 Task: Research Airbnb accommodation in Can Gio, Vietnam from 16th December, 2023 to 17th December, 2023 for 4 adults. Place can be private room with 4 bedrooms having 4 beds and 4 bathrooms. Property type can be flat. Amenities needed are: wifi, TV, free parking on premises, gym, breakfast.
Action: Mouse moved to (477, 94)
Screenshot: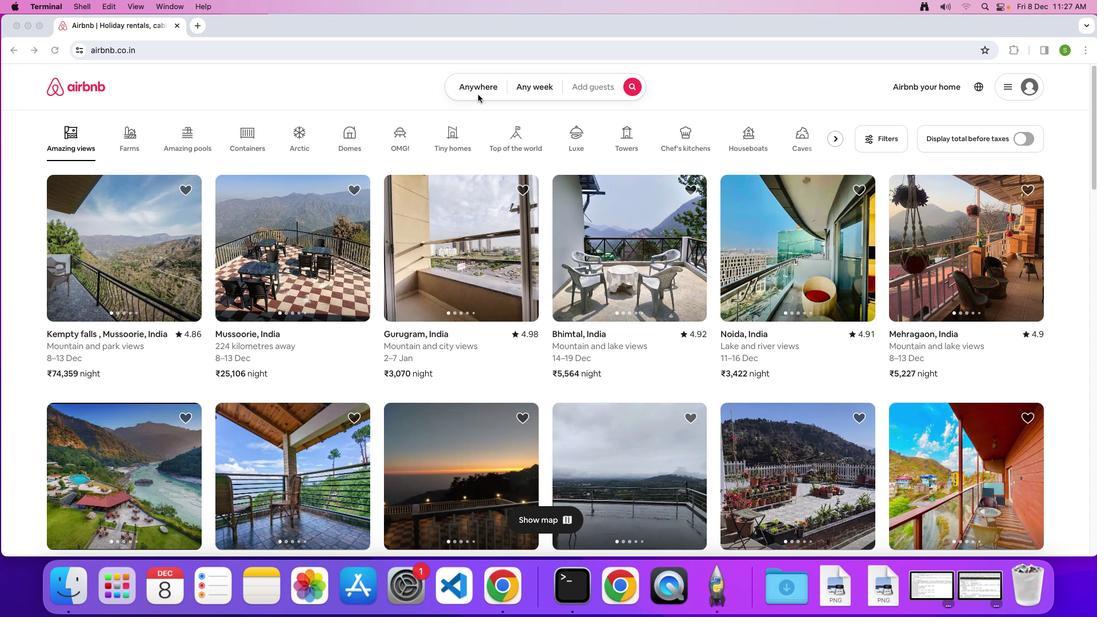 
Action: Mouse pressed left at (477, 94)
Screenshot: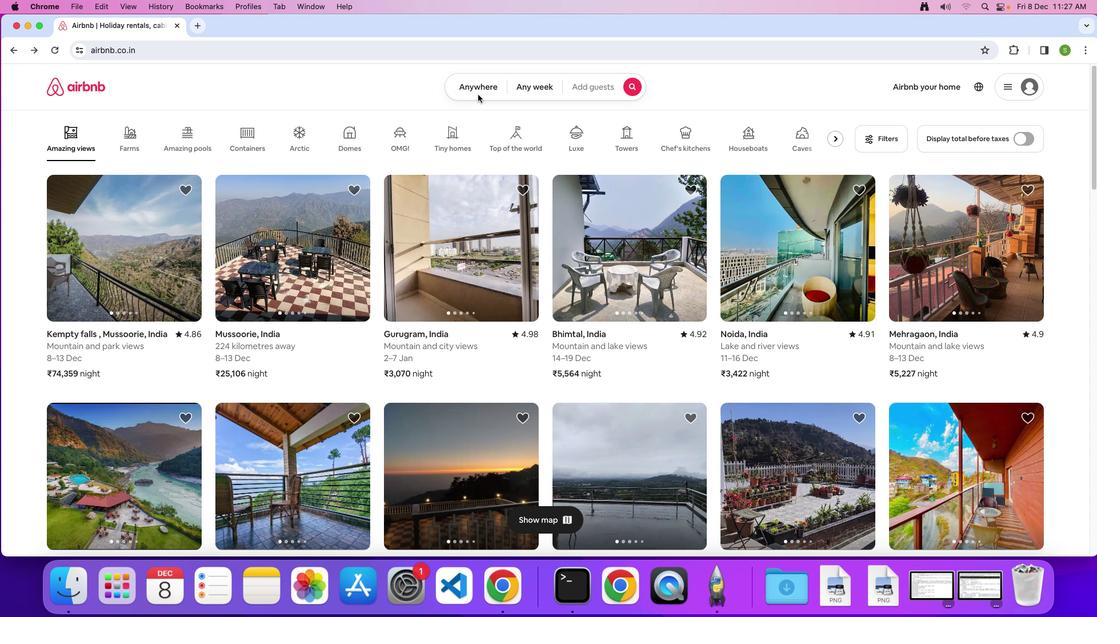 
Action: Mouse moved to (481, 90)
Screenshot: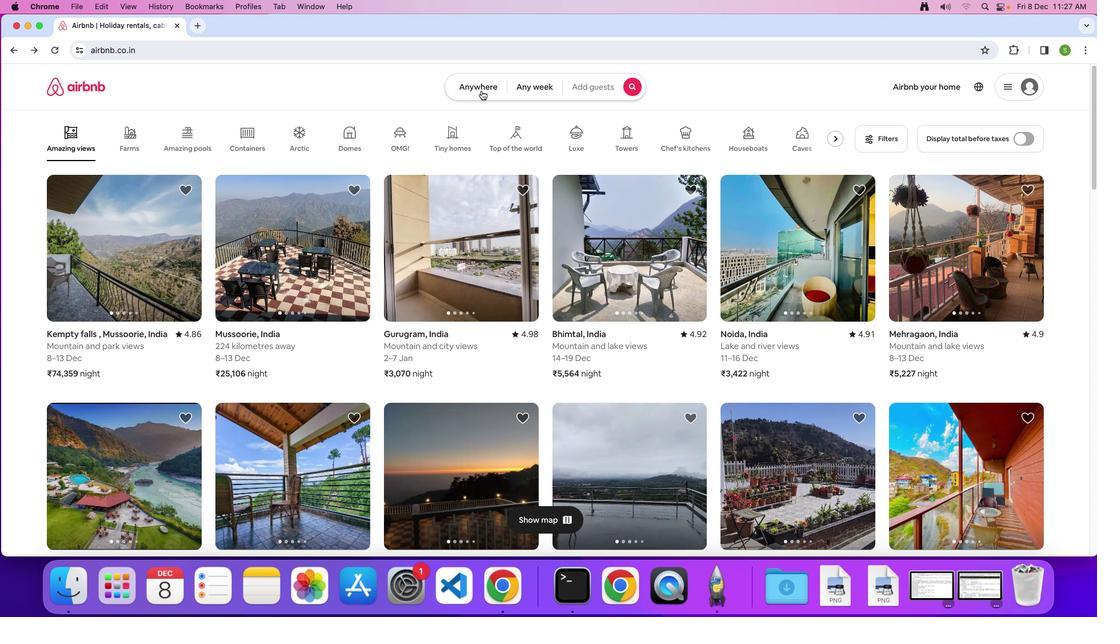 
Action: Mouse pressed left at (481, 90)
Screenshot: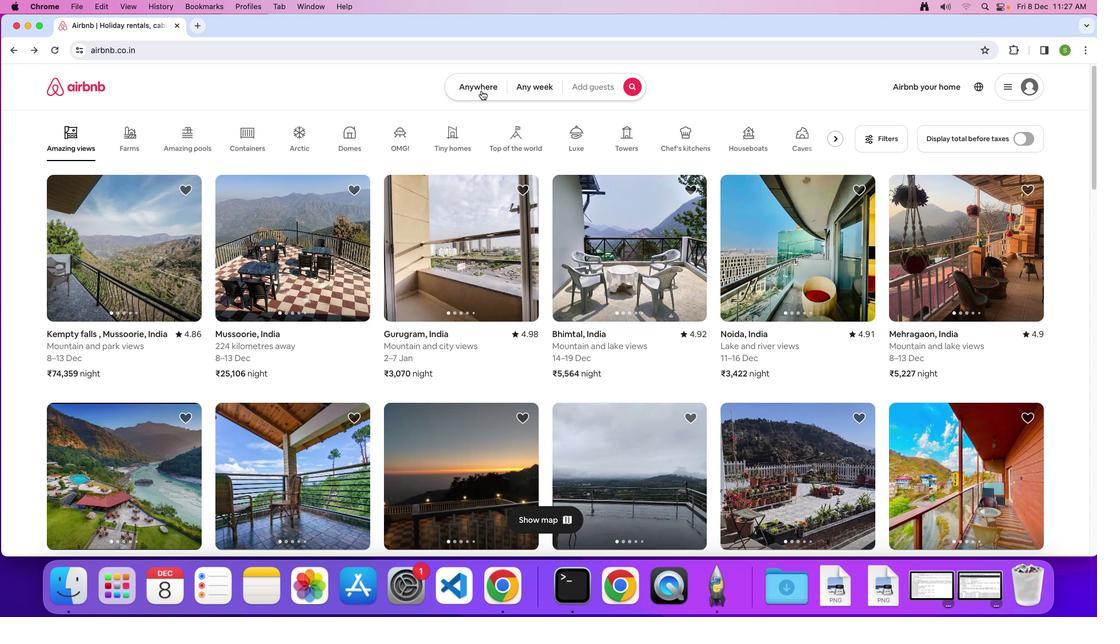 
Action: Mouse moved to (430, 124)
Screenshot: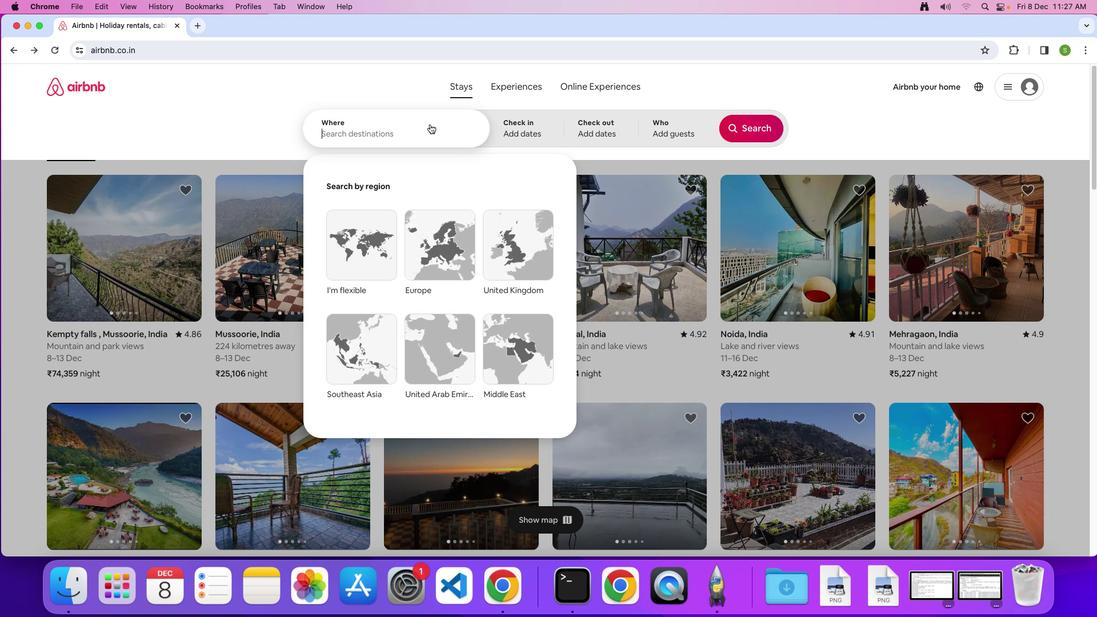 
Action: Mouse pressed left at (430, 124)
Screenshot: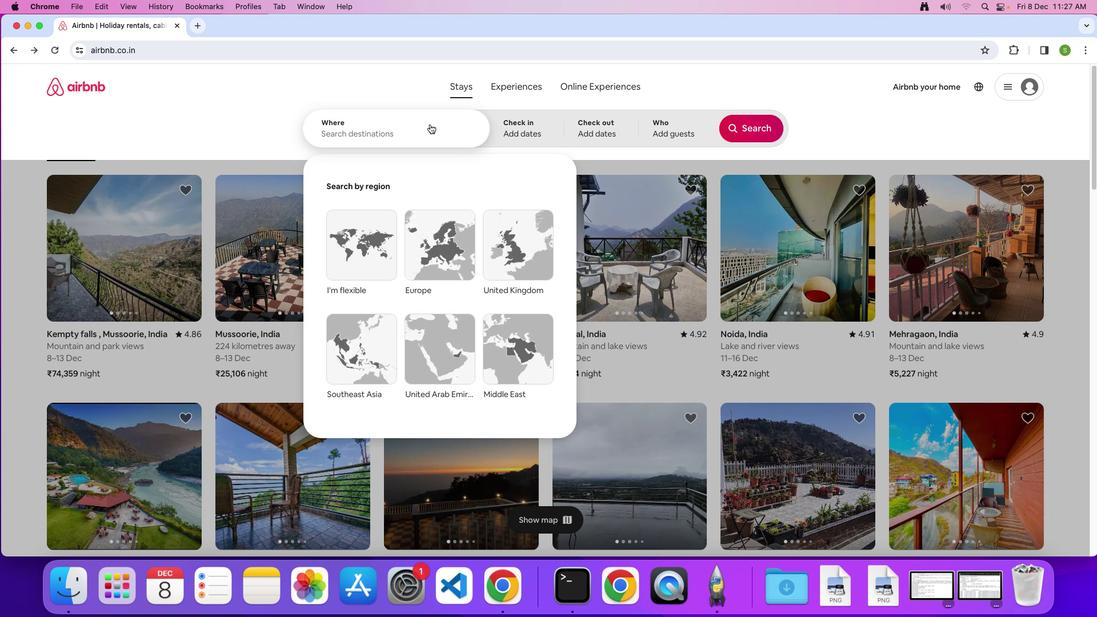 
Action: Key pressed 'C''A''N'Key.backspaceKey.backspaceKey.caps_lock'a''n'Key.spaceKey.shift'G''i''o'','Key.spaceKey.shift'V''i''e''t''n''m''a'Key.enter
Screenshot: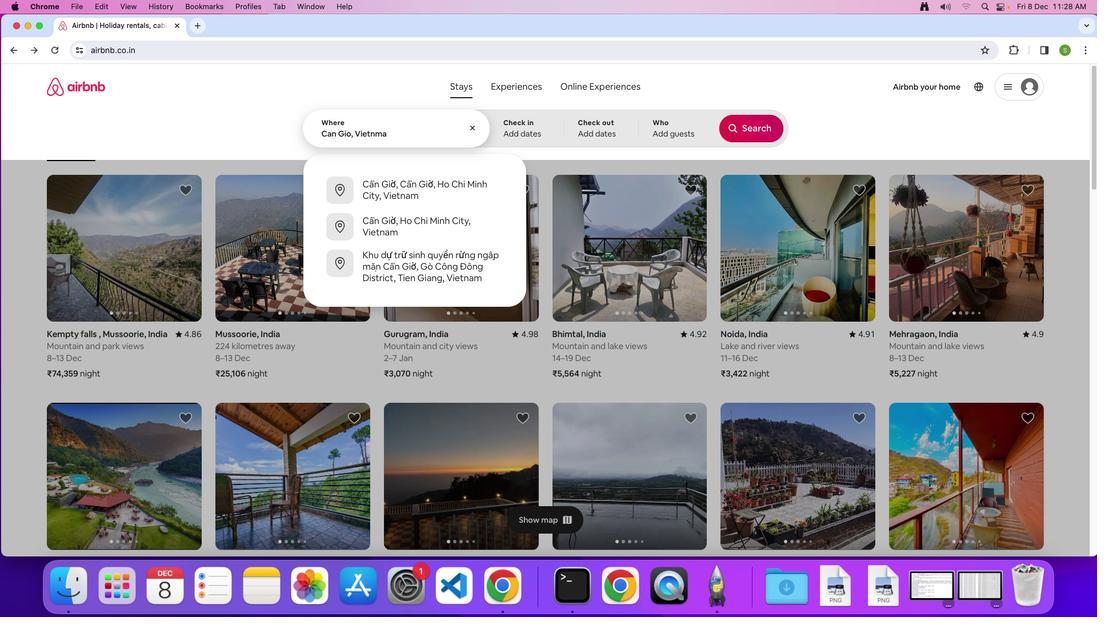 
Action: Mouse moved to (511, 328)
Screenshot: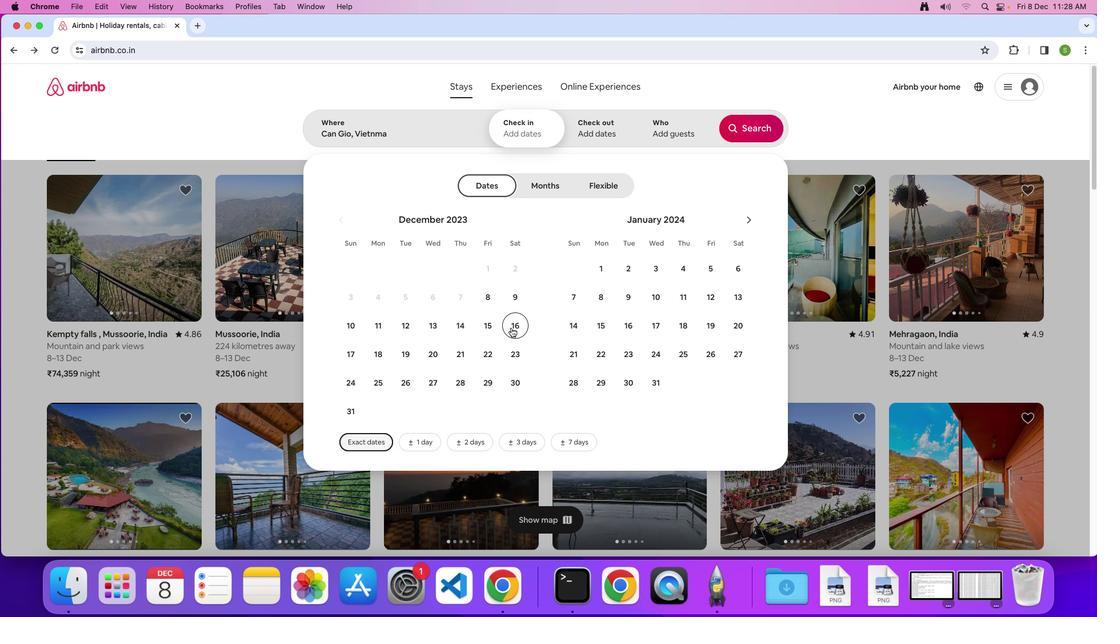 
Action: Mouse pressed left at (511, 328)
Screenshot: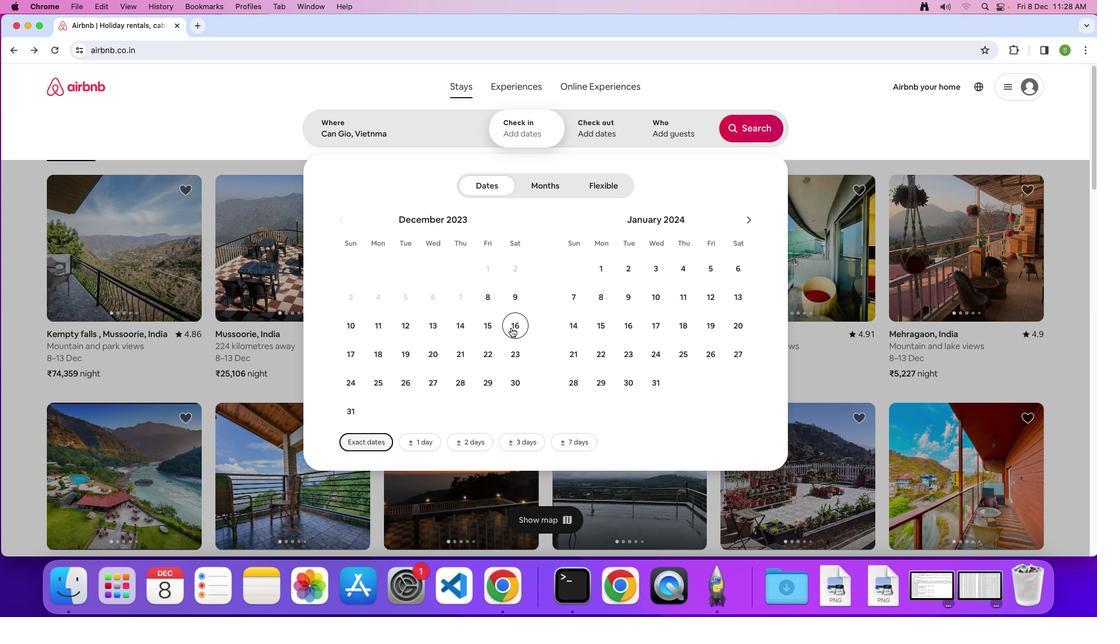 
Action: Mouse moved to (344, 354)
Screenshot: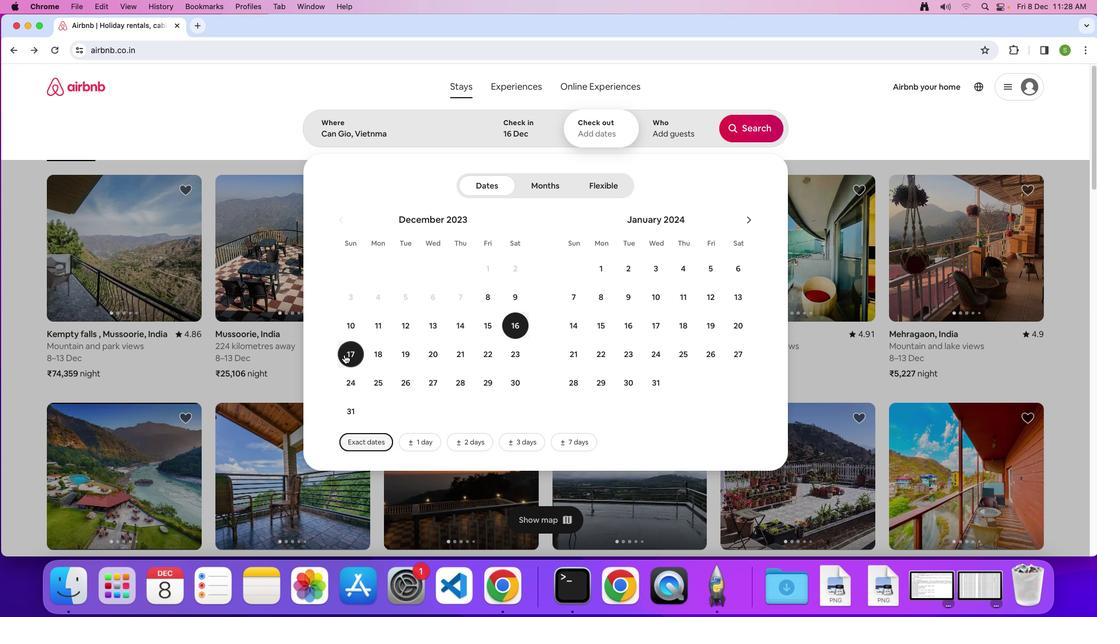 
Action: Mouse pressed left at (344, 354)
Screenshot: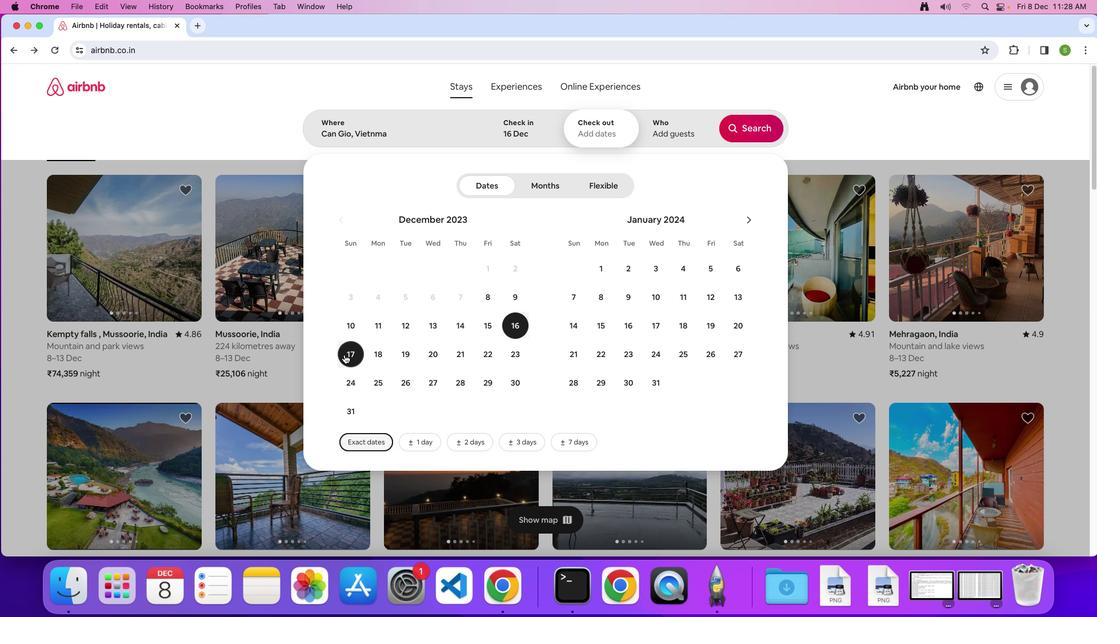 
Action: Mouse moved to (673, 124)
Screenshot: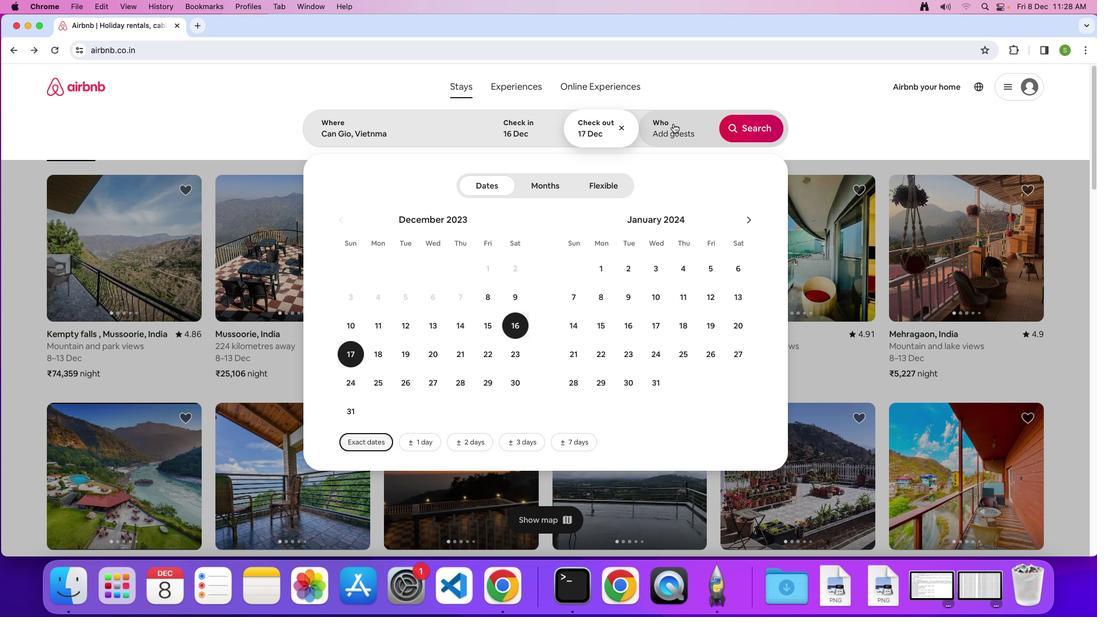 
Action: Mouse pressed left at (673, 124)
Screenshot: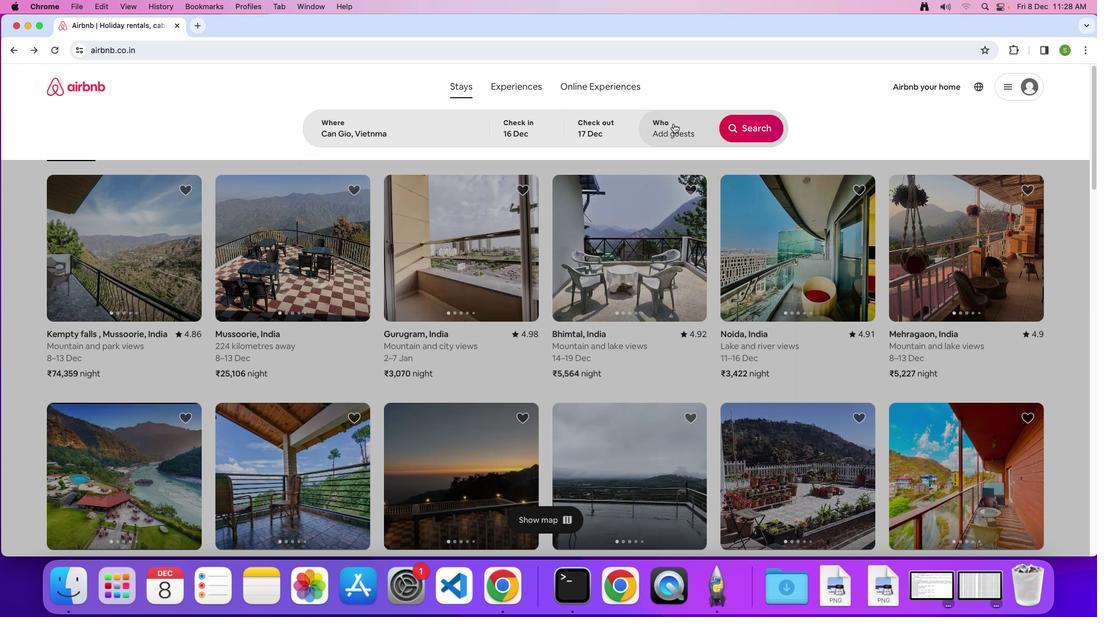 
Action: Mouse moved to (750, 188)
Screenshot: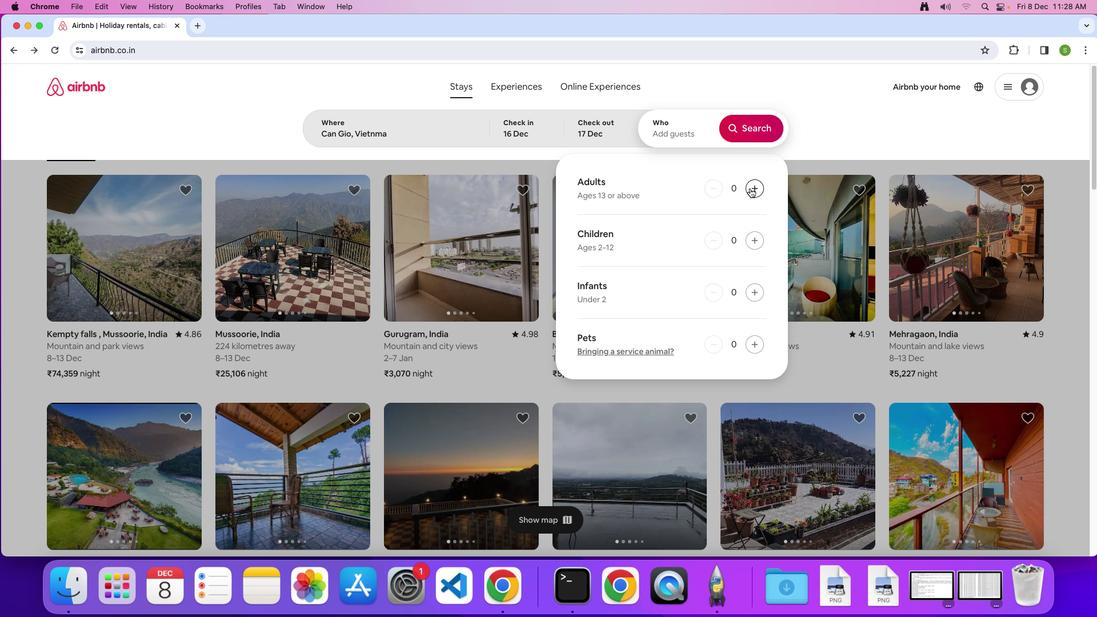 
Action: Mouse pressed left at (750, 188)
Screenshot: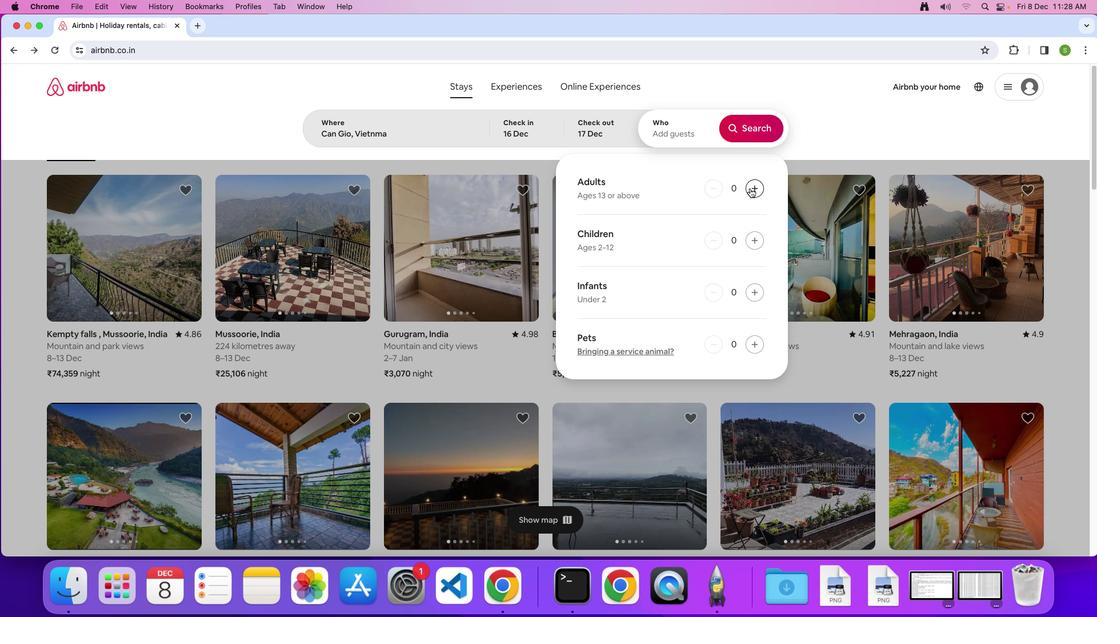 
Action: Mouse pressed left at (750, 188)
Screenshot: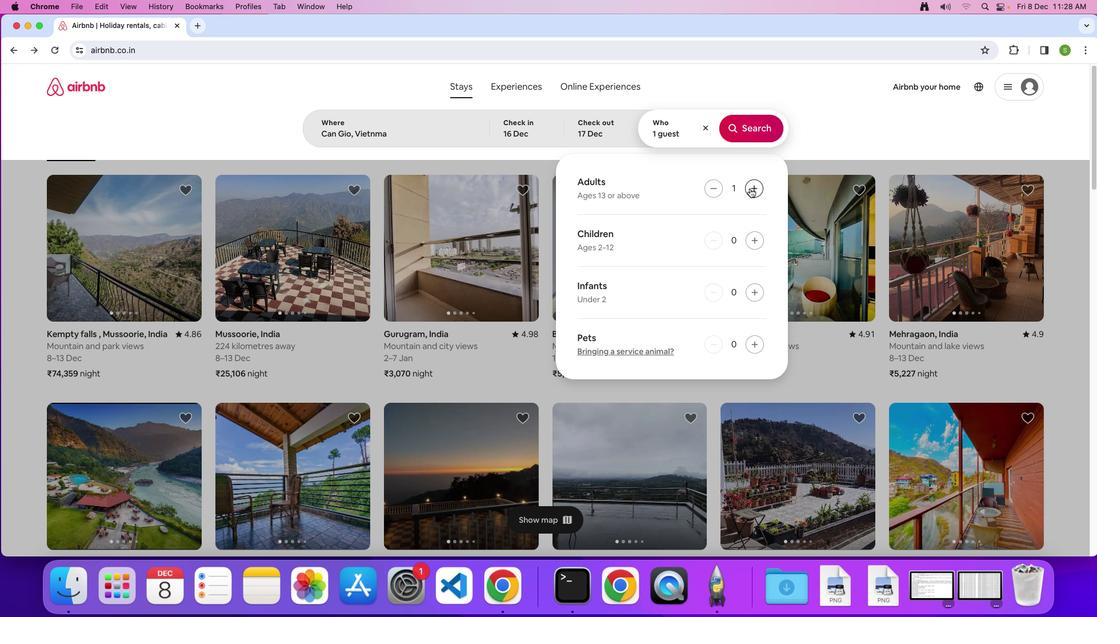 
Action: Mouse pressed left at (750, 188)
Screenshot: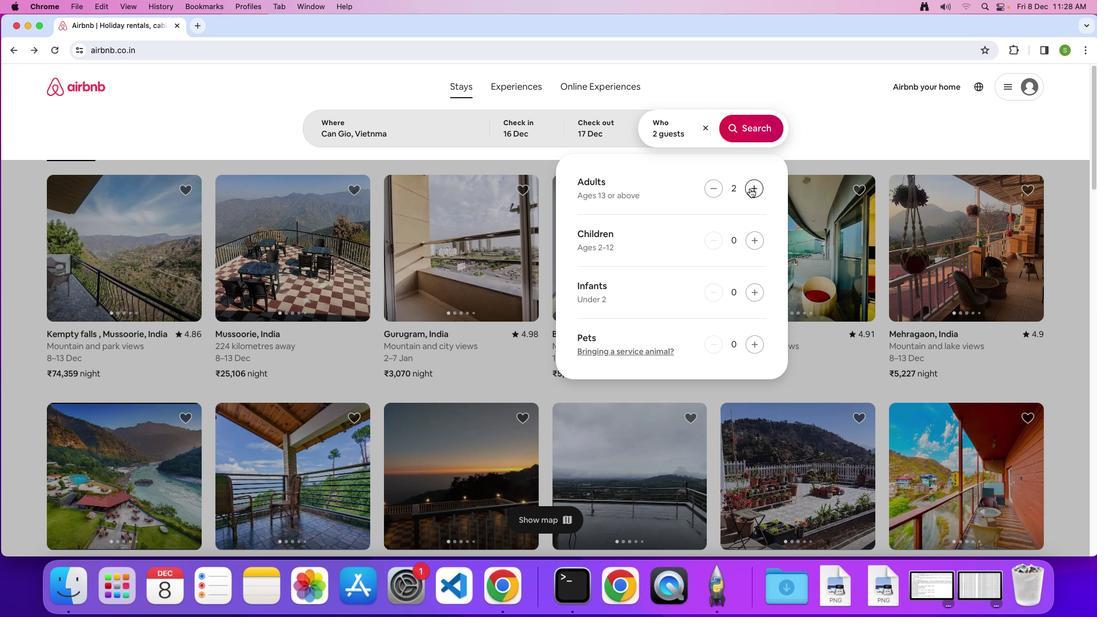 
Action: Mouse pressed left at (750, 188)
Screenshot: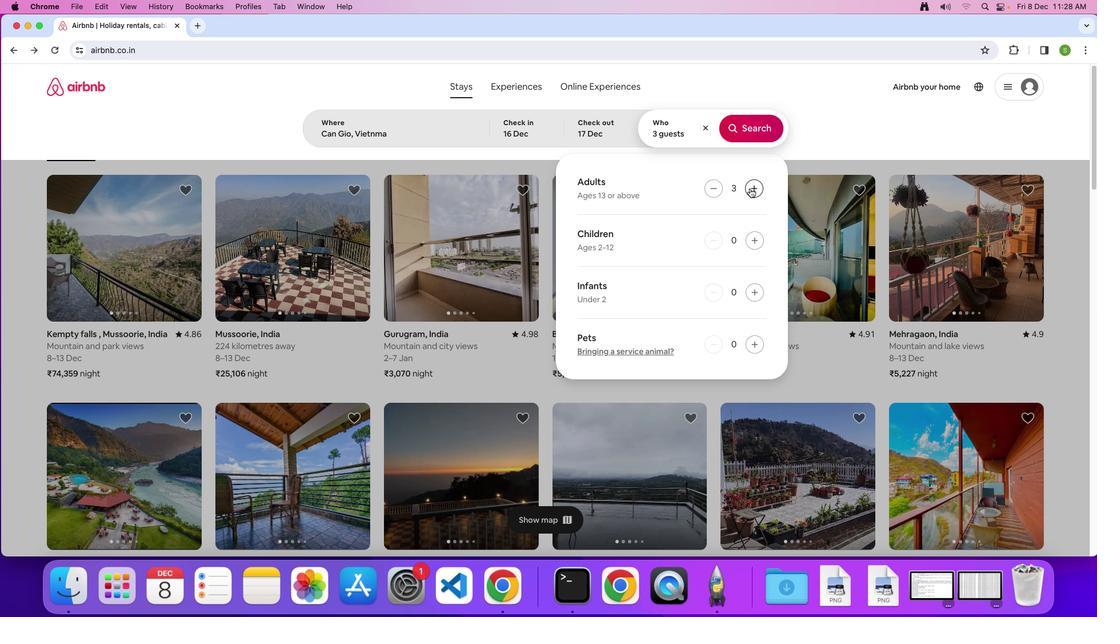 
Action: Mouse moved to (757, 133)
Screenshot: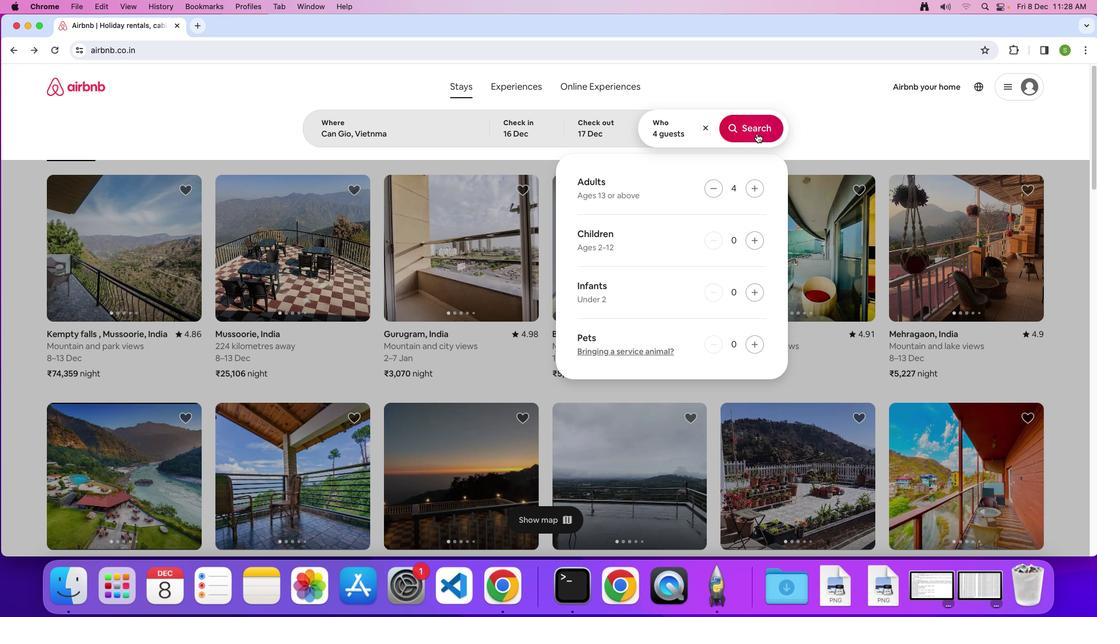 
Action: Mouse pressed left at (757, 133)
Screenshot: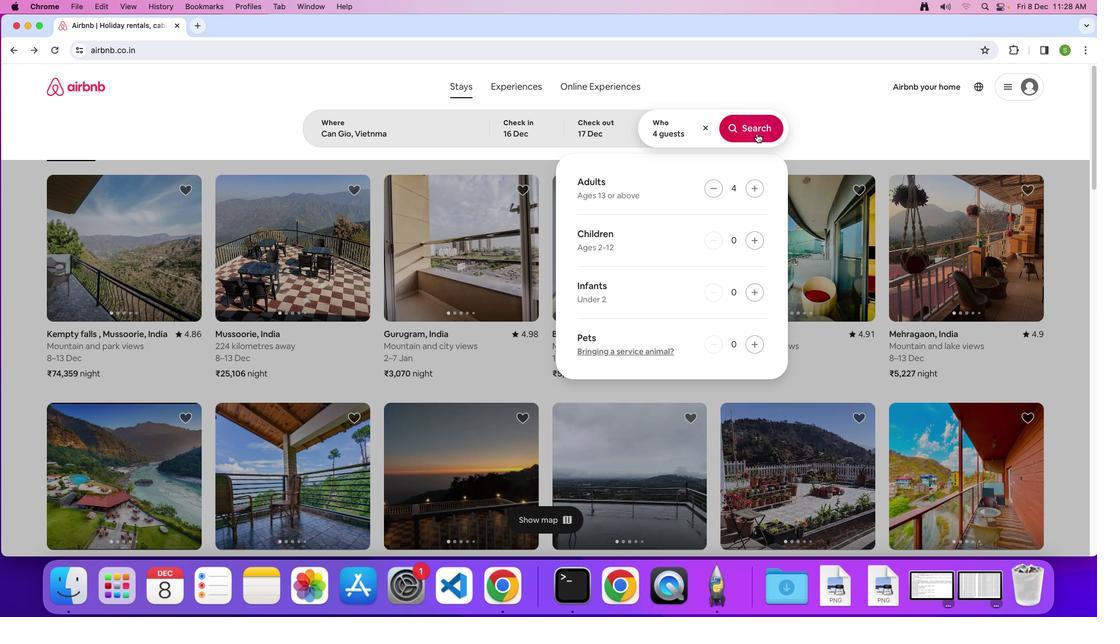 
Action: Mouse moved to (922, 129)
Screenshot: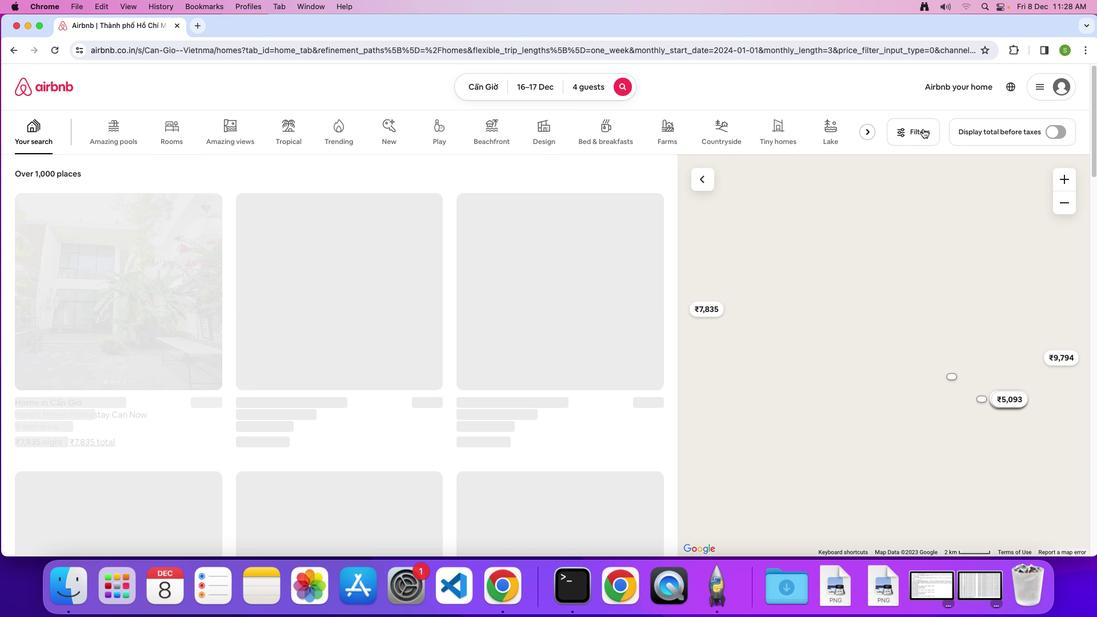 
Action: Mouse pressed left at (922, 129)
Screenshot: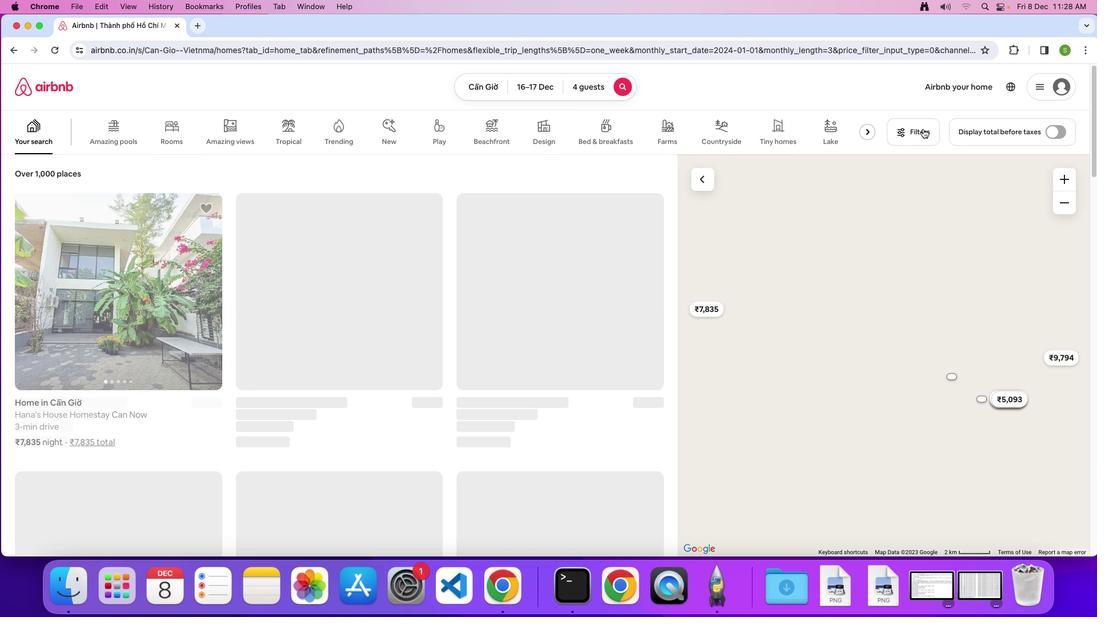 
Action: Mouse moved to (572, 203)
Screenshot: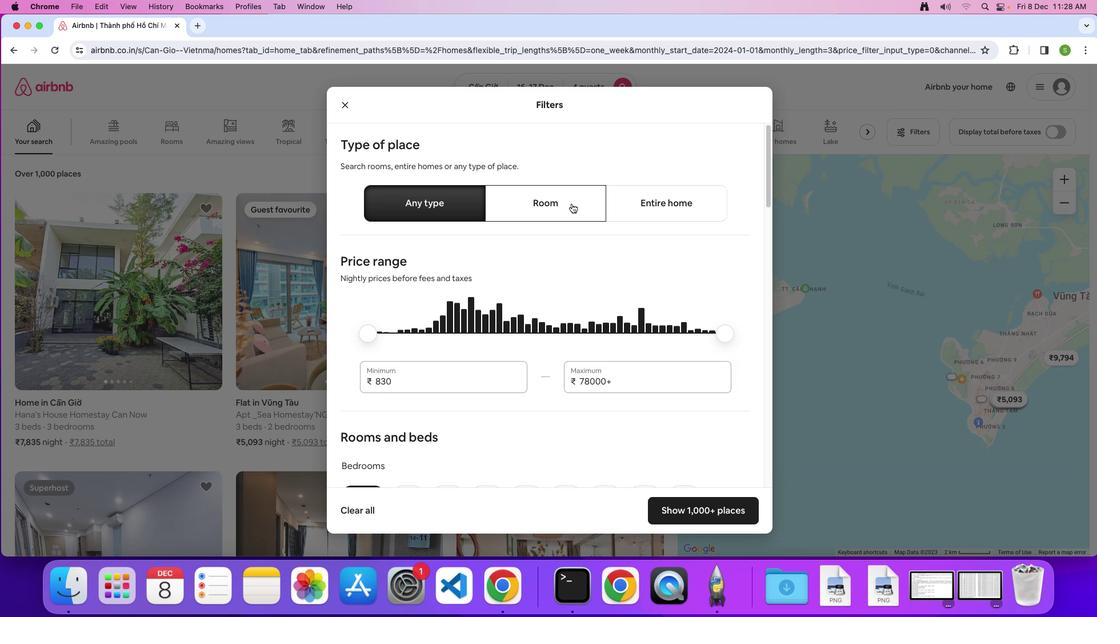 
Action: Mouse pressed left at (572, 203)
Screenshot: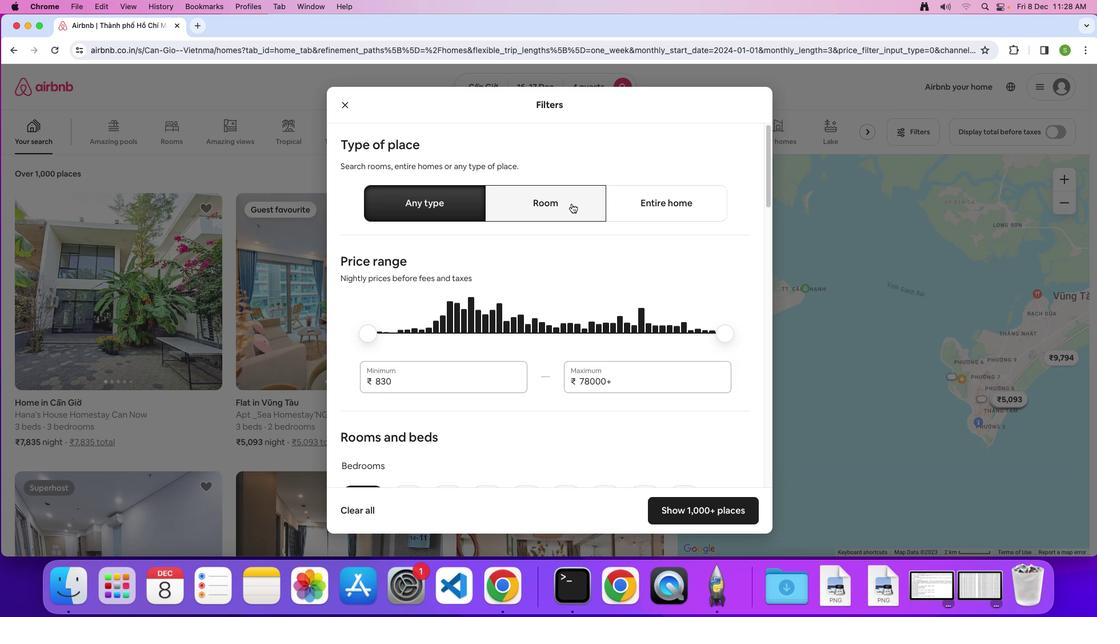 
Action: Mouse moved to (559, 326)
Screenshot: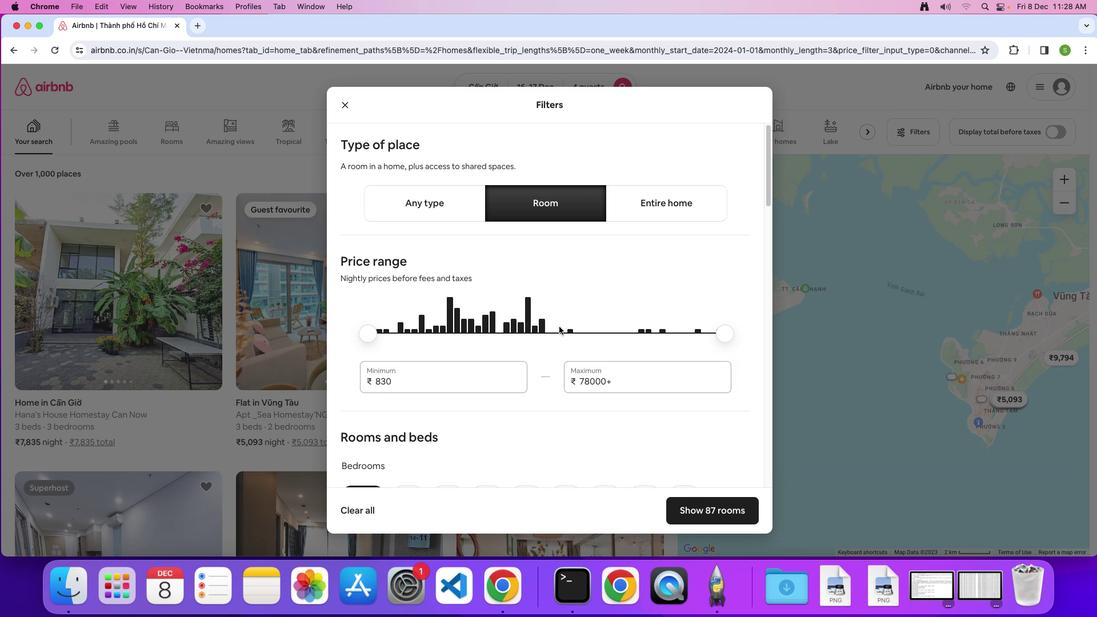 
Action: Mouse scrolled (559, 326) with delta (0, 0)
Screenshot: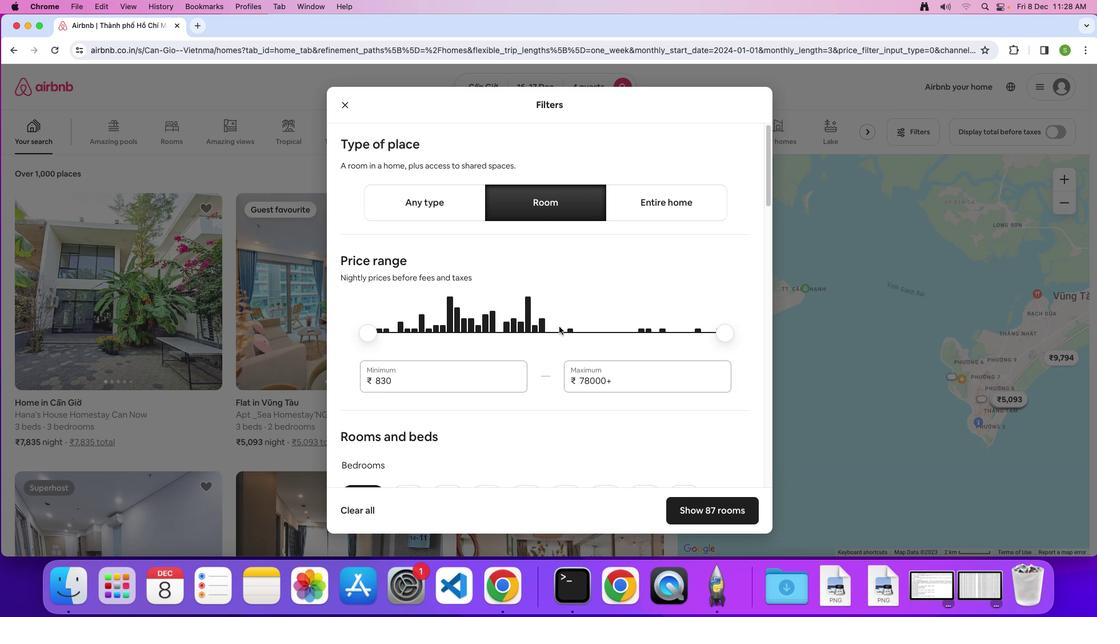 
Action: Mouse scrolled (559, 326) with delta (0, 0)
Screenshot: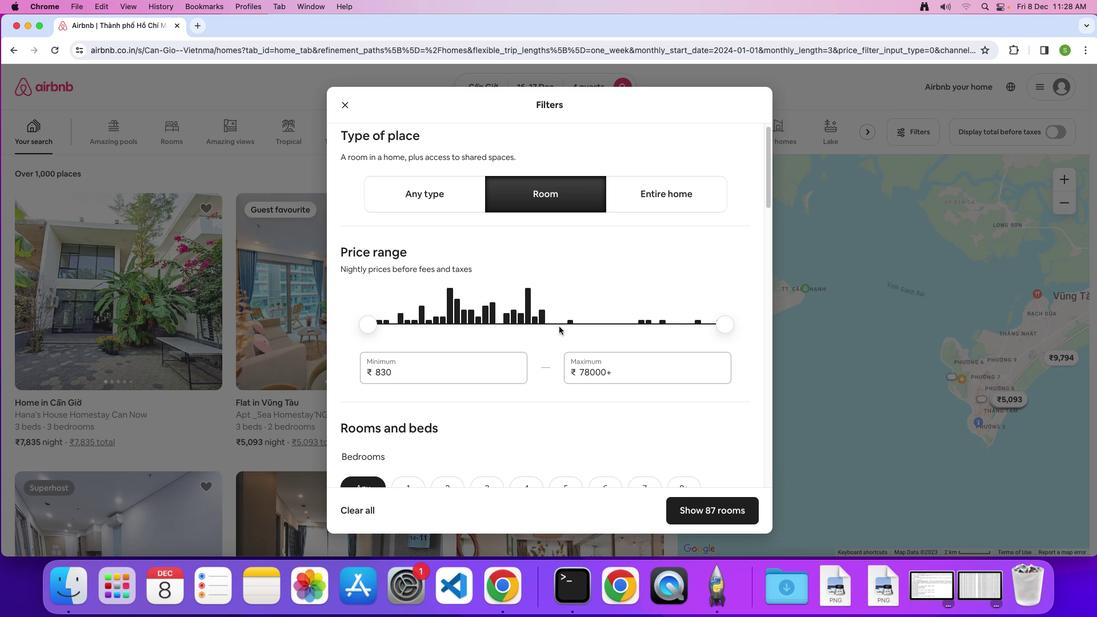 
Action: Mouse scrolled (559, 326) with delta (0, -1)
Screenshot: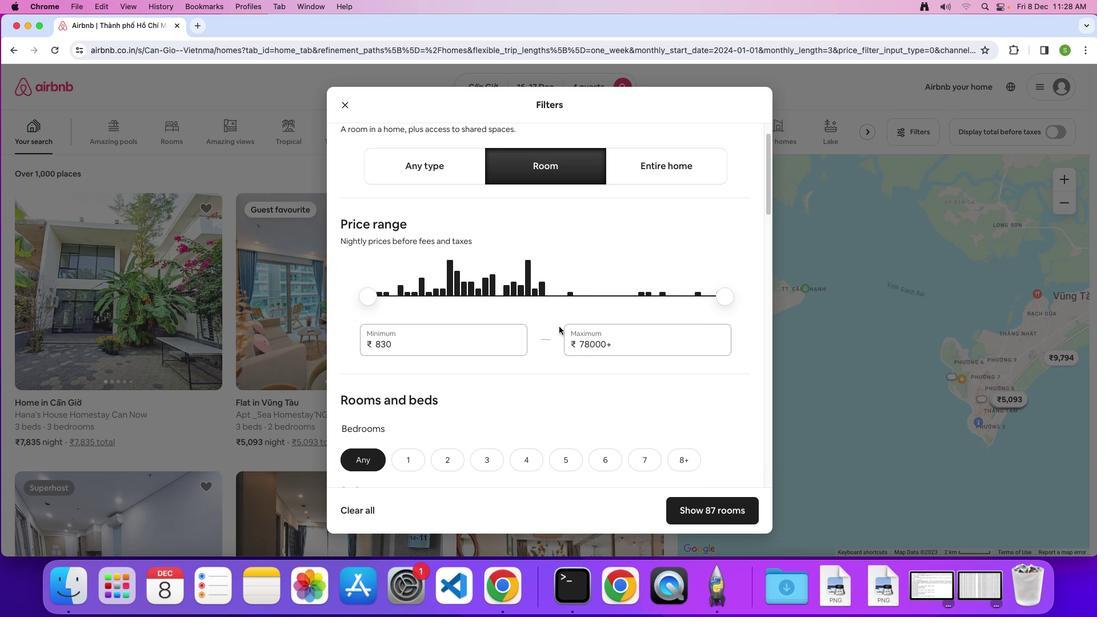 
Action: Mouse scrolled (559, 326) with delta (0, 0)
Screenshot: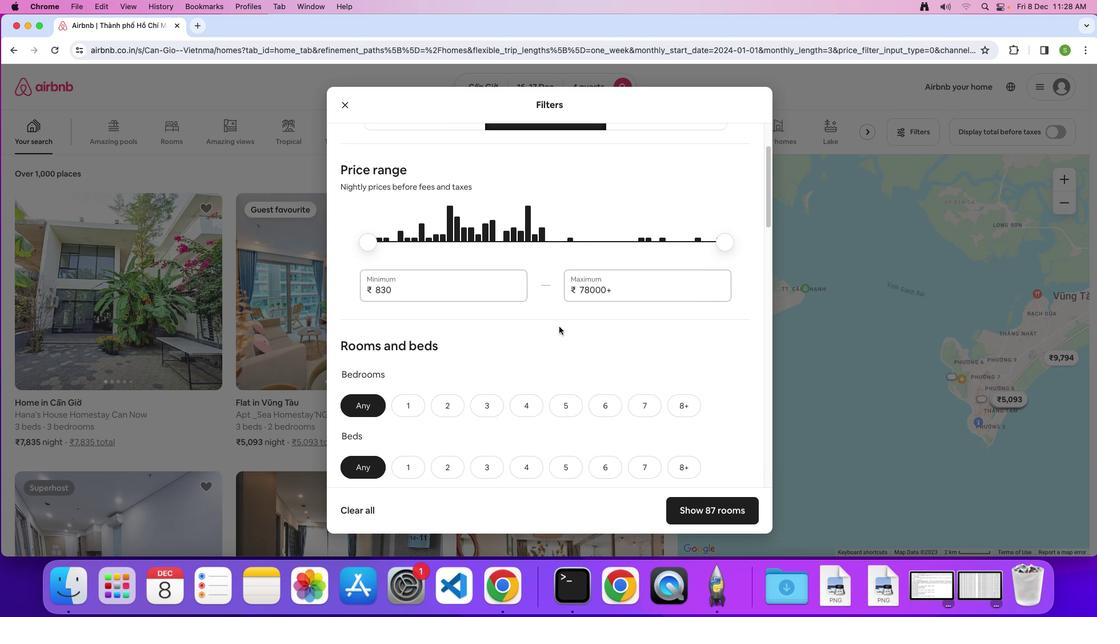 
Action: Mouse scrolled (559, 326) with delta (0, 0)
Screenshot: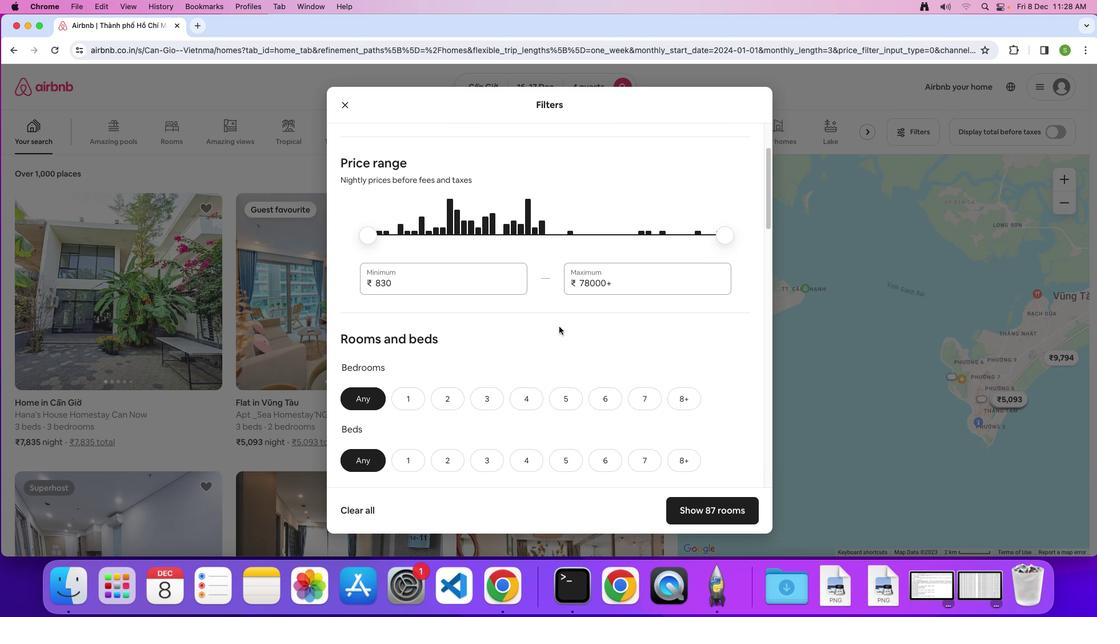 
Action: Mouse scrolled (559, 326) with delta (0, -1)
Screenshot: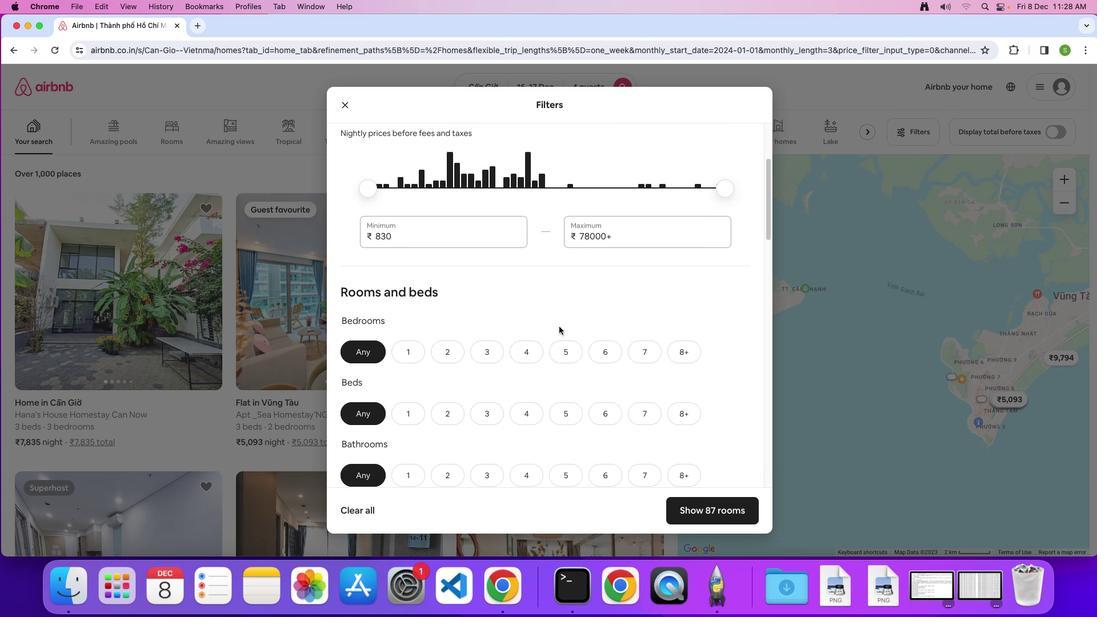 
Action: Mouse scrolled (559, 326) with delta (0, 0)
Screenshot: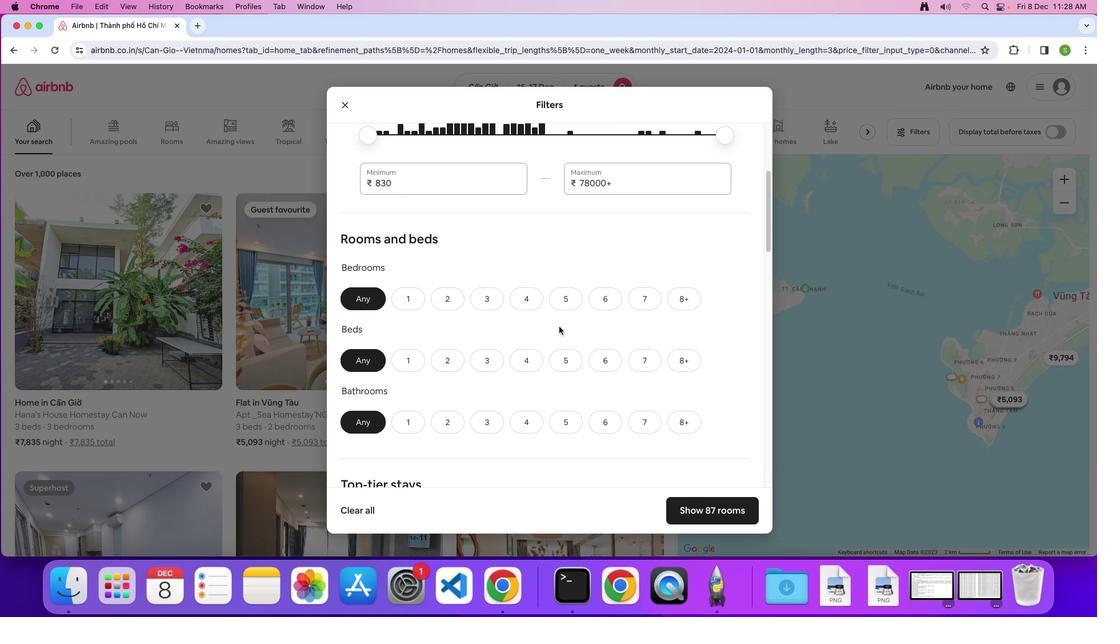 
Action: Mouse scrolled (559, 326) with delta (0, 0)
Screenshot: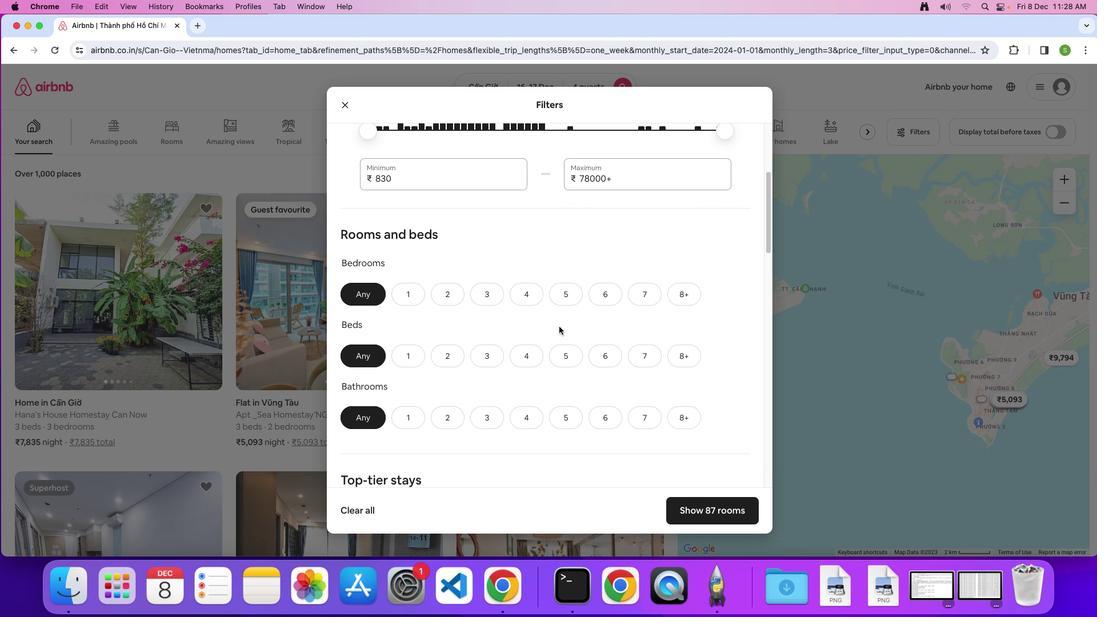 
Action: Mouse moved to (524, 281)
Screenshot: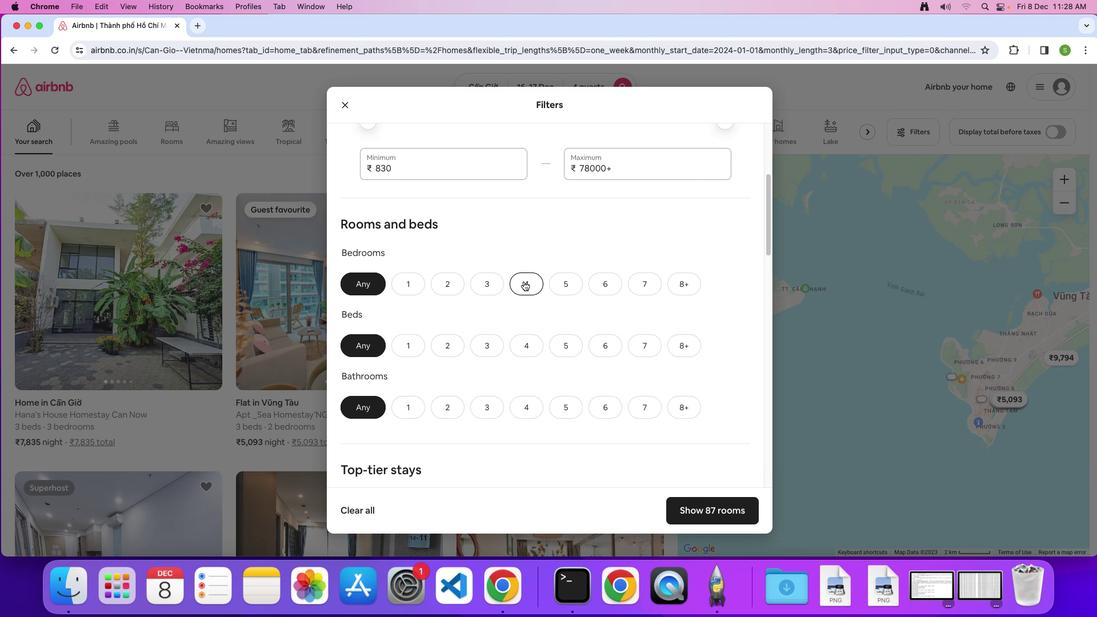 
Action: Mouse pressed left at (524, 281)
Screenshot: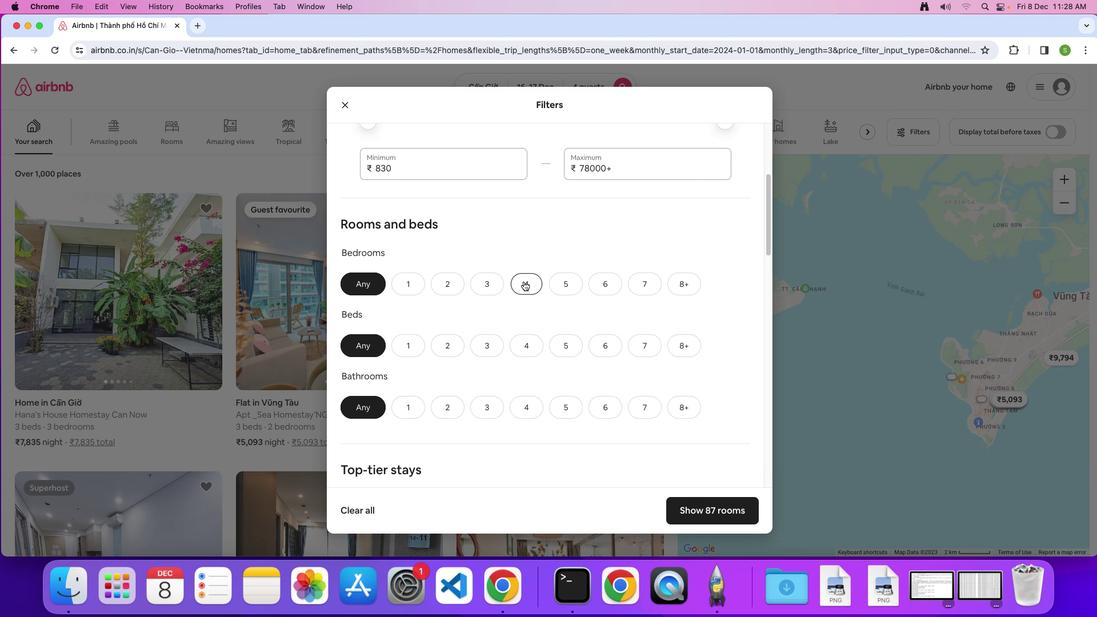 
Action: Mouse moved to (540, 331)
Screenshot: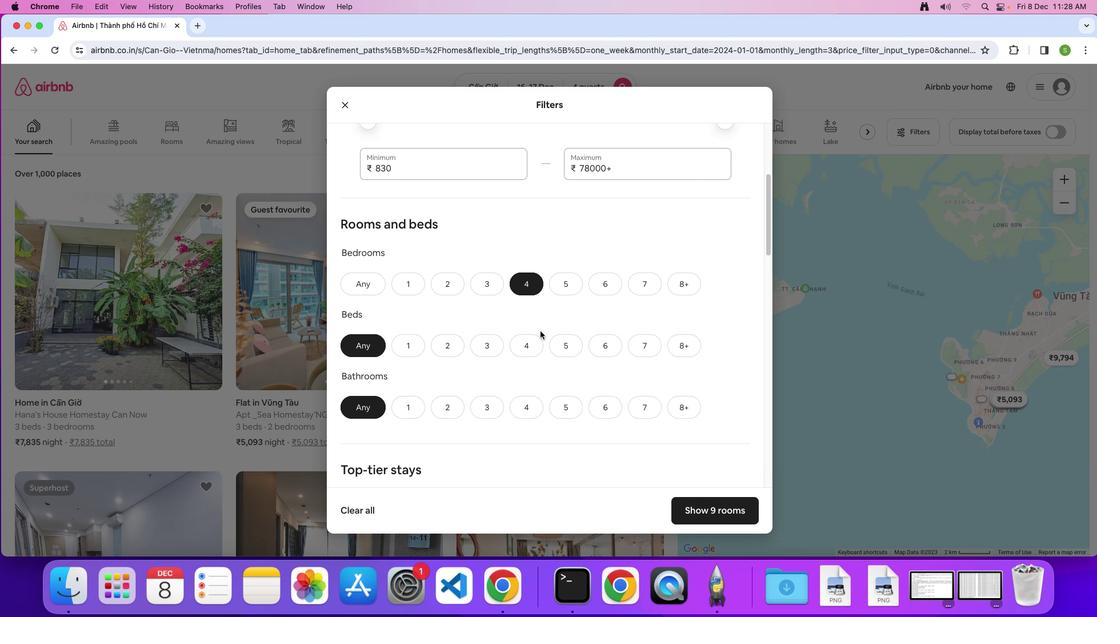 
Action: Mouse scrolled (540, 331) with delta (0, 0)
Screenshot: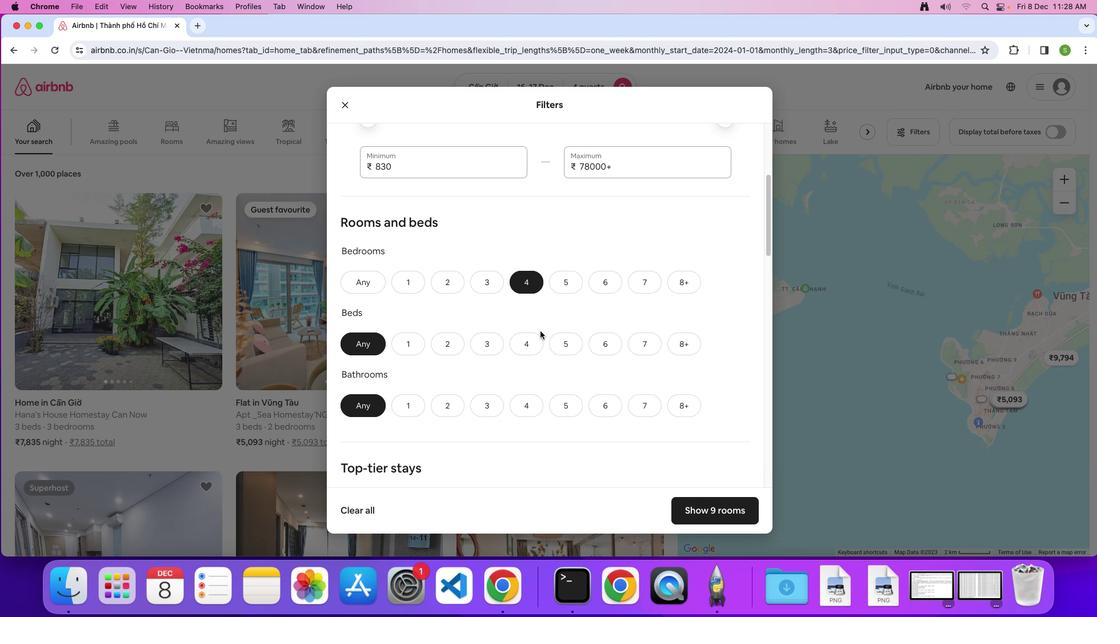 
Action: Mouse scrolled (540, 331) with delta (0, 0)
Screenshot: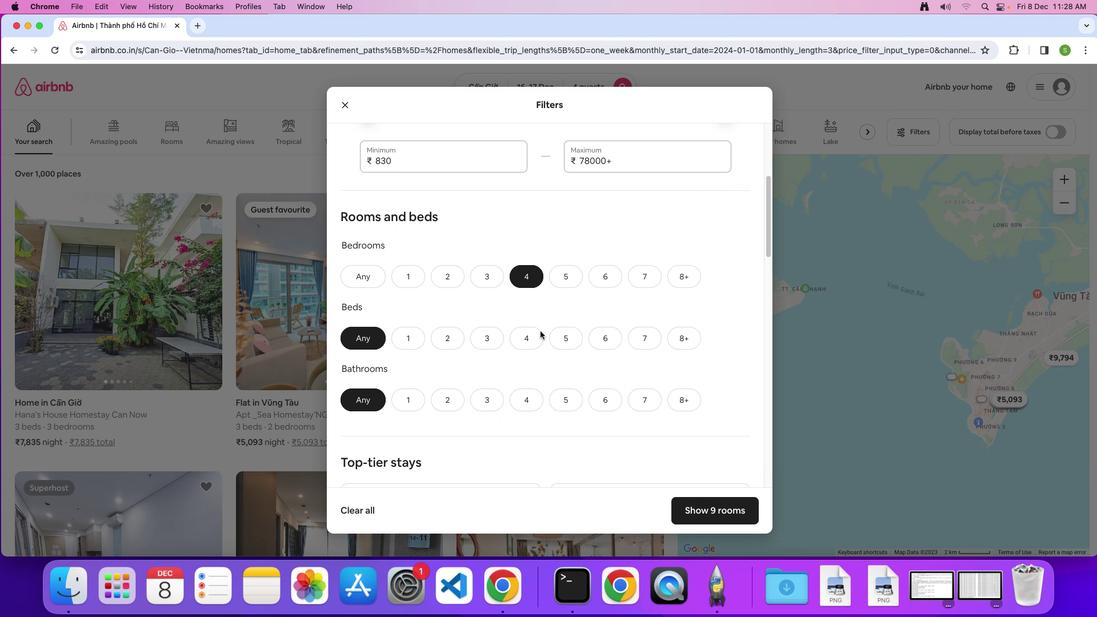 
Action: Mouse scrolled (540, 331) with delta (0, 0)
Screenshot: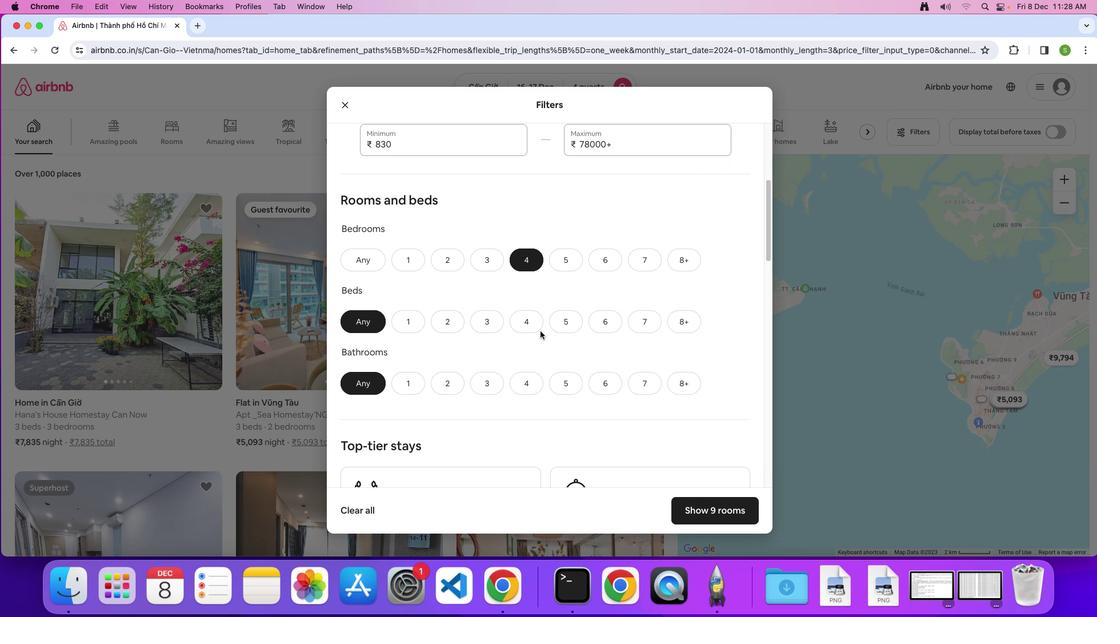 
Action: Mouse scrolled (540, 331) with delta (0, -1)
Screenshot: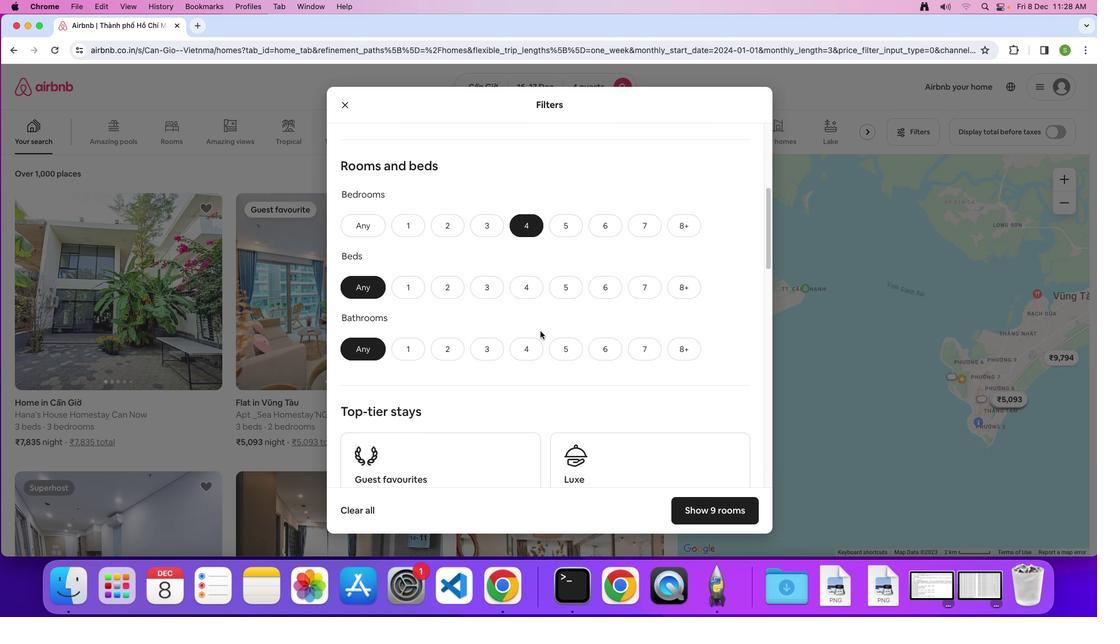 
Action: Mouse moved to (532, 249)
Screenshot: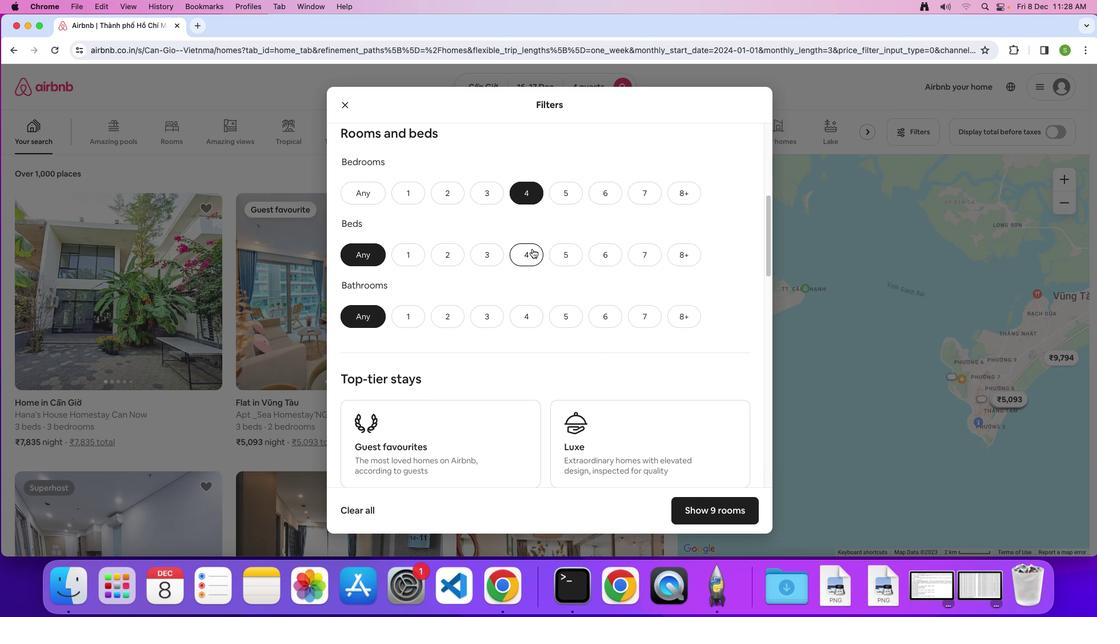 
Action: Mouse pressed left at (532, 249)
Screenshot: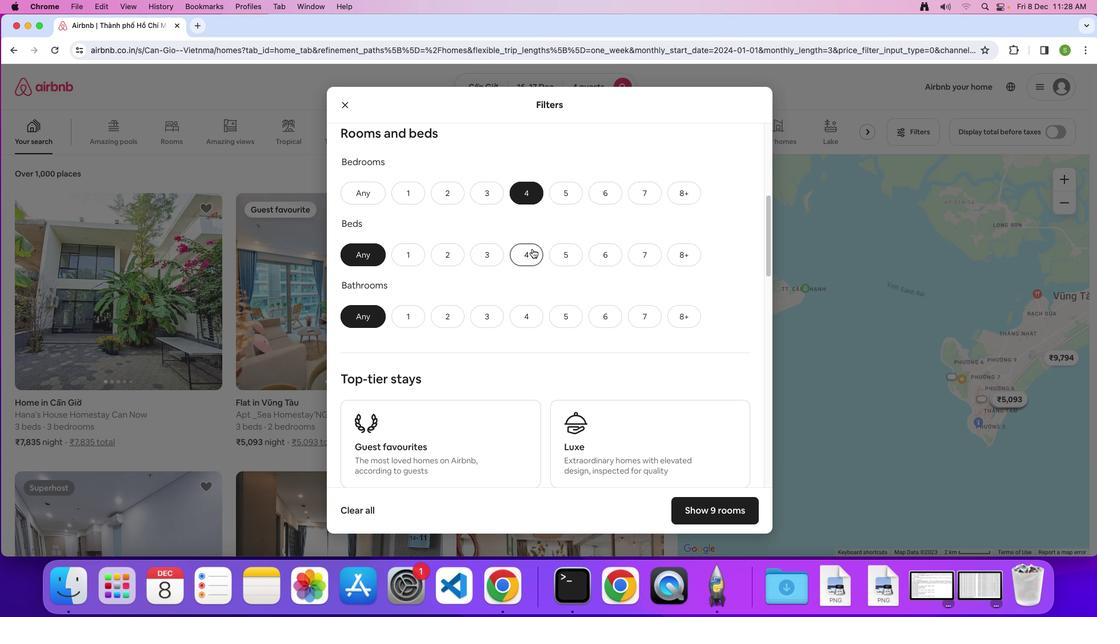 
Action: Mouse moved to (525, 317)
Screenshot: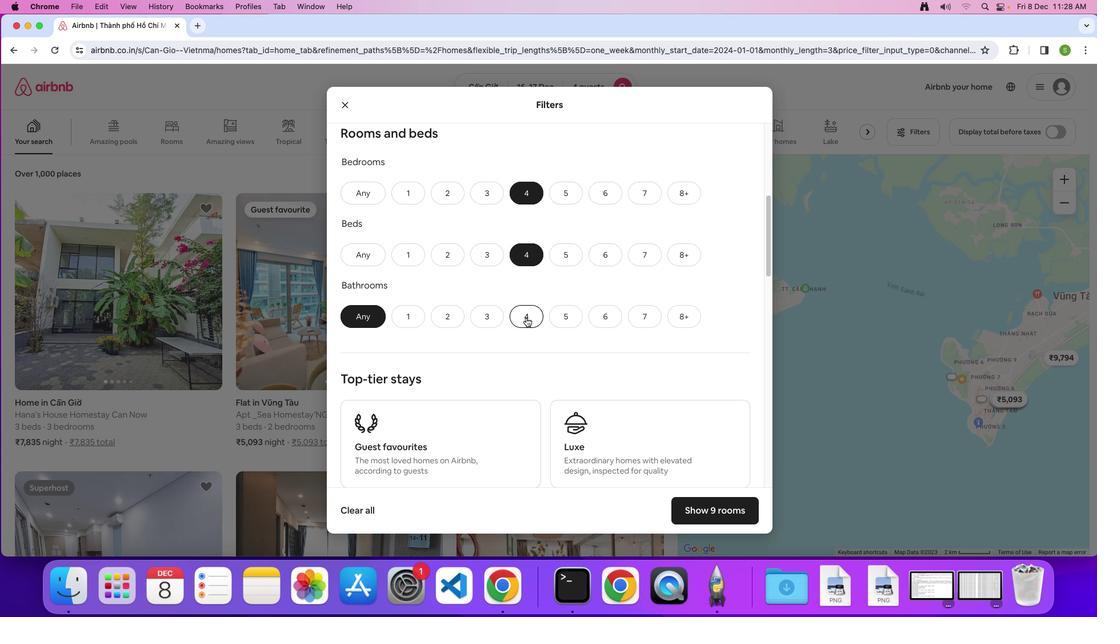 
Action: Mouse pressed left at (525, 317)
Screenshot: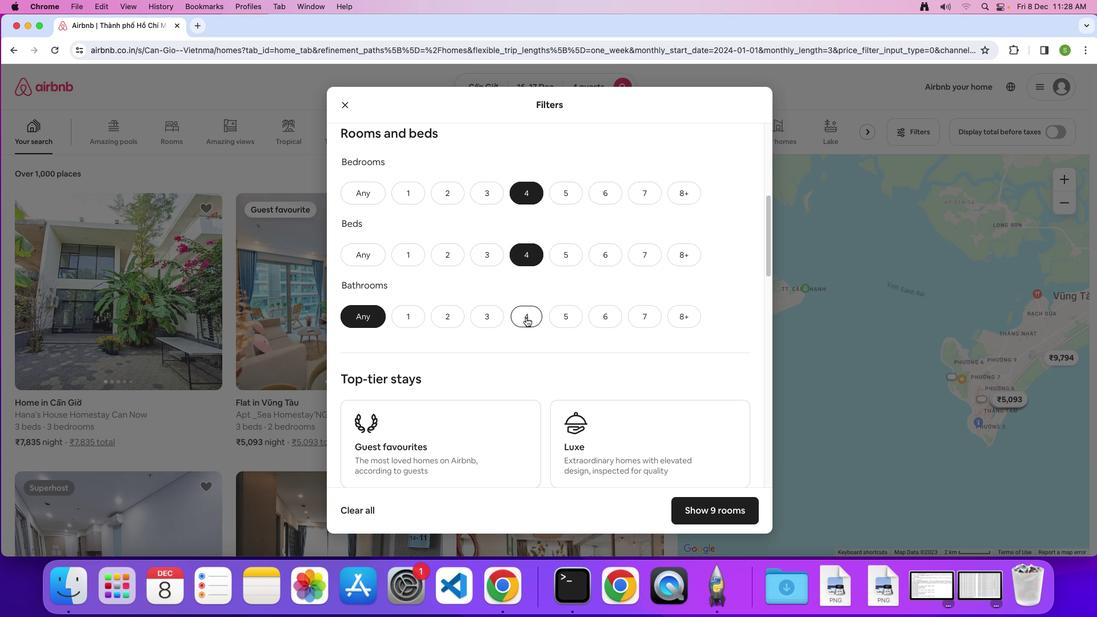 
Action: Mouse moved to (561, 332)
Screenshot: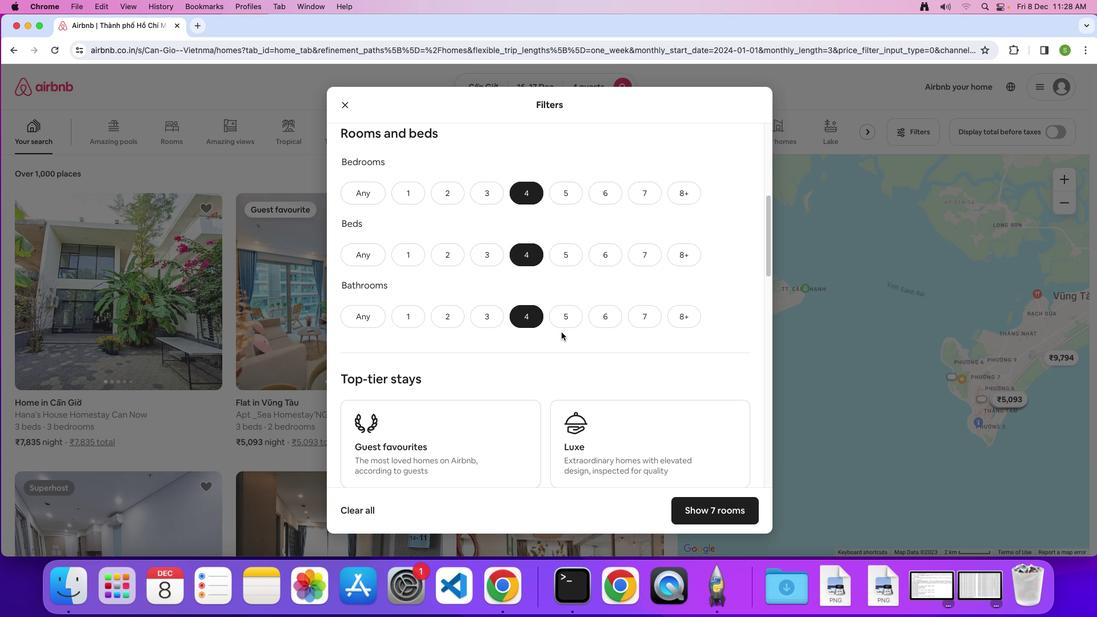 
Action: Mouse scrolled (561, 332) with delta (0, 0)
Screenshot: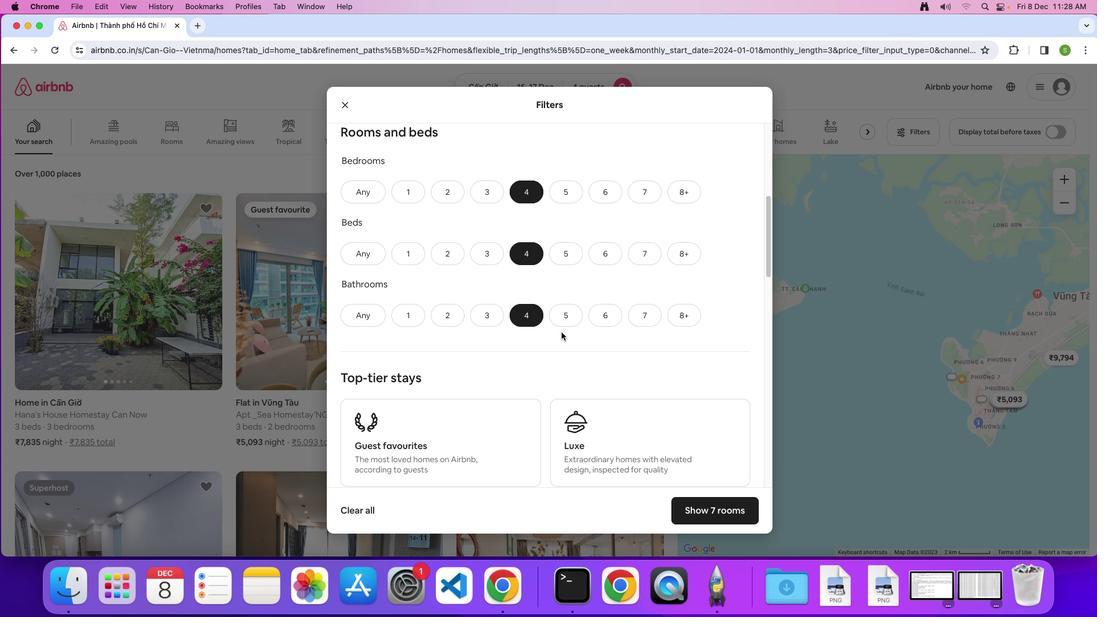 
Action: Mouse scrolled (561, 332) with delta (0, 0)
Screenshot: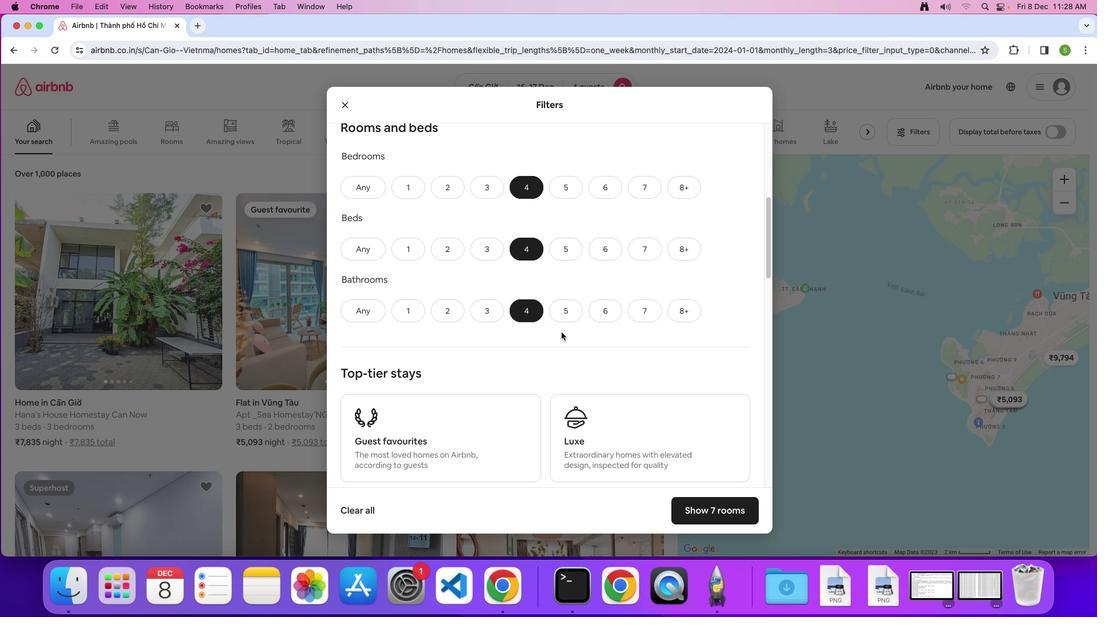 
Action: Mouse scrolled (561, 332) with delta (0, 0)
Screenshot: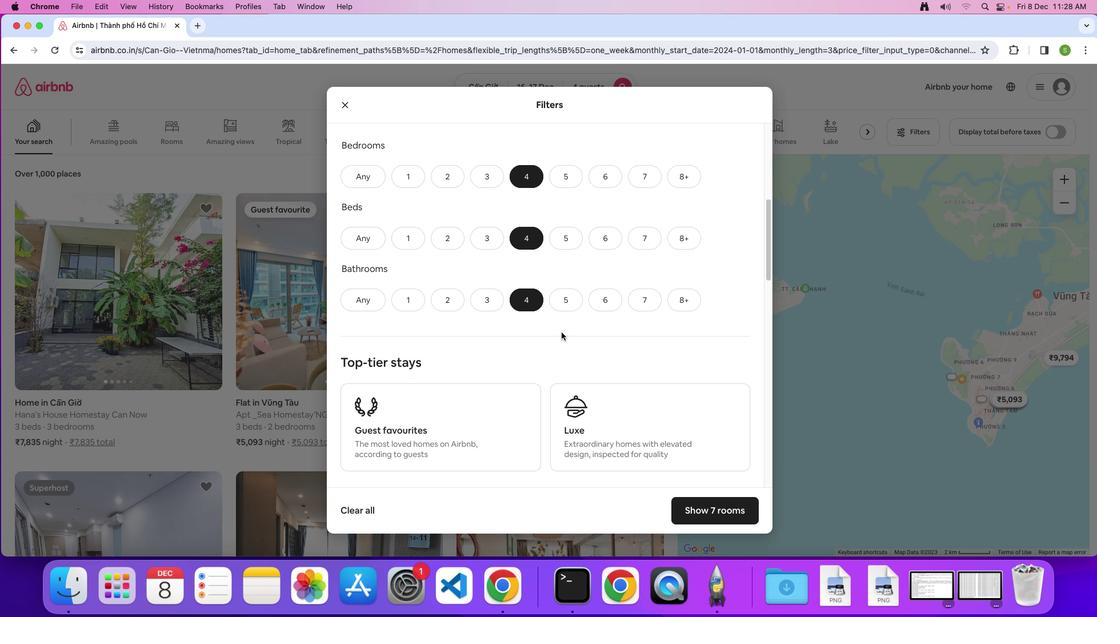 
Action: Mouse scrolled (561, 332) with delta (0, 0)
Screenshot: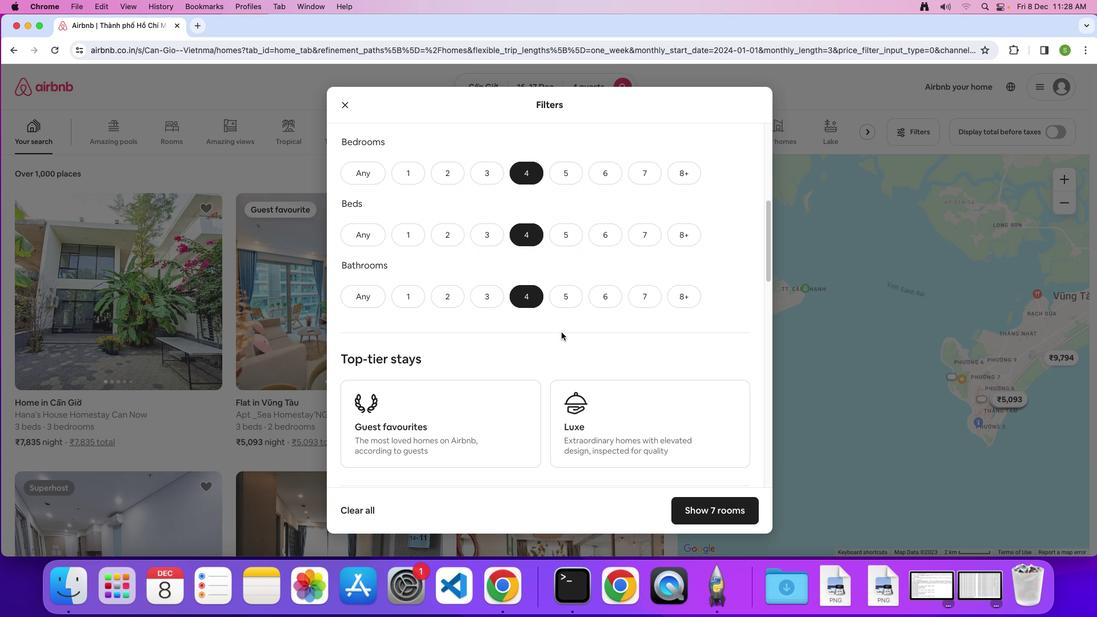 
Action: Mouse scrolled (561, 332) with delta (0, 0)
Screenshot: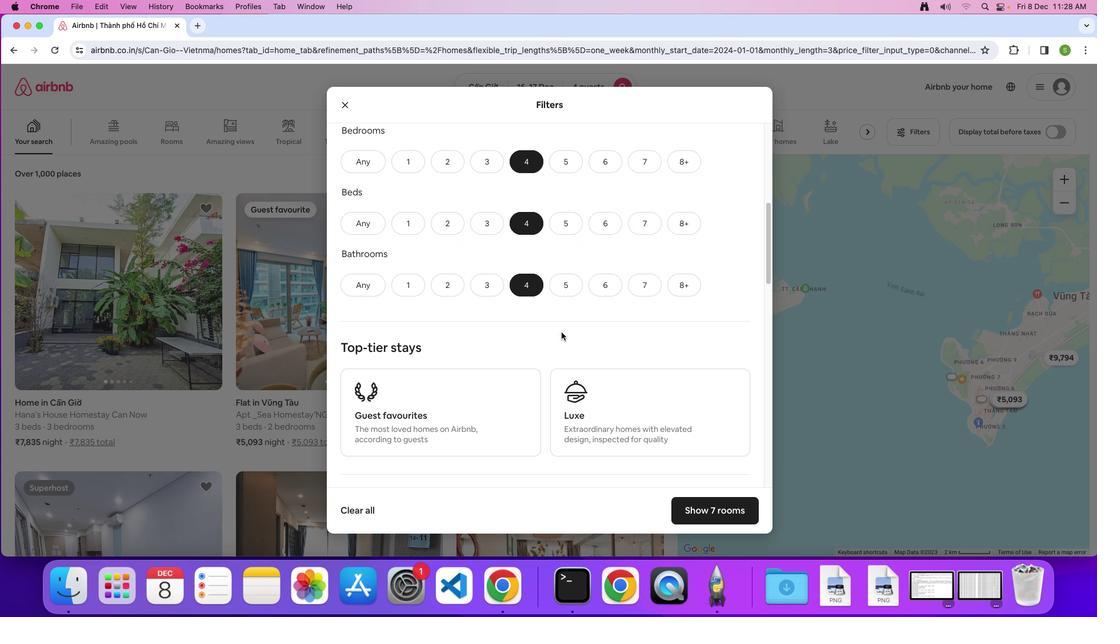 
Action: Mouse scrolled (561, 332) with delta (0, 0)
Screenshot: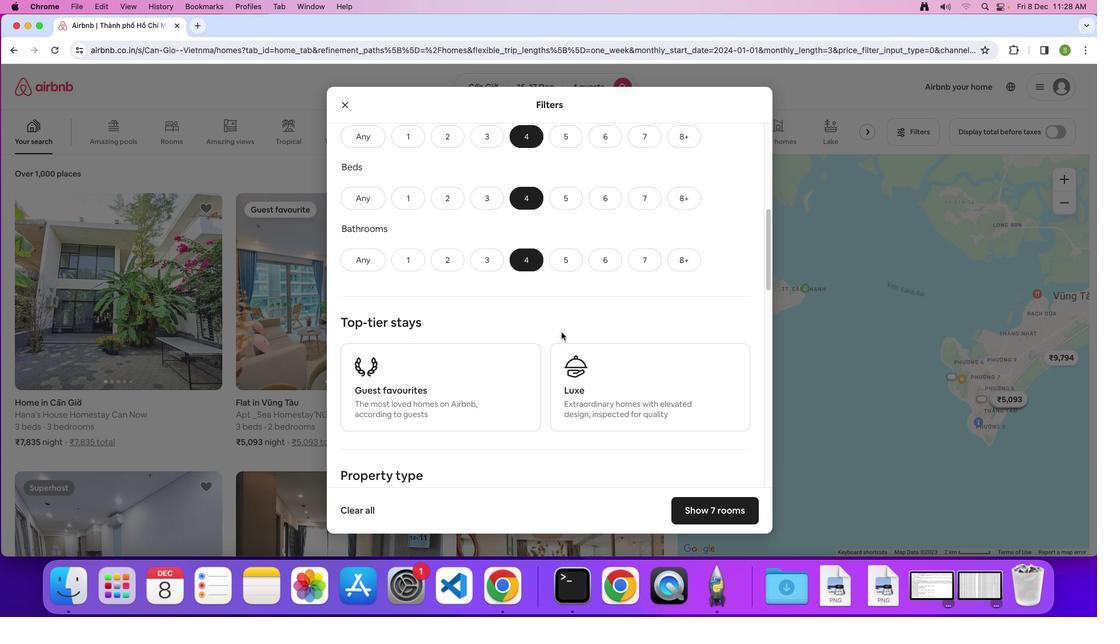 
Action: Mouse scrolled (561, 332) with delta (0, 0)
Screenshot: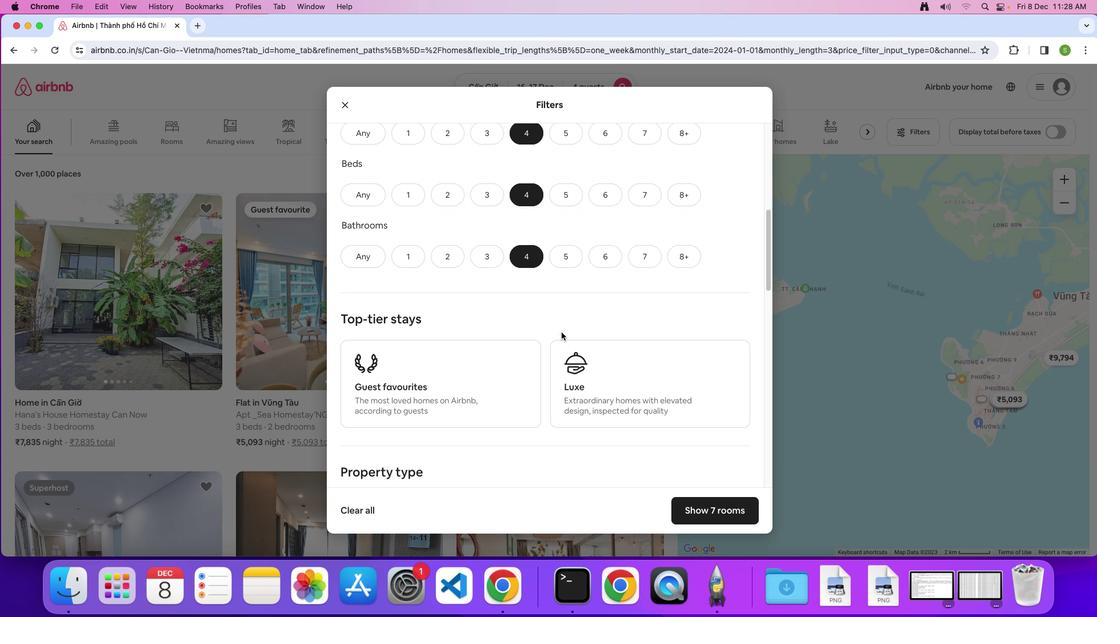 
Action: Mouse scrolled (561, 332) with delta (0, -1)
Screenshot: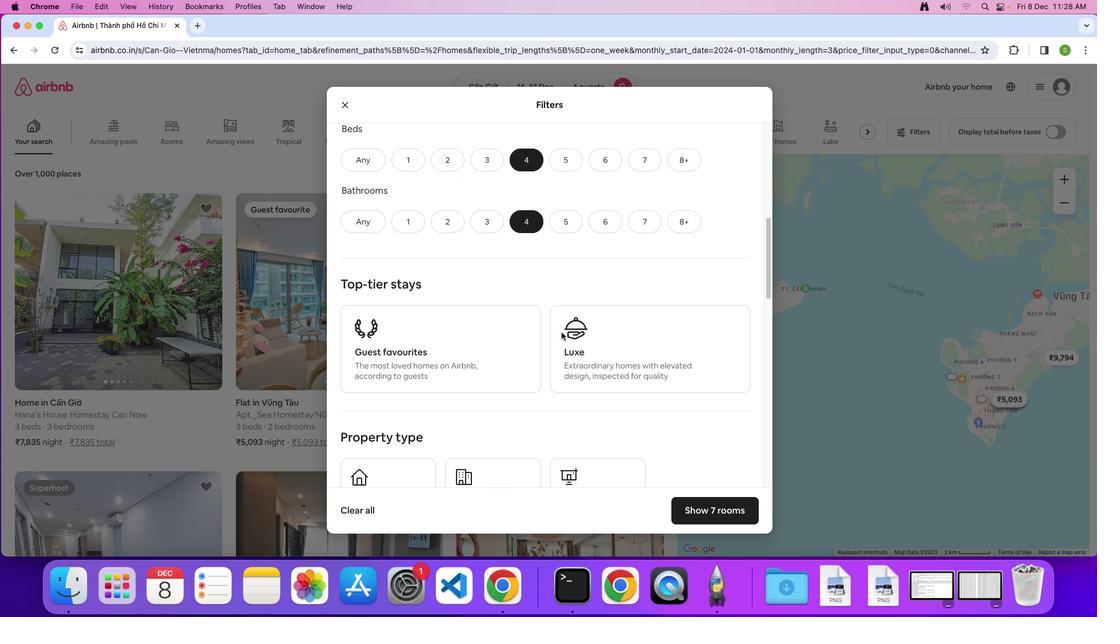 
Action: Mouse scrolled (561, 332) with delta (0, 0)
Screenshot: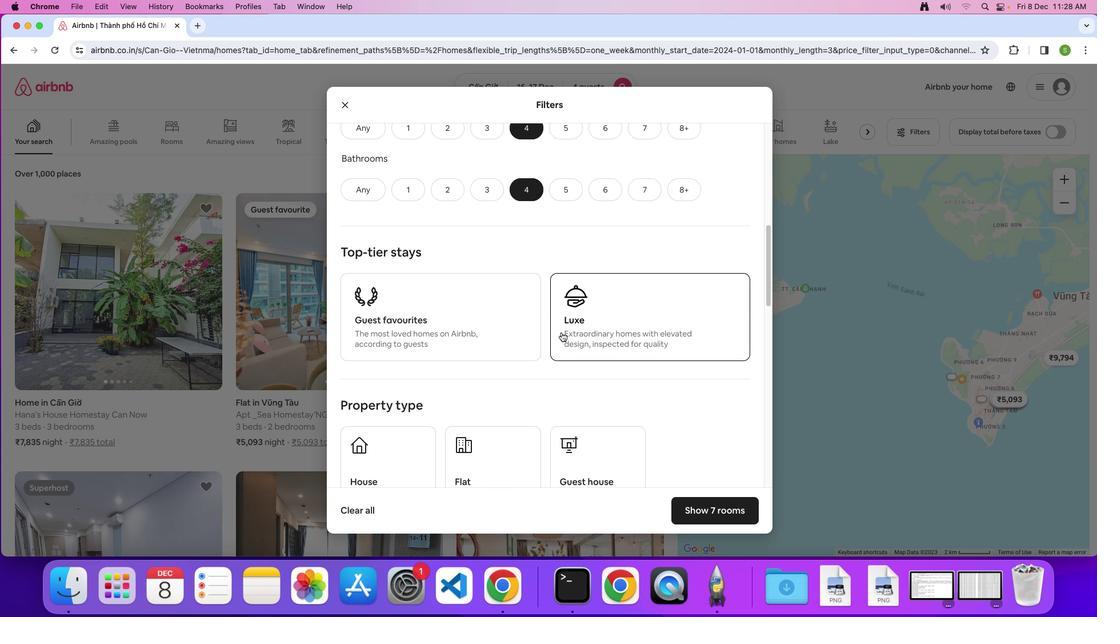 
Action: Mouse scrolled (561, 332) with delta (0, 0)
Screenshot: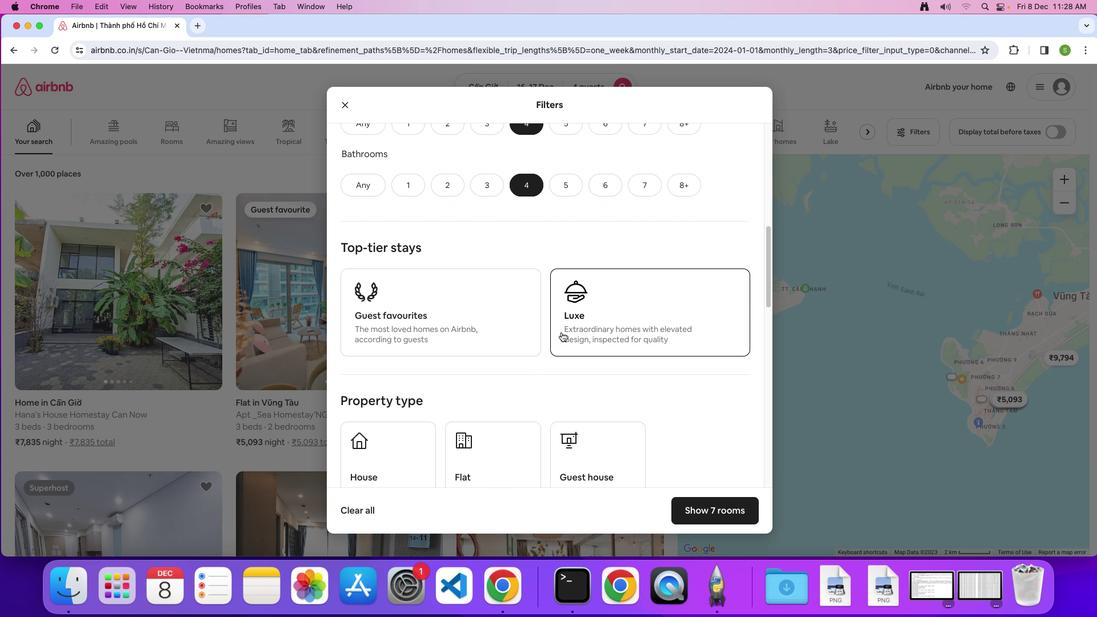 
Action: Mouse scrolled (561, 332) with delta (0, 0)
Screenshot: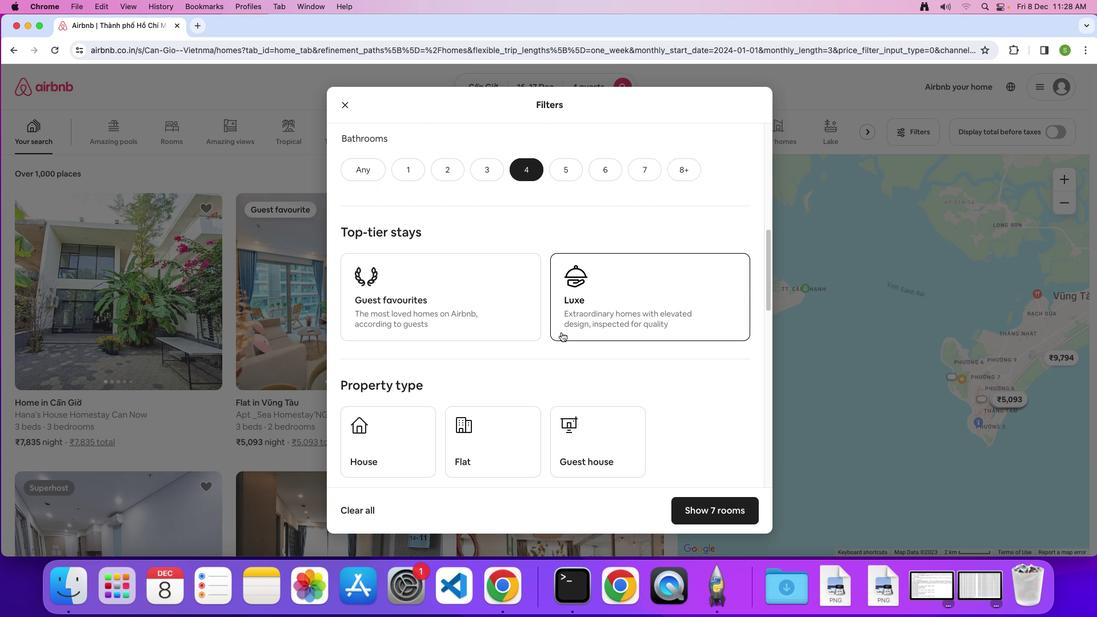 
Action: Mouse scrolled (561, 332) with delta (0, 0)
Screenshot: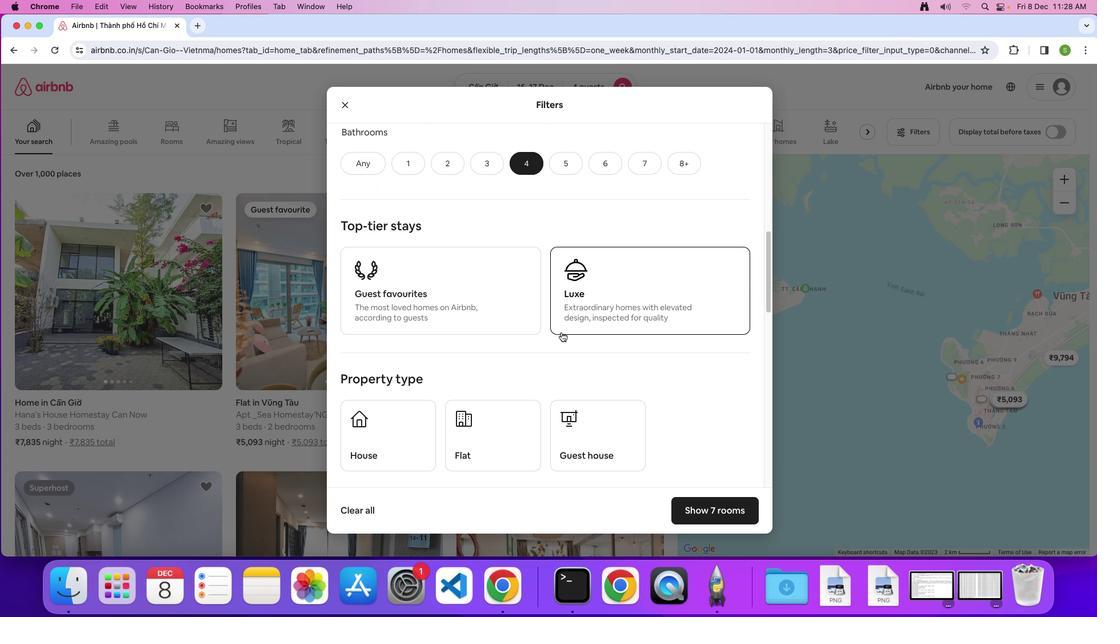 
Action: Mouse moved to (561, 332)
Screenshot: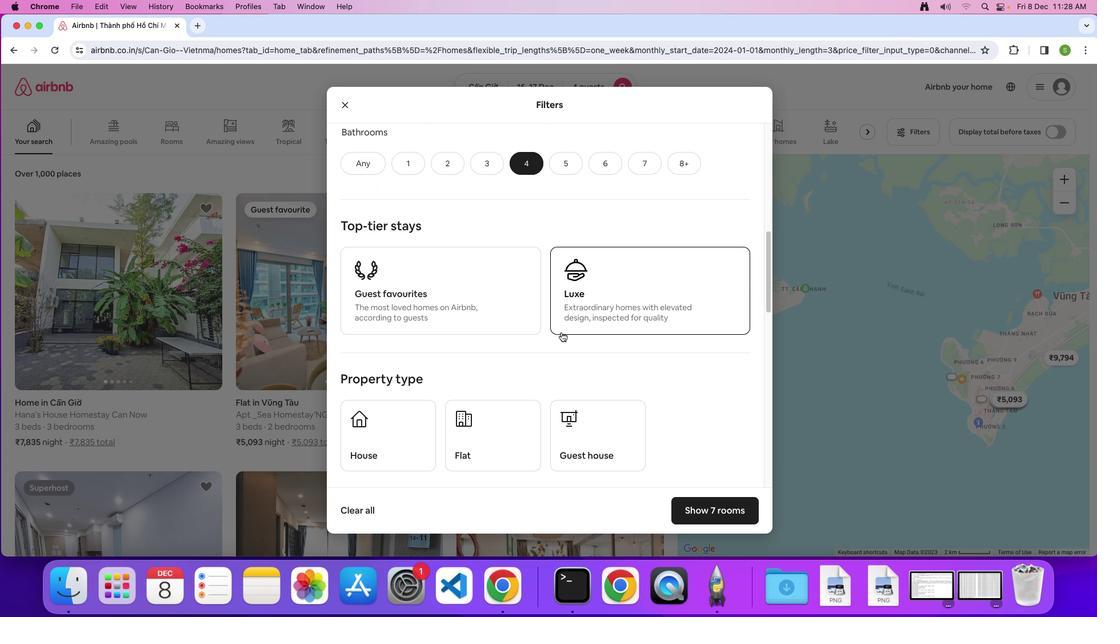 
Action: Mouse scrolled (561, 332) with delta (0, -1)
Screenshot: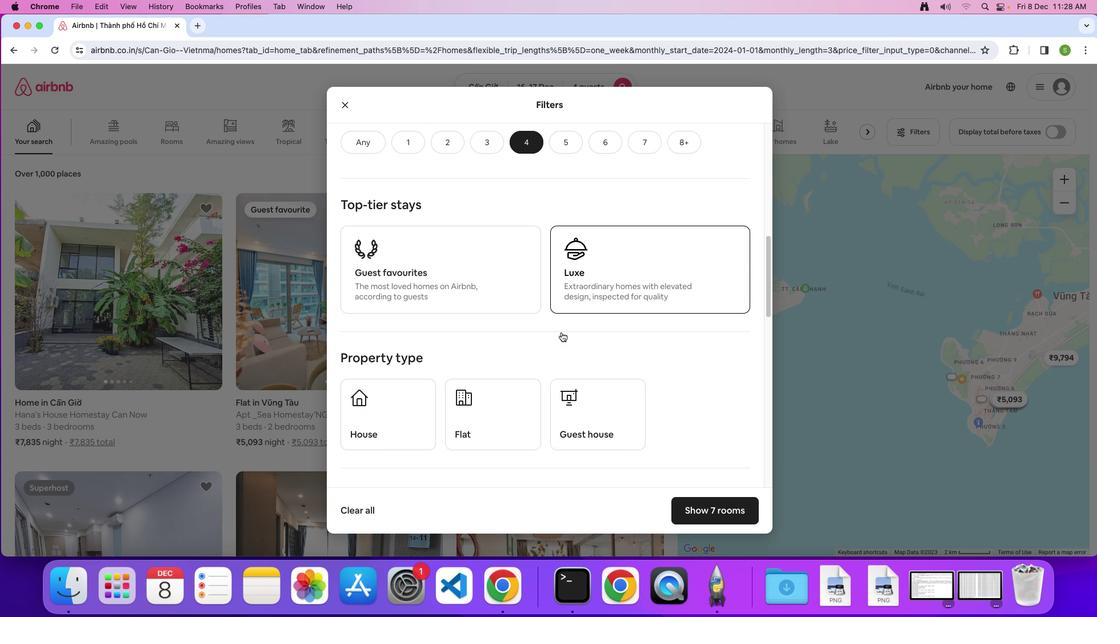 
Action: Mouse moved to (626, 337)
Screenshot: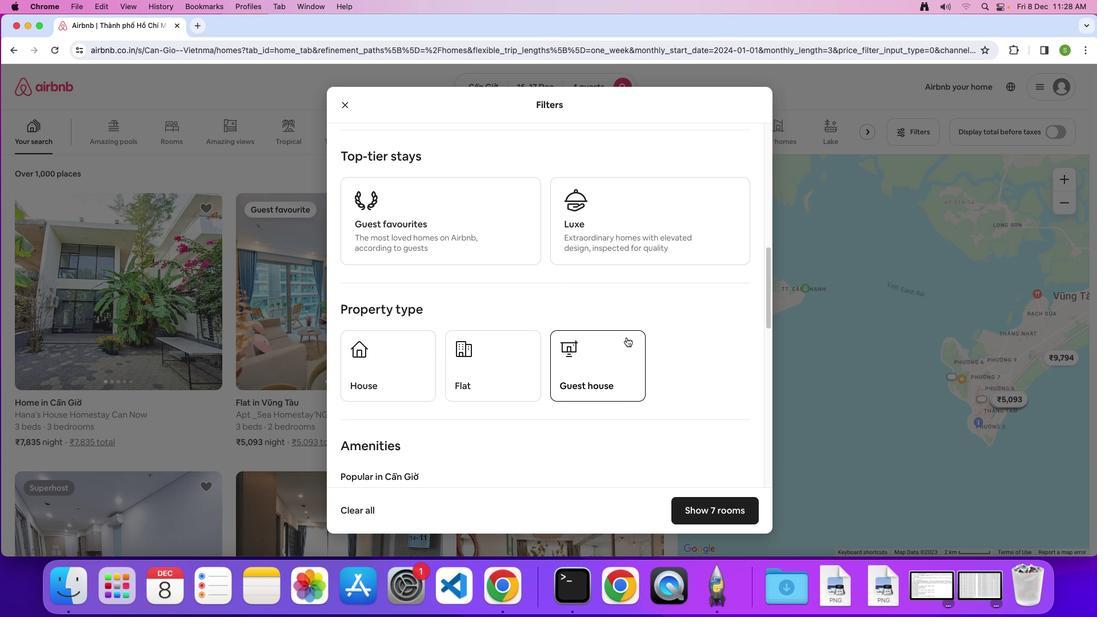
Action: Mouse scrolled (626, 337) with delta (0, 0)
Screenshot: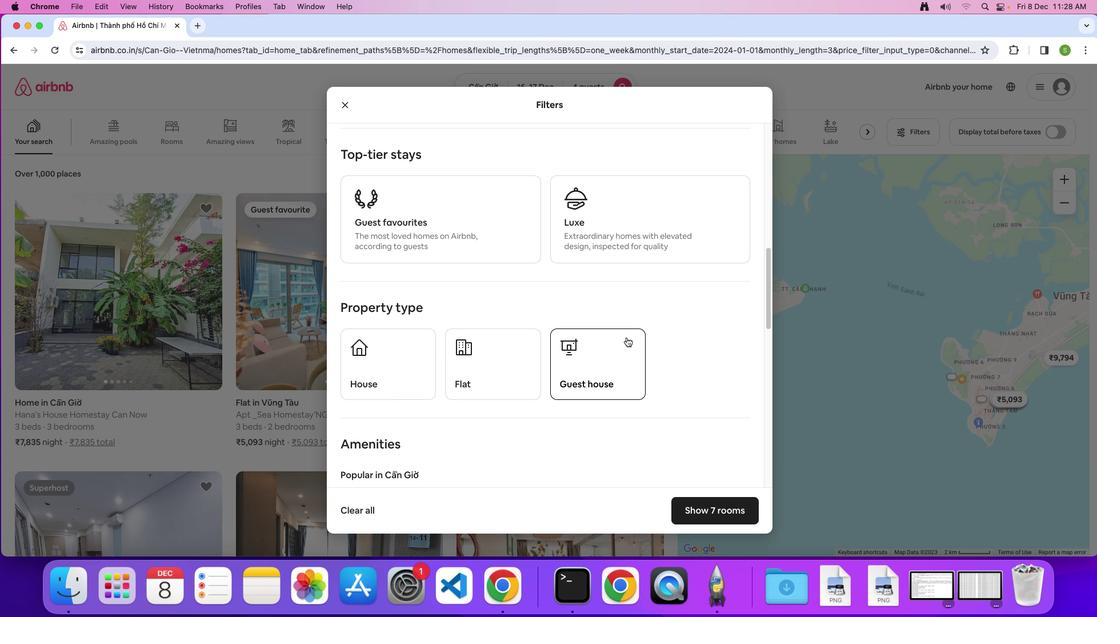 
Action: Mouse scrolled (626, 337) with delta (0, 0)
Screenshot: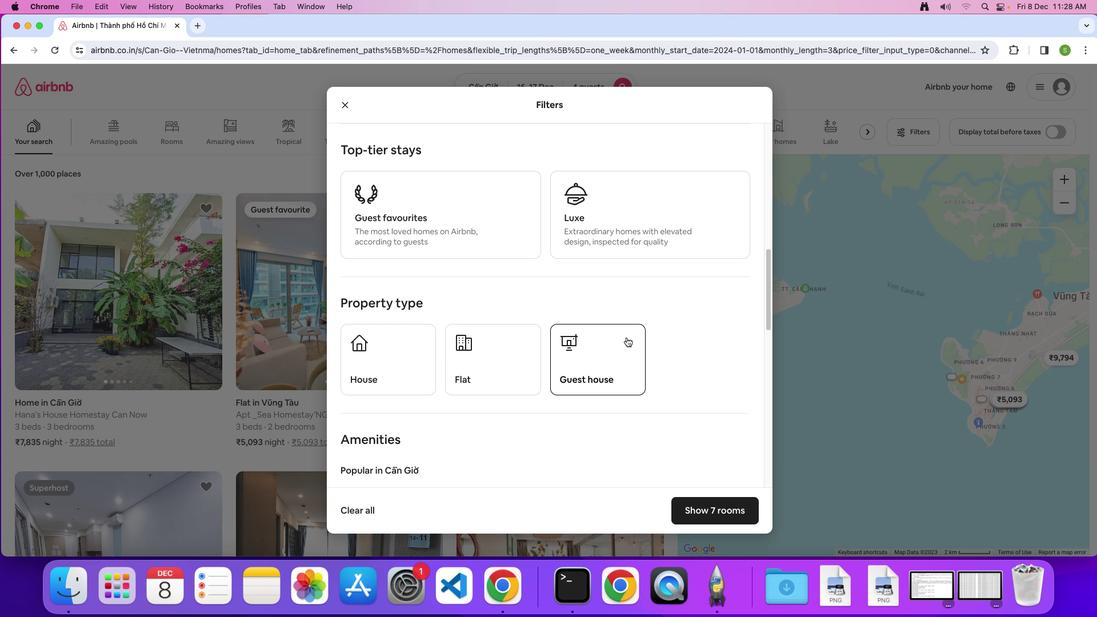 
Action: Mouse moved to (476, 348)
Screenshot: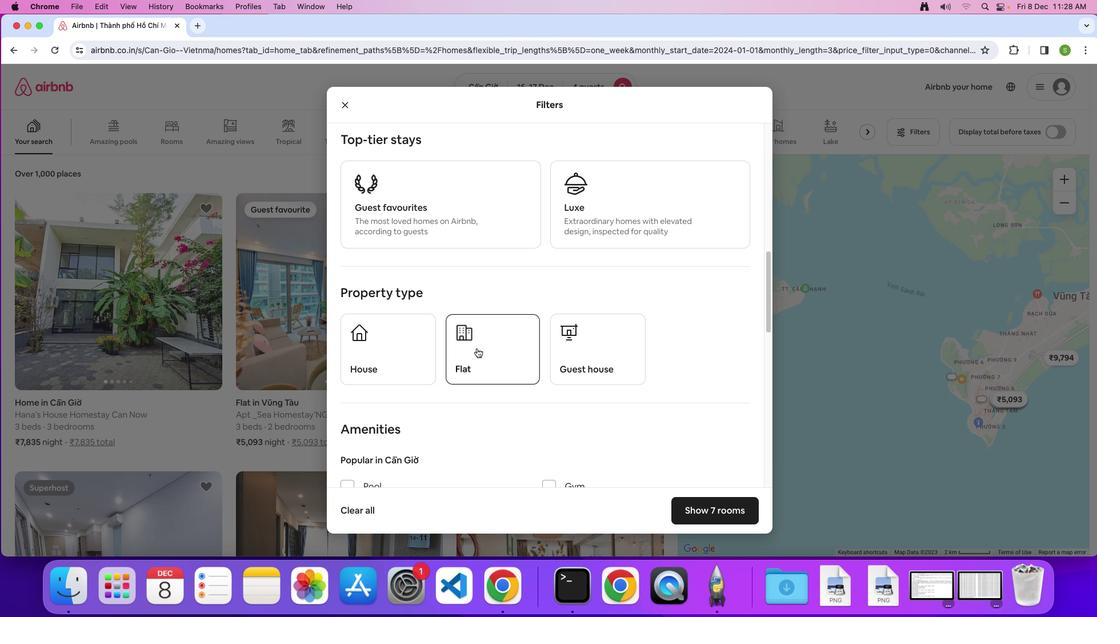 
Action: Mouse pressed left at (476, 348)
Screenshot: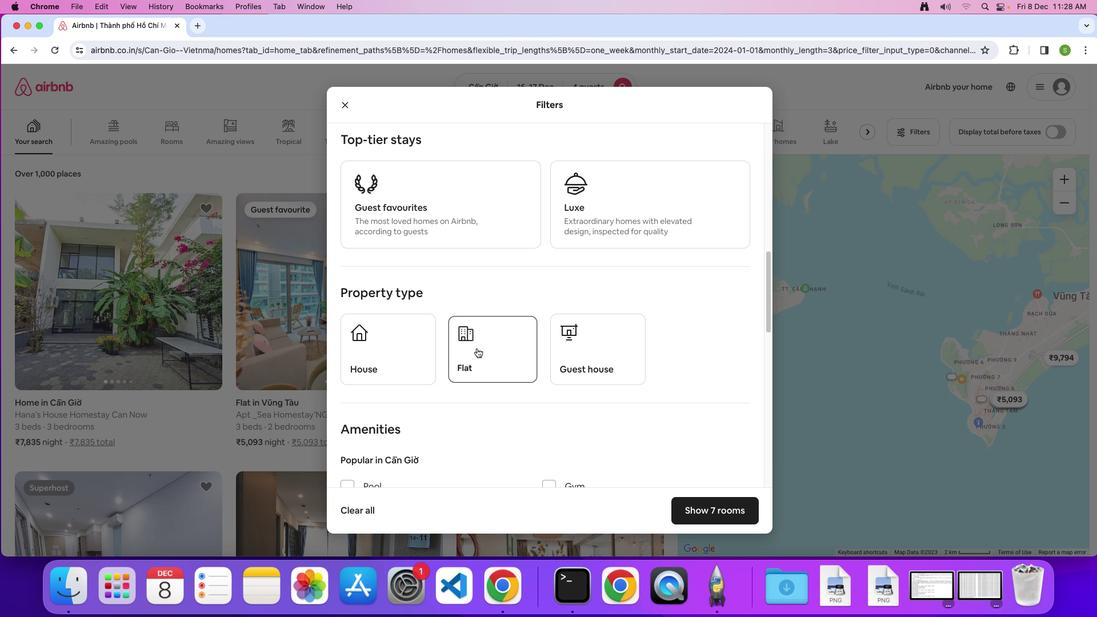 
Action: Mouse moved to (657, 404)
Screenshot: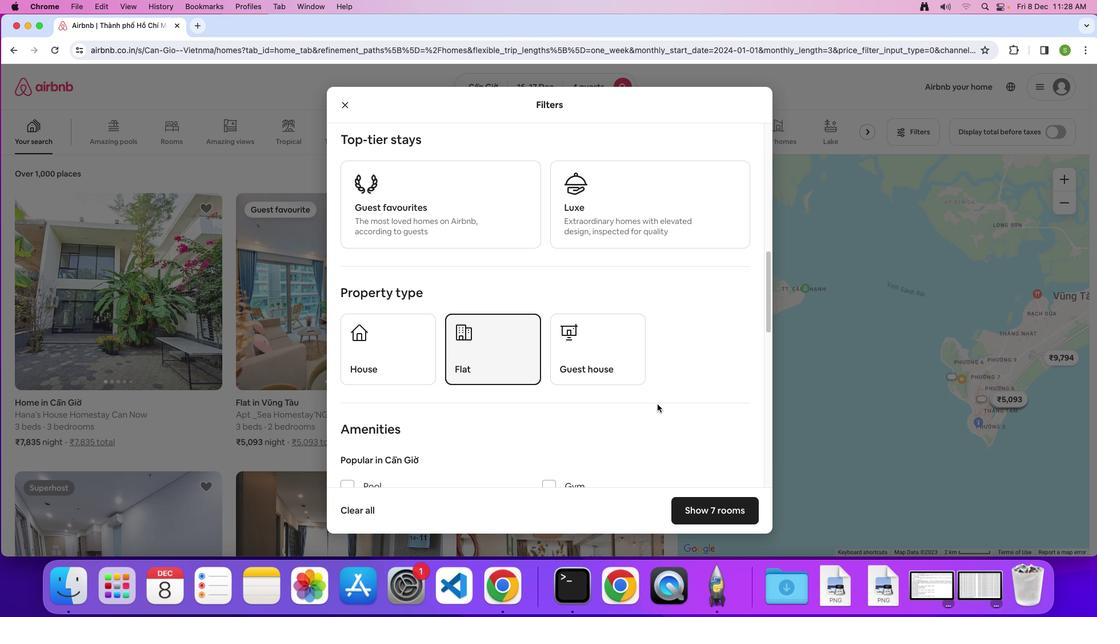 
Action: Mouse scrolled (657, 404) with delta (0, 0)
Screenshot: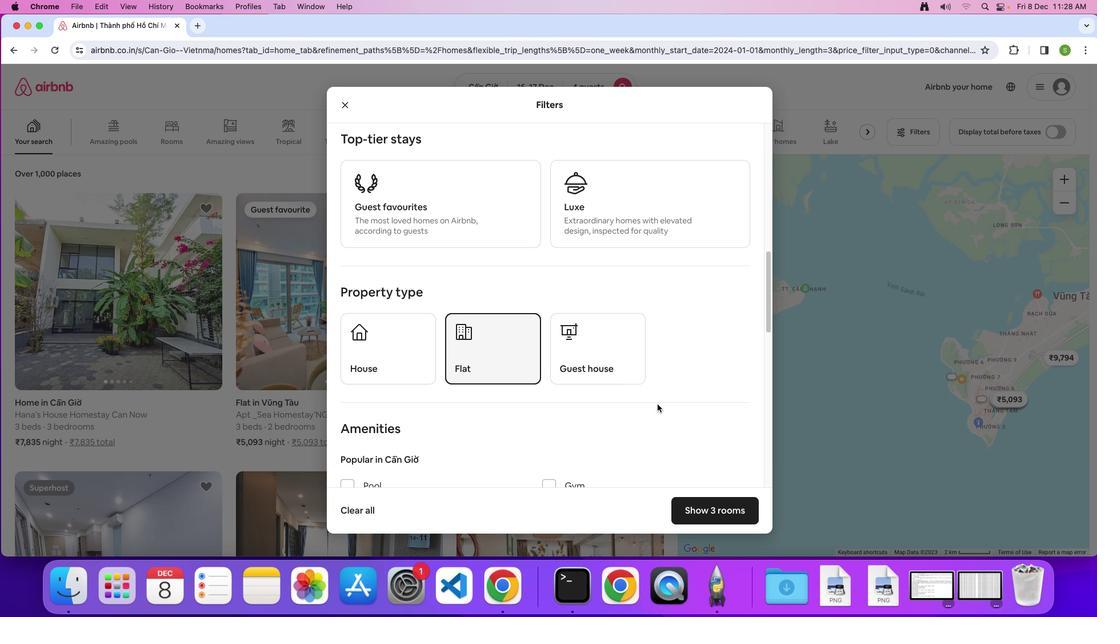 
Action: Mouse scrolled (657, 404) with delta (0, 0)
Screenshot: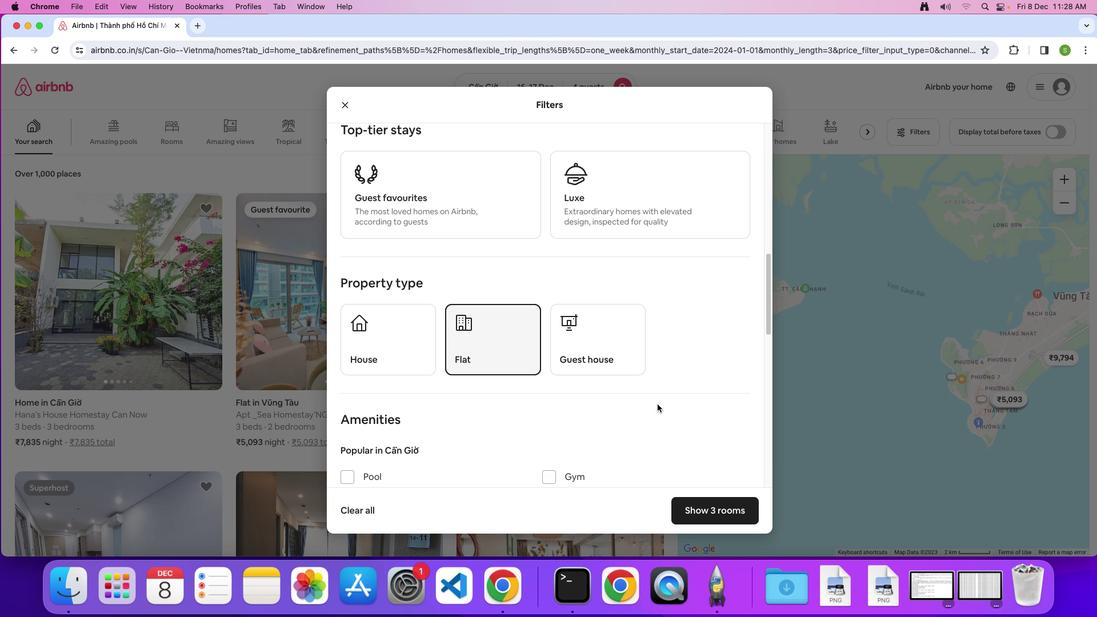 
Action: Mouse scrolled (657, 404) with delta (0, 0)
Screenshot: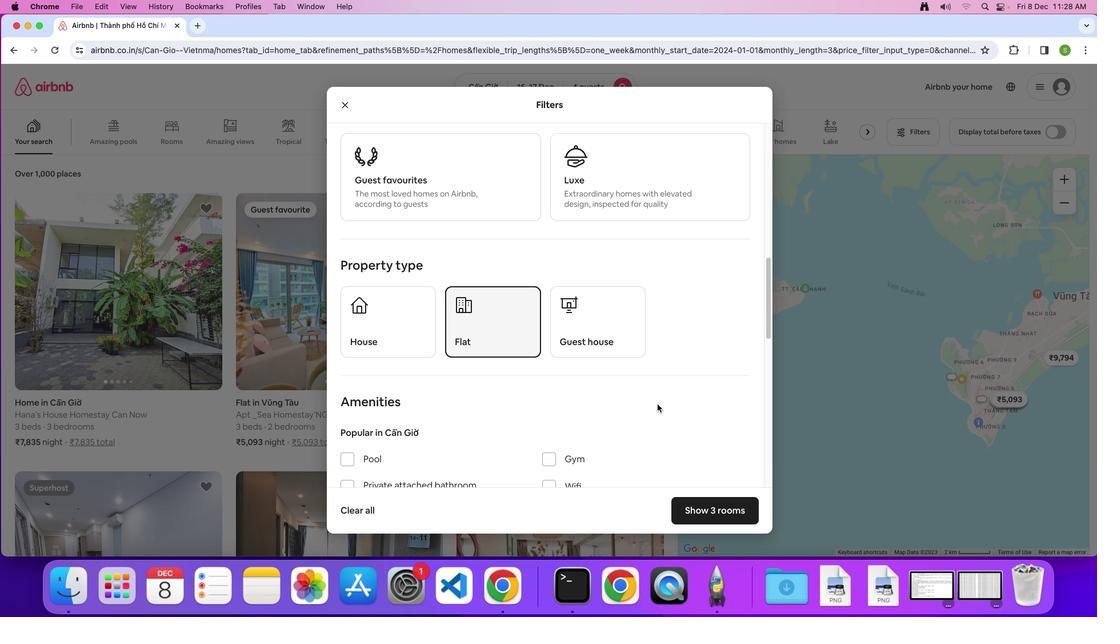 
Action: Mouse scrolled (657, 404) with delta (0, 0)
Screenshot: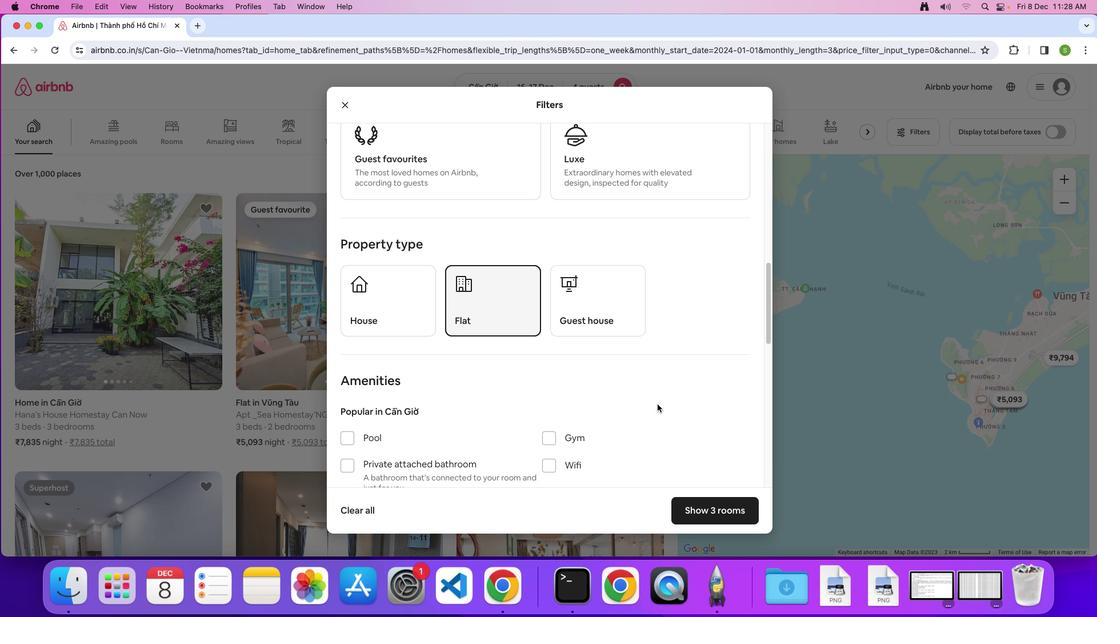 
Action: Mouse scrolled (657, 404) with delta (0, 0)
Screenshot: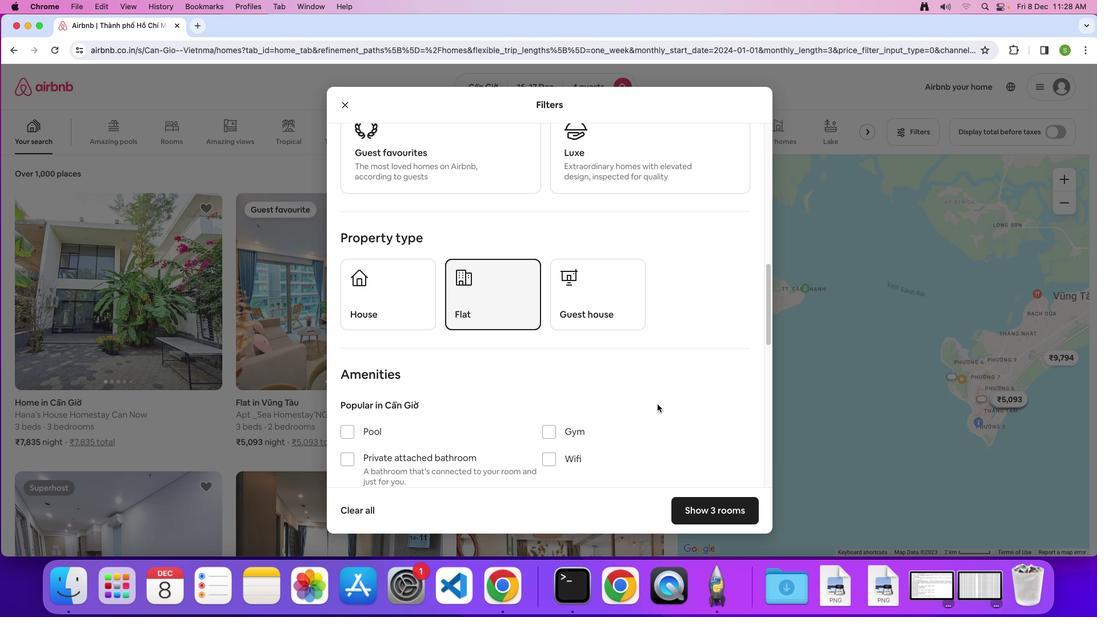 
Action: Mouse scrolled (657, 404) with delta (0, -1)
Screenshot: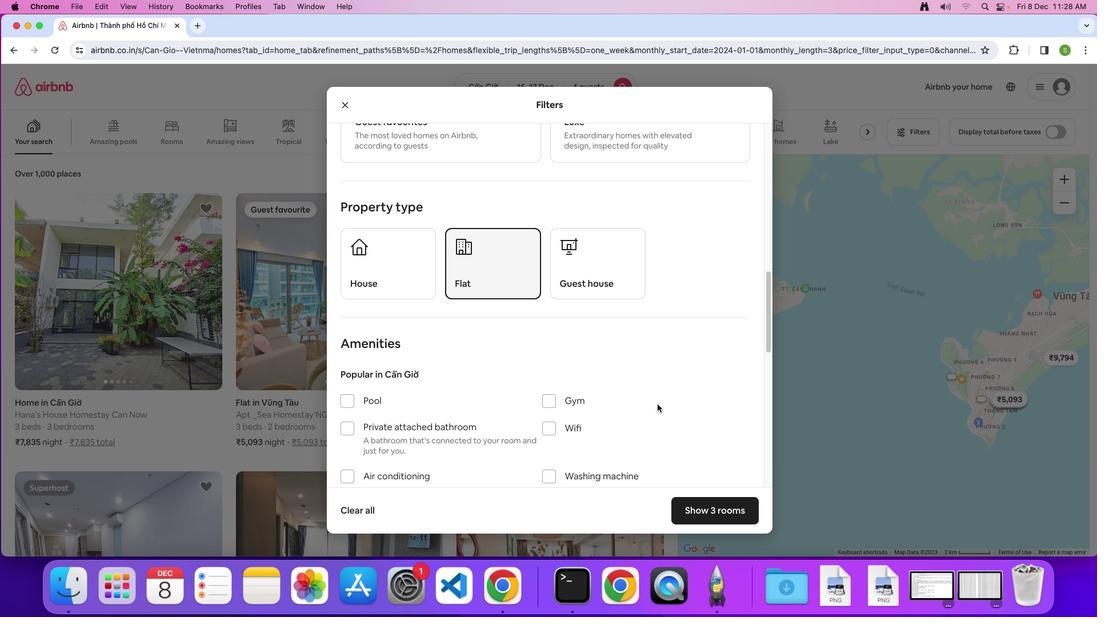 
Action: Mouse scrolled (657, 404) with delta (0, 0)
Screenshot: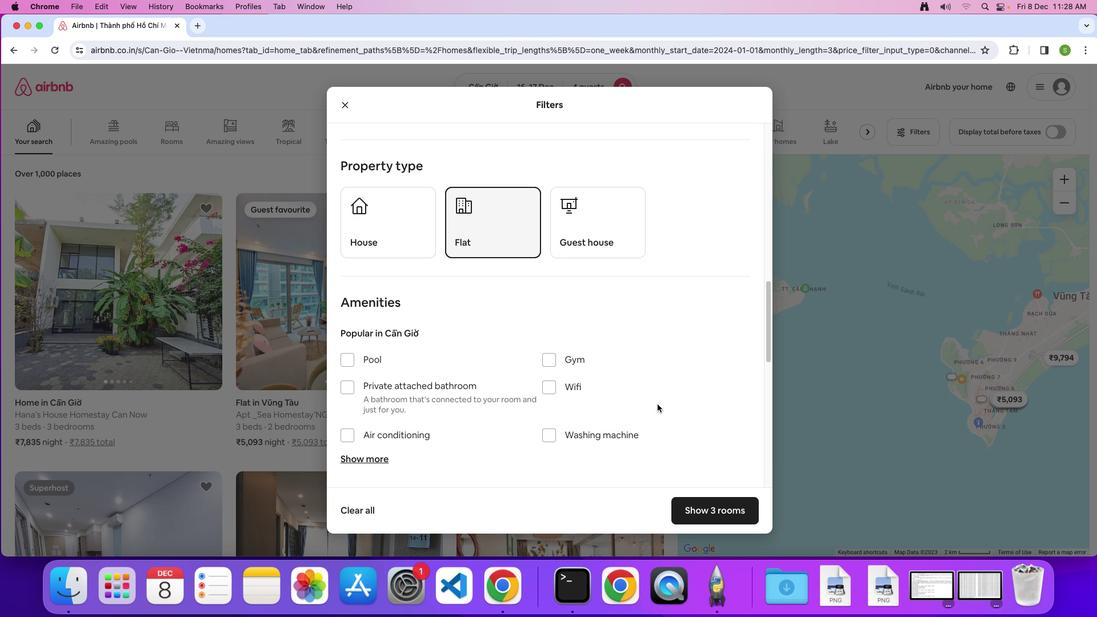 
Action: Mouse scrolled (657, 404) with delta (0, 0)
Screenshot: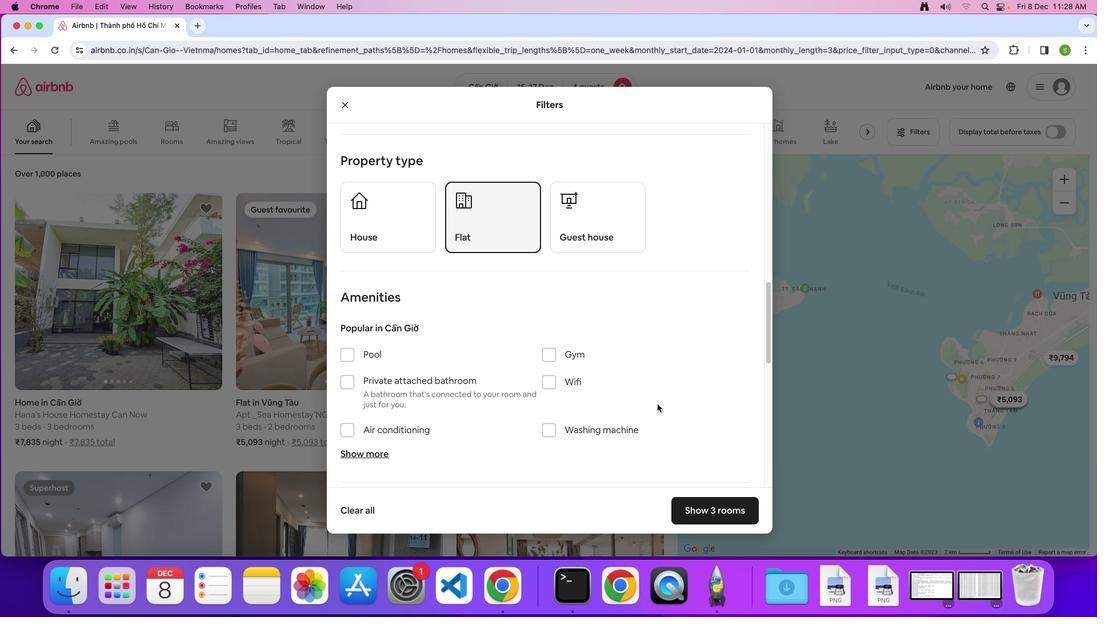 
Action: Mouse scrolled (657, 404) with delta (0, 0)
Screenshot: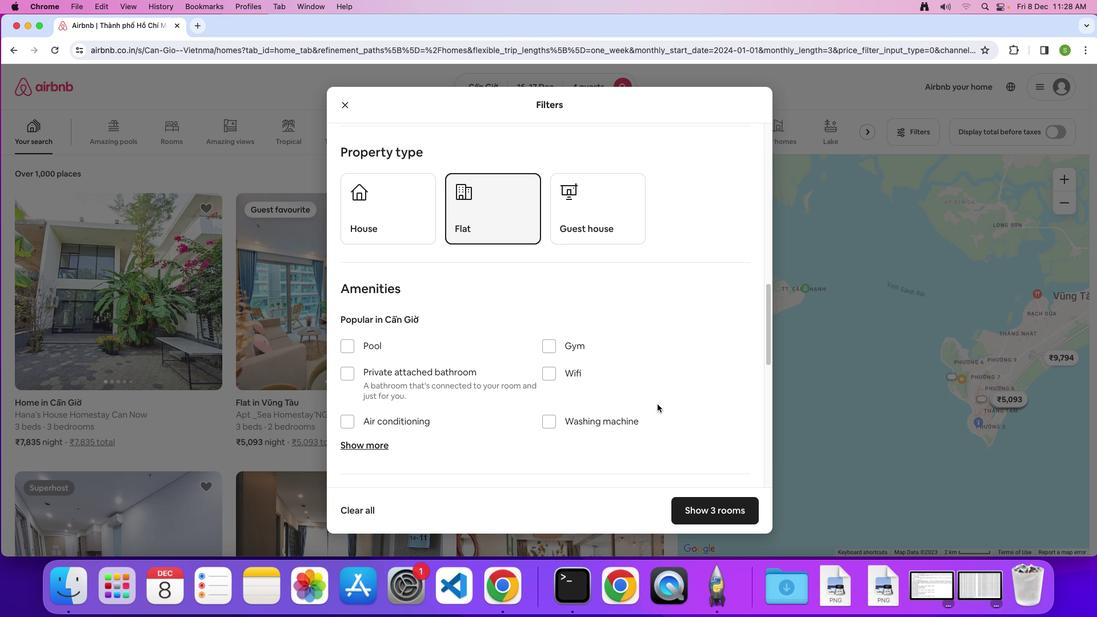 
Action: Mouse scrolled (657, 404) with delta (0, 0)
Screenshot: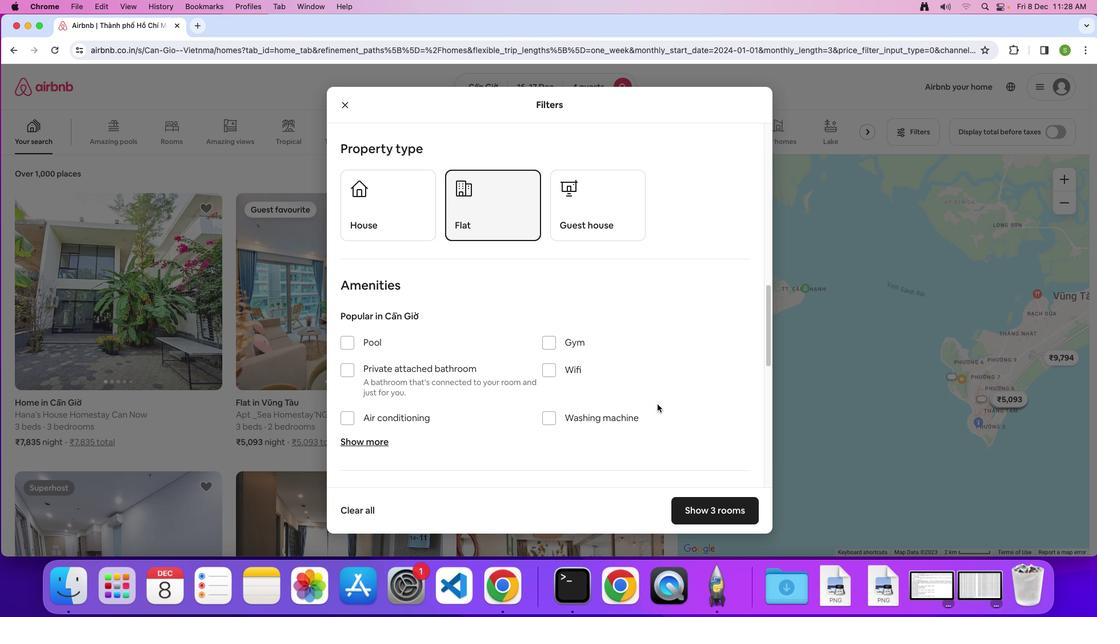 
Action: Mouse scrolled (657, 404) with delta (0, 0)
Screenshot: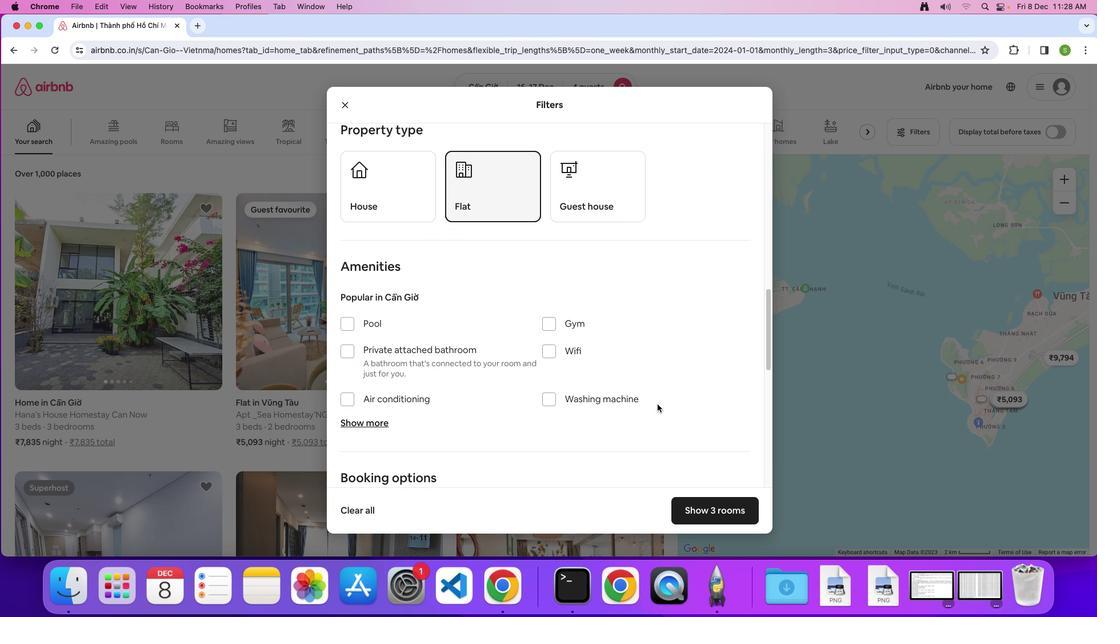 
Action: Mouse moved to (554, 333)
Screenshot: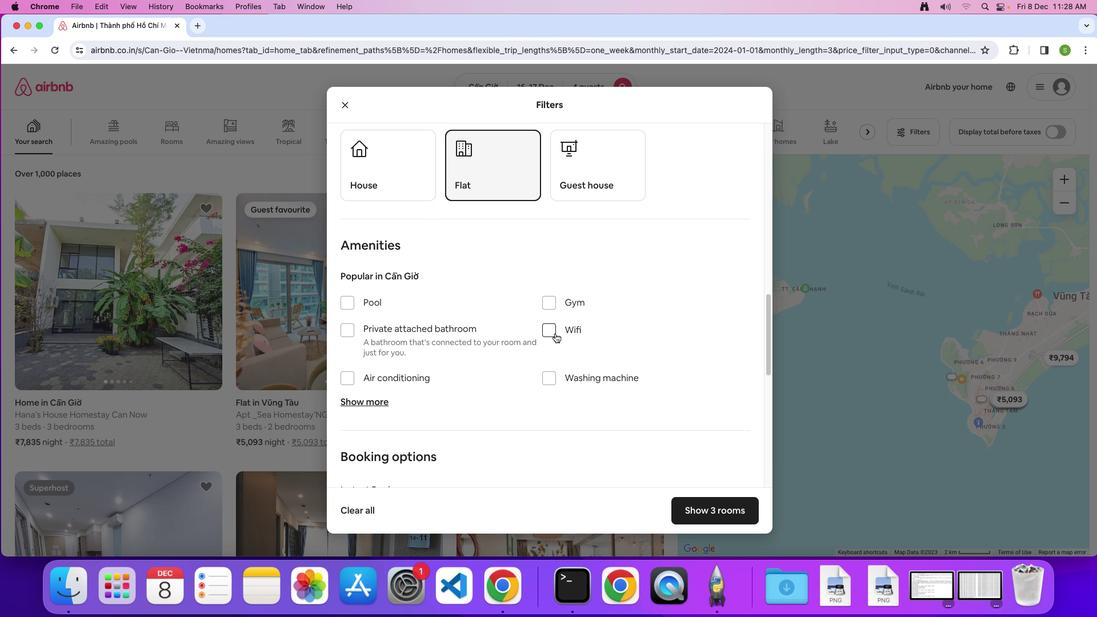 
Action: Mouse pressed left at (554, 333)
Screenshot: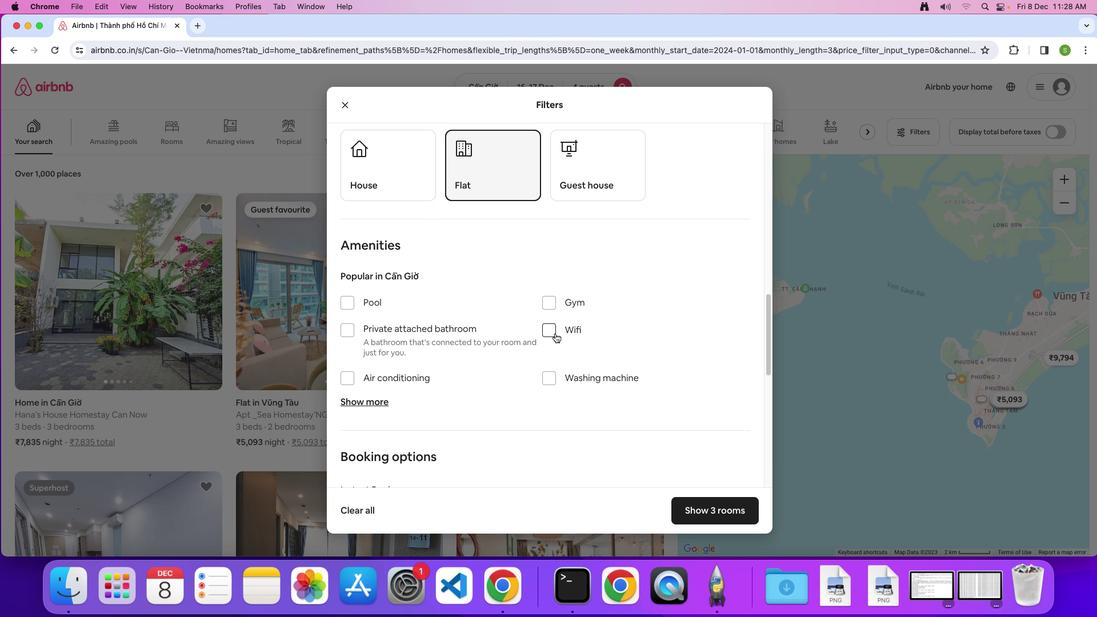 
Action: Mouse moved to (456, 396)
Screenshot: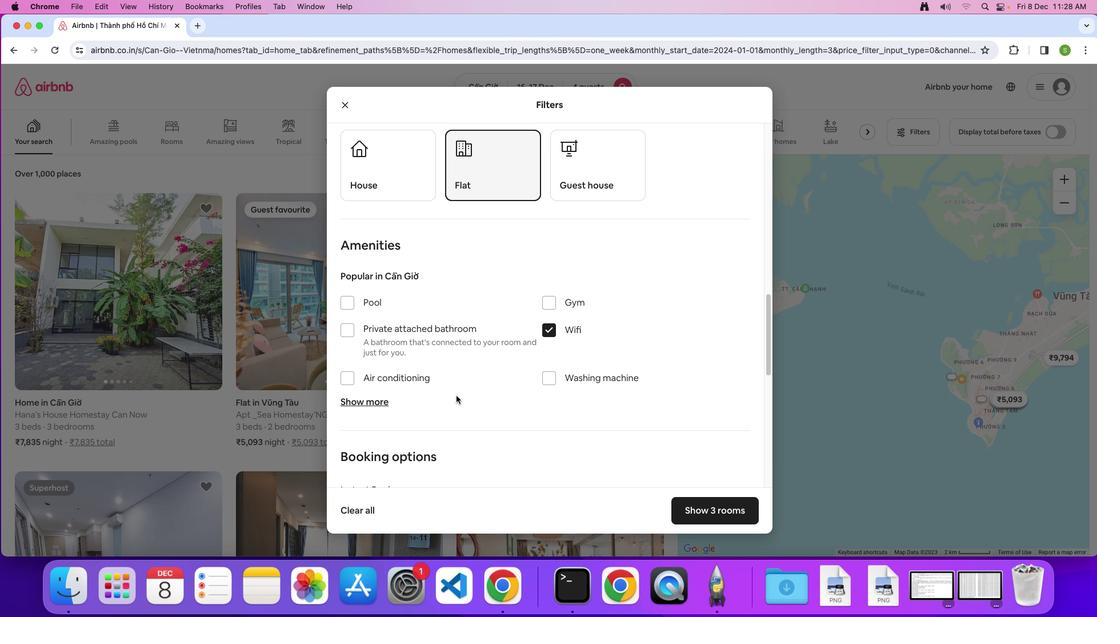 
Action: Mouse scrolled (456, 396) with delta (0, 0)
Screenshot: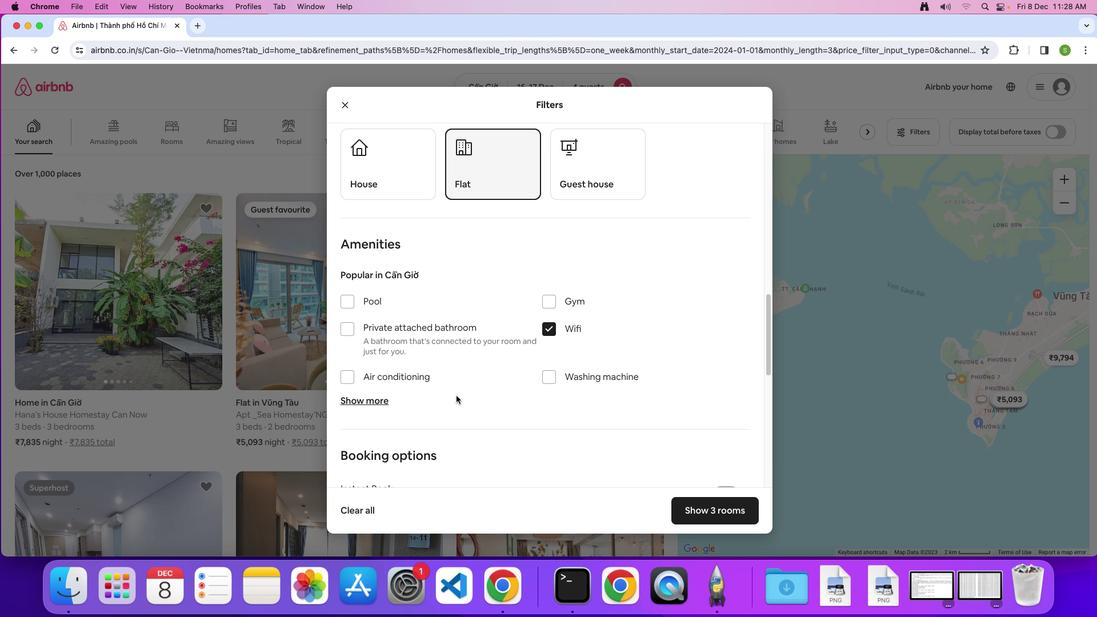 
Action: Mouse scrolled (456, 396) with delta (0, 0)
Screenshot: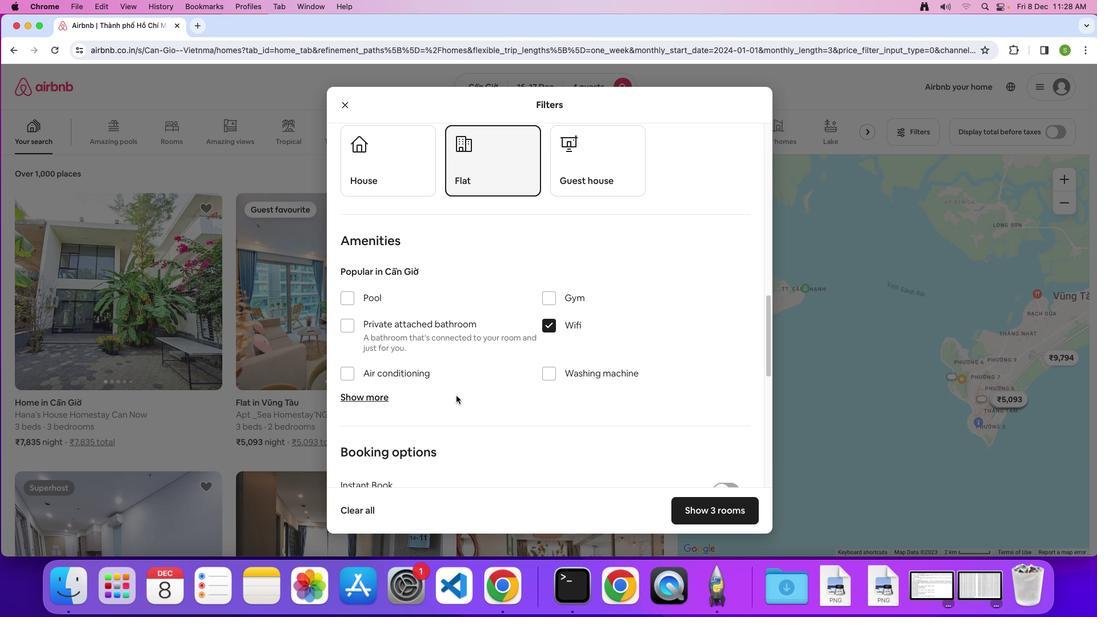 
Action: Mouse moved to (383, 391)
Screenshot: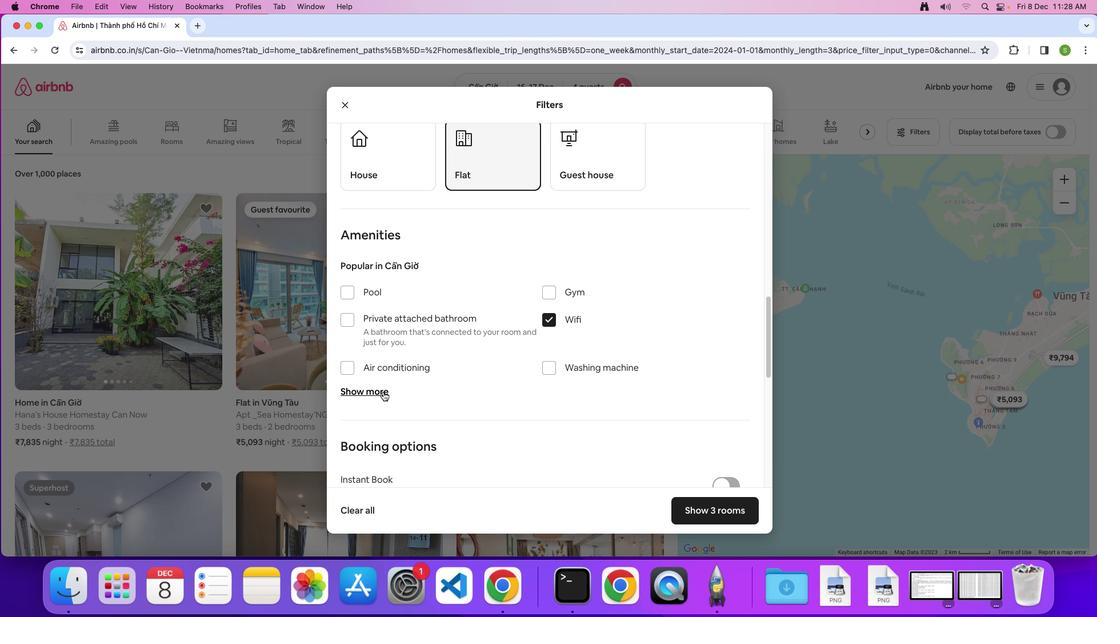 
Action: Mouse pressed left at (383, 391)
Screenshot: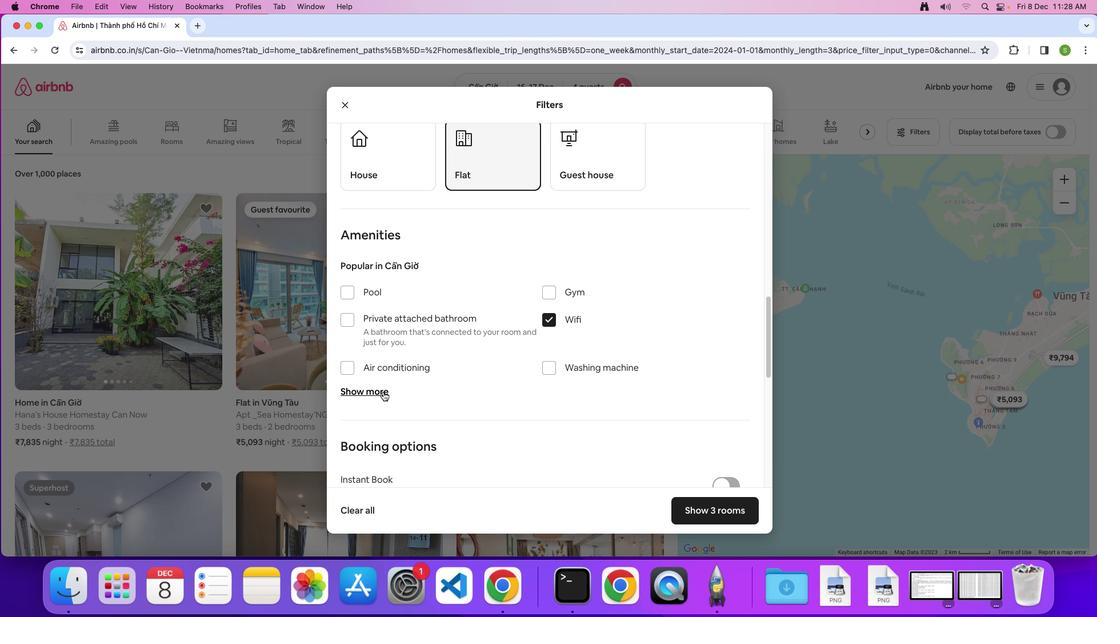 
Action: Mouse moved to (536, 363)
Screenshot: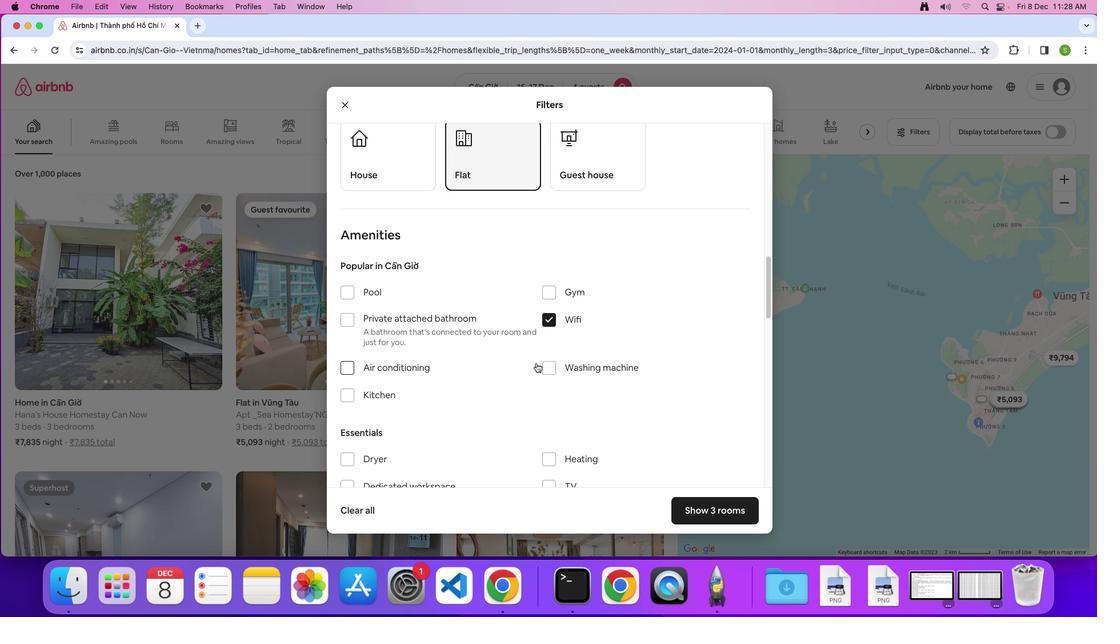 
Action: Mouse scrolled (536, 363) with delta (0, 0)
Screenshot: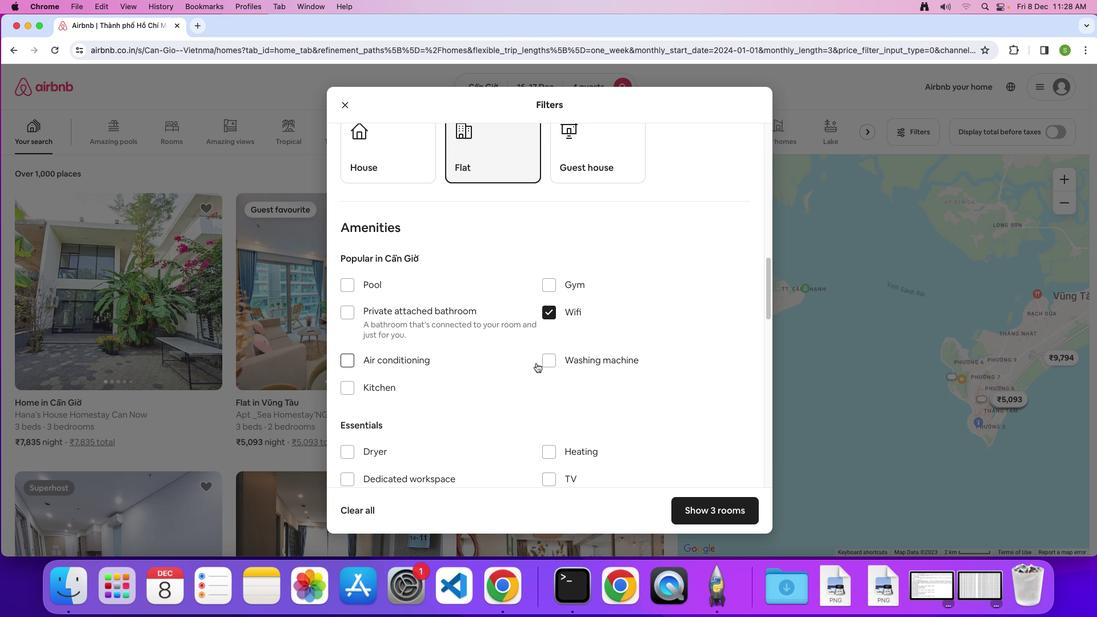 
Action: Mouse scrolled (536, 363) with delta (0, 0)
Screenshot: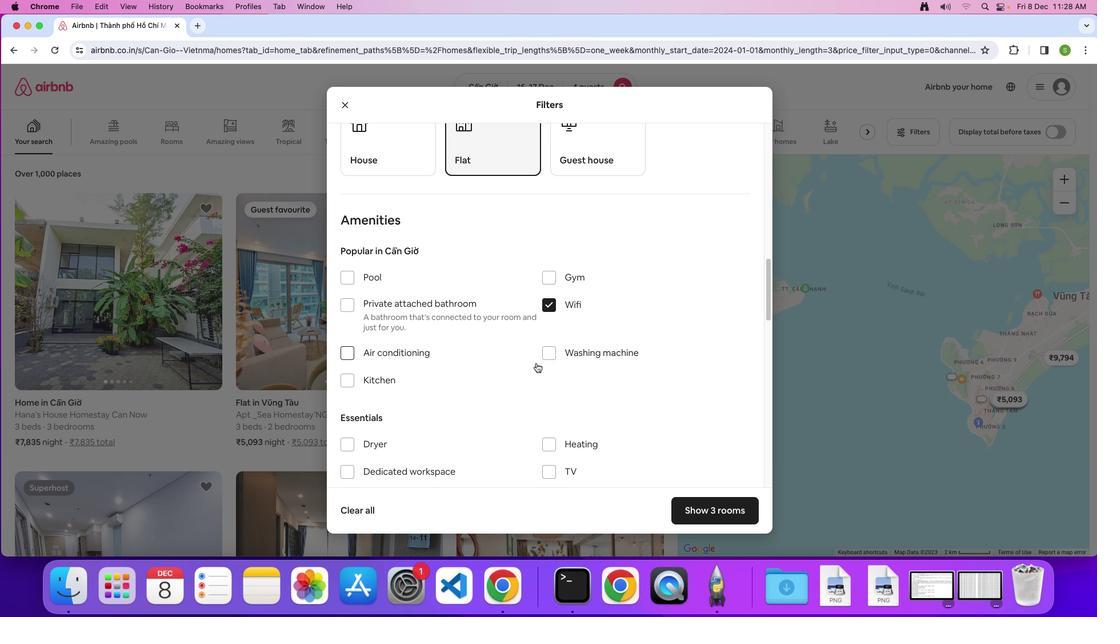 
Action: Mouse scrolled (536, 363) with delta (0, 0)
Screenshot: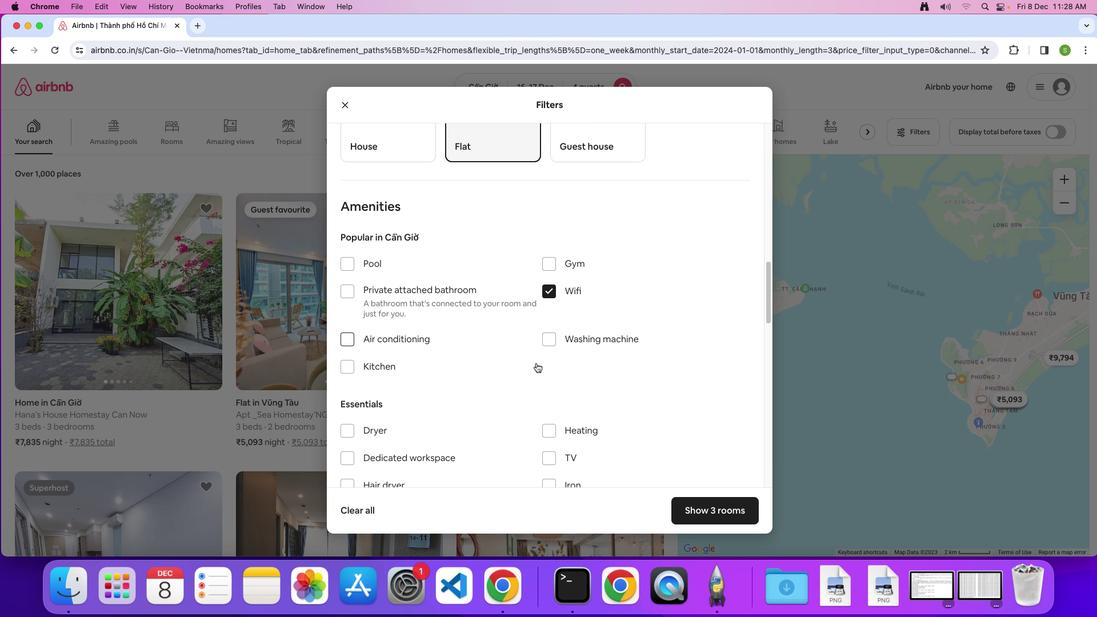 
Action: Mouse scrolled (536, 363) with delta (0, 0)
Screenshot: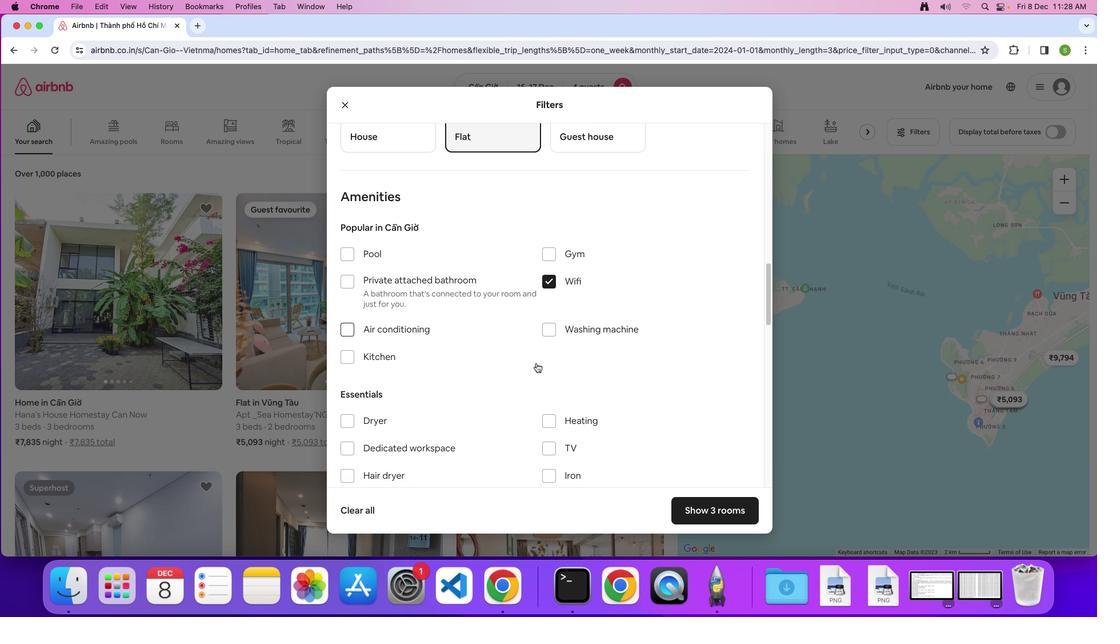 
Action: Mouse scrolled (536, 363) with delta (0, 0)
Screenshot: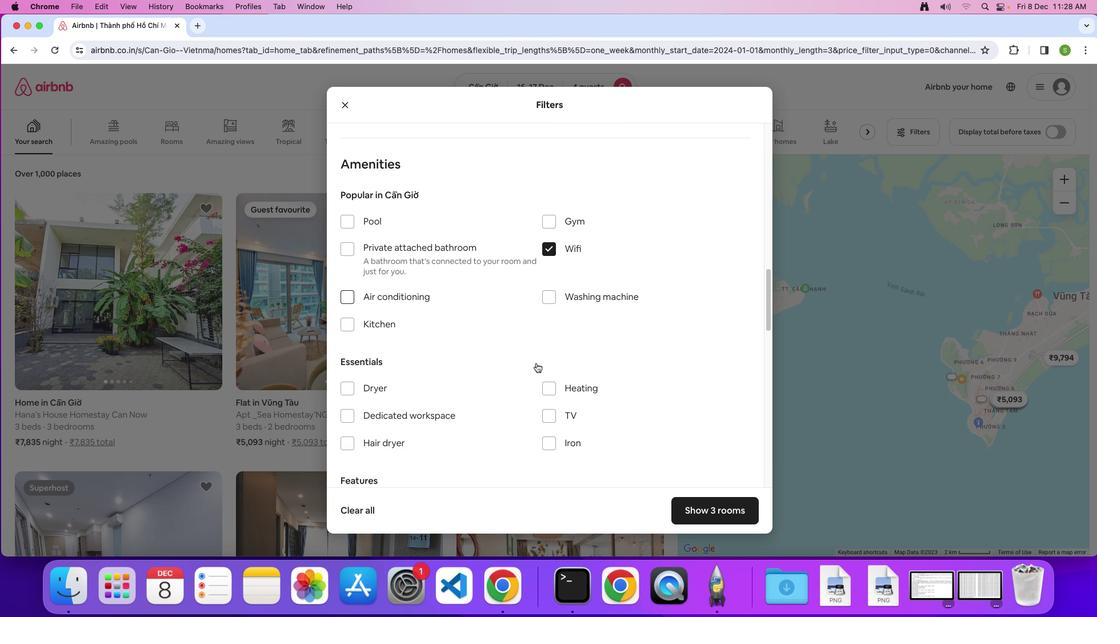 
Action: Mouse scrolled (536, 363) with delta (0, 0)
Screenshot: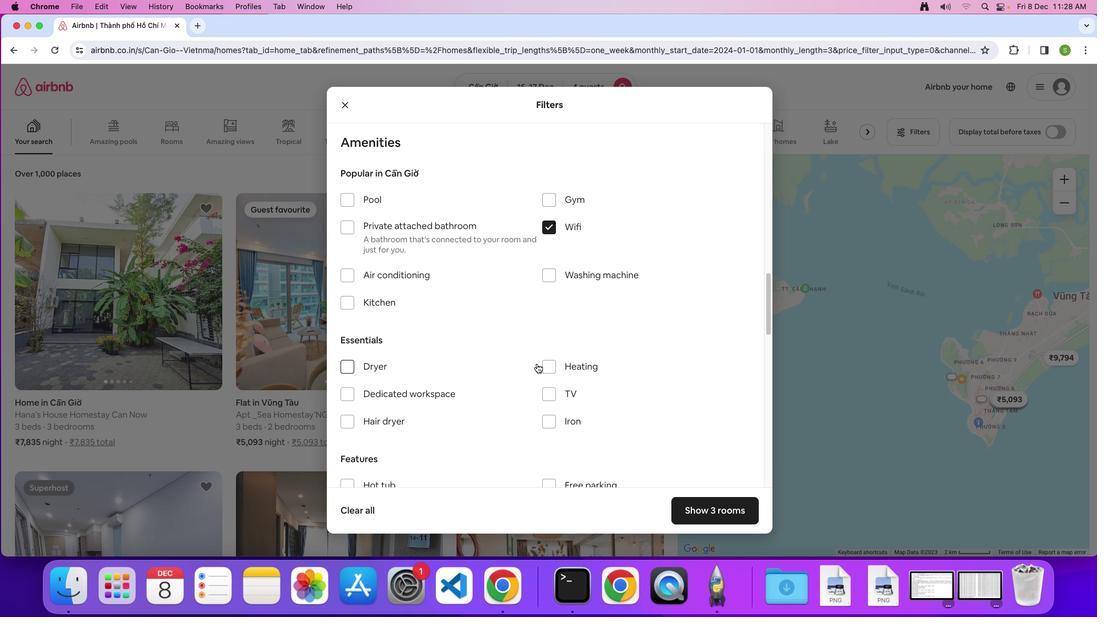 
Action: Mouse moved to (536, 363)
Screenshot: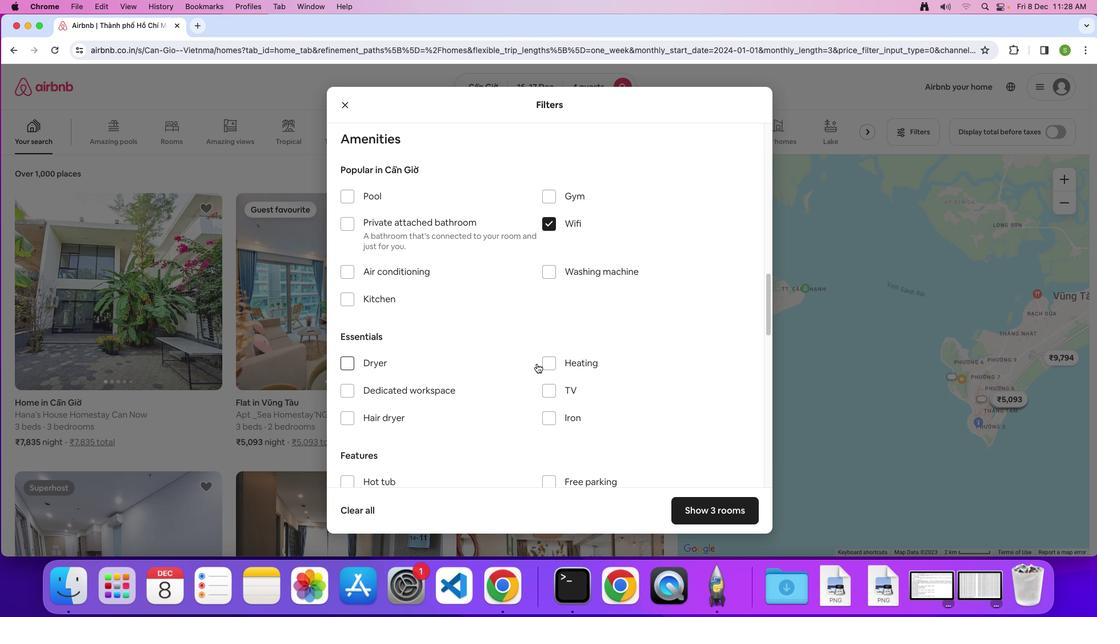 
Action: Mouse scrolled (536, 363) with delta (0, 0)
Screenshot: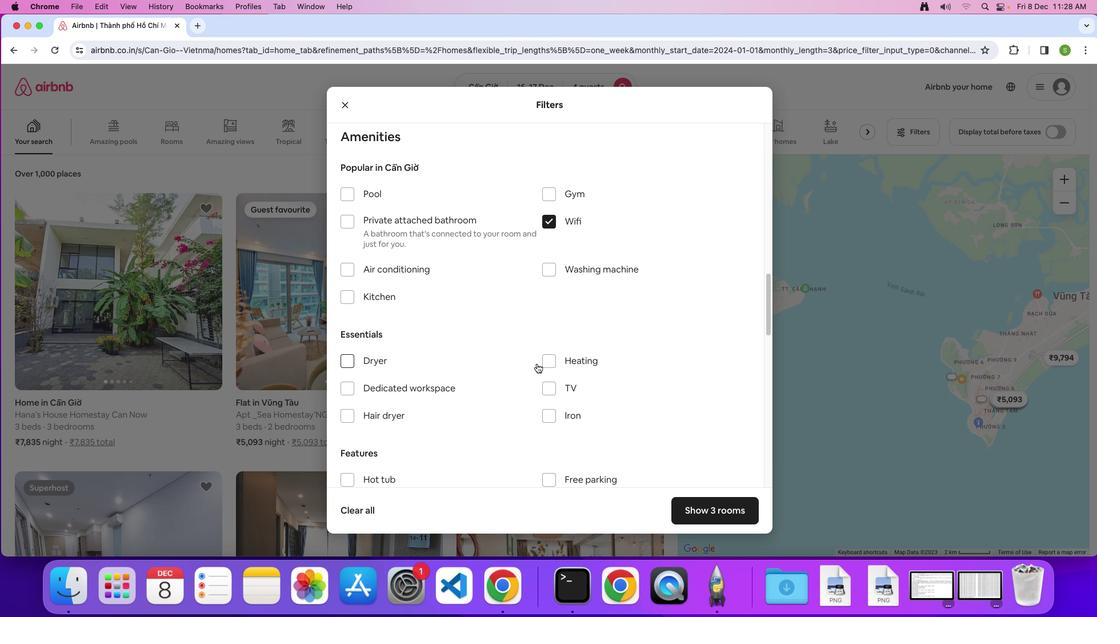 
Action: Mouse moved to (548, 377)
Screenshot: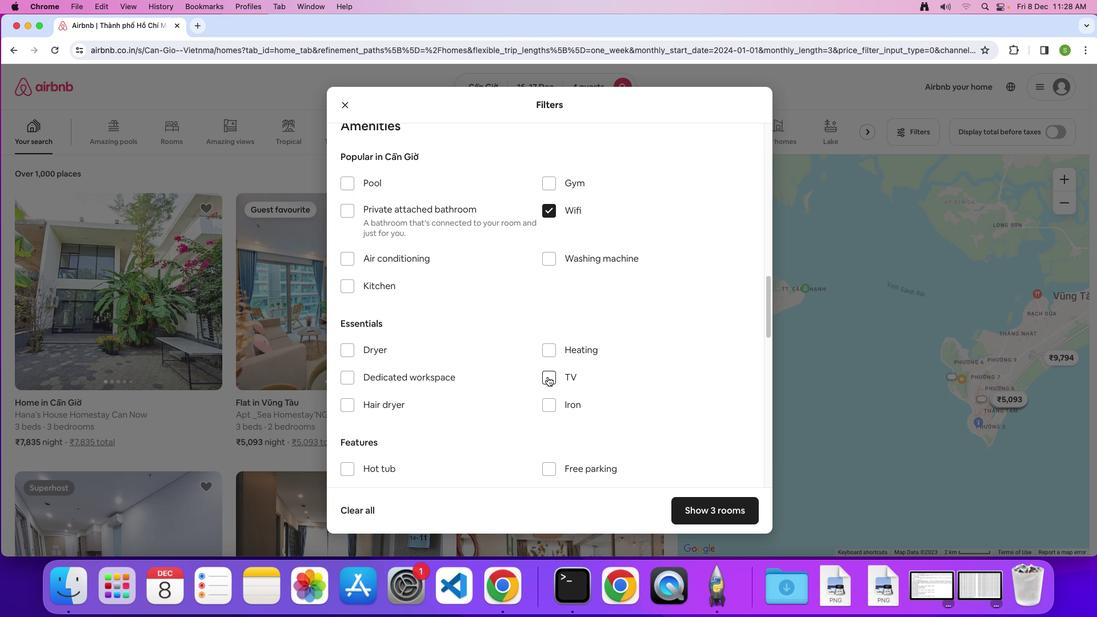 
Action: Mouse pressed left at (548, 377)
Screenshot: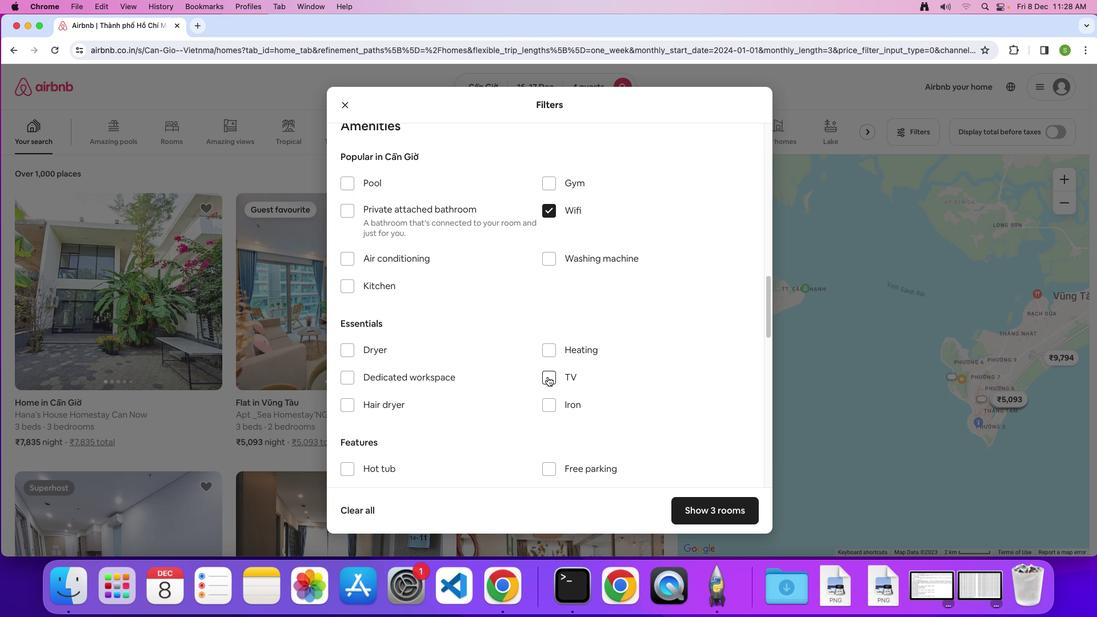 
Action: Mouse moved to (492, 356)
Screenshot: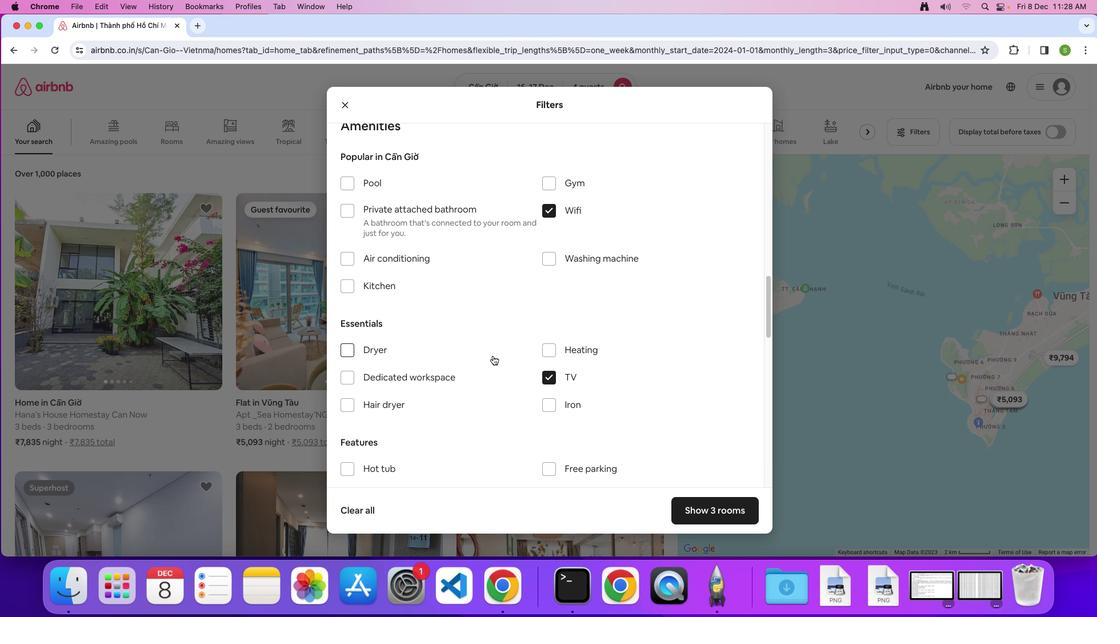 
Action: Mouse scrolled (492, 356) with delta (0, 0)
Screenshot: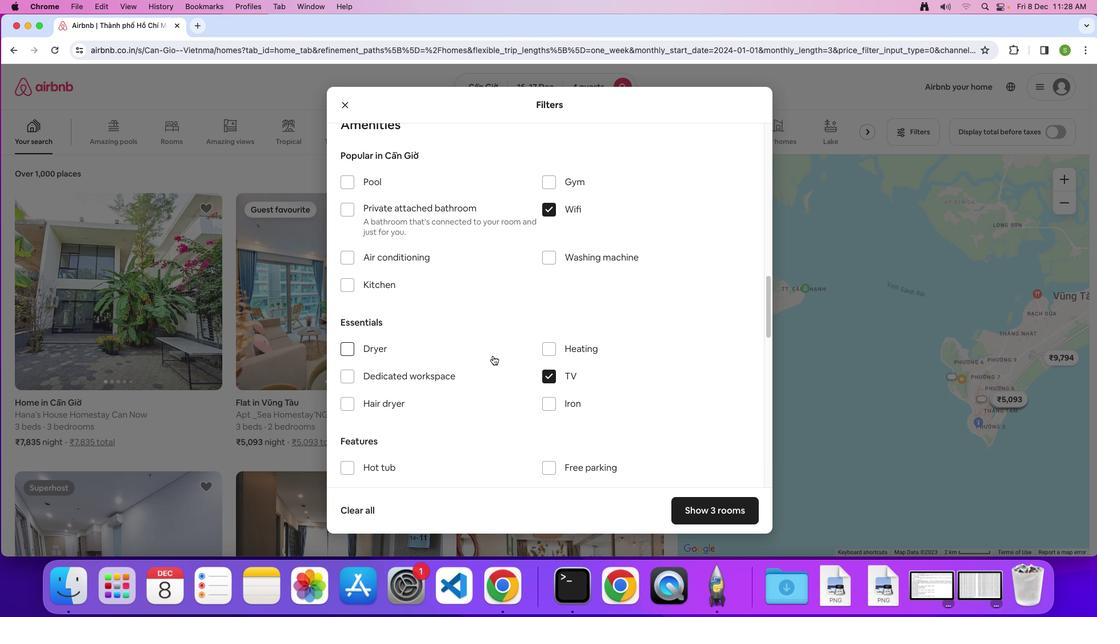 
Action: Mouse scrolled (492, 356) with delta (0, 0)
Screenshot: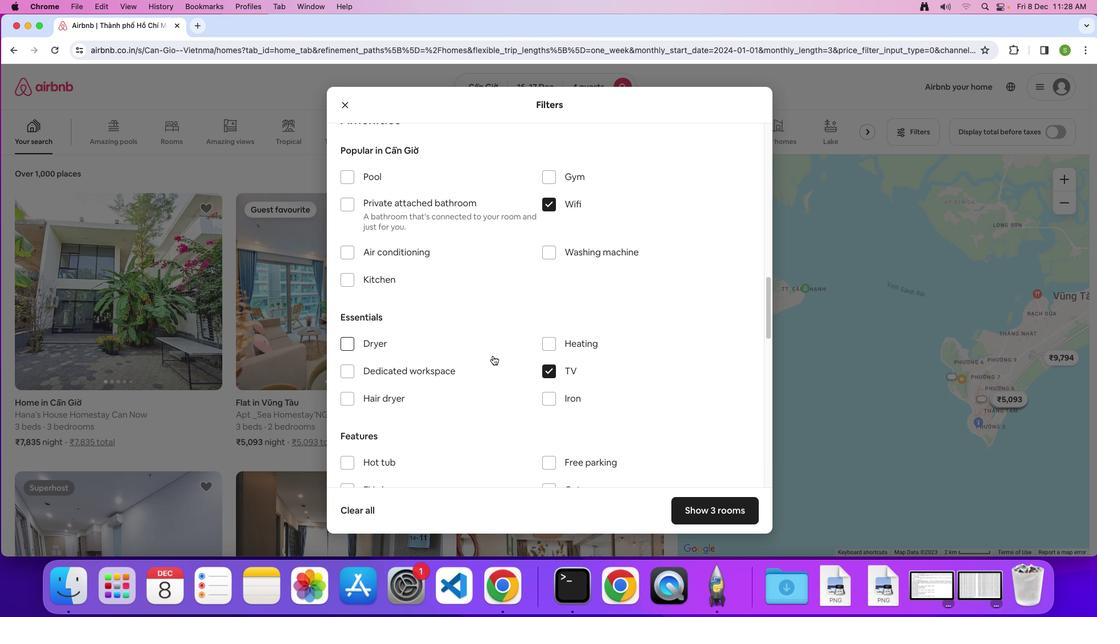 
Action: Mouse scrolled (492, 356) with delta (0, 0)
Screenshot: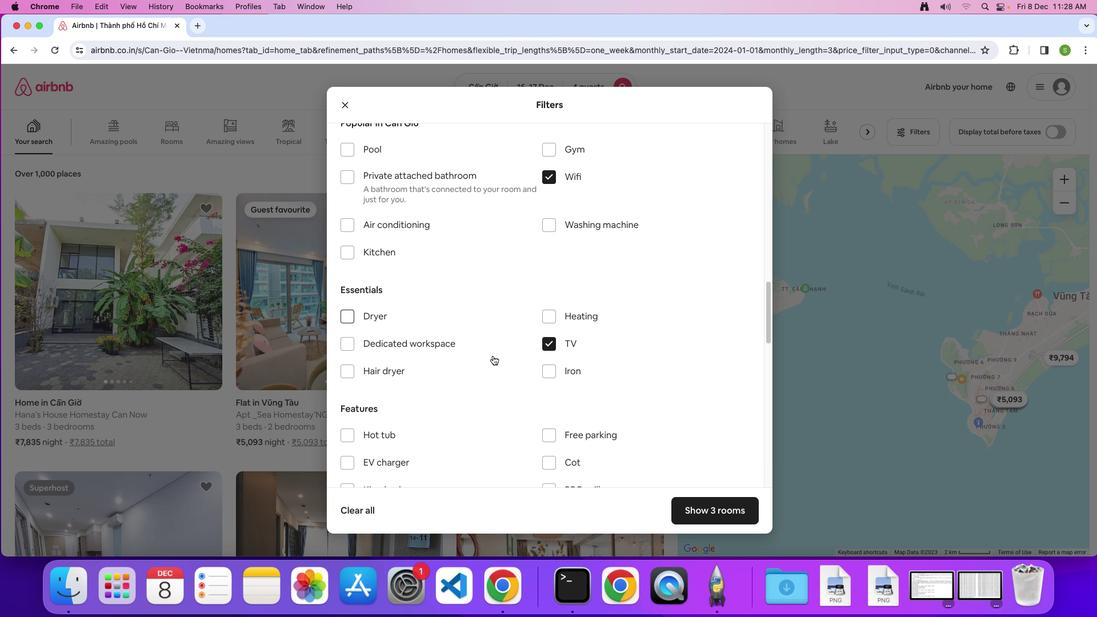 
Action: Mouse scrolled (492, 356) with delta (0, 0)
Screenshot: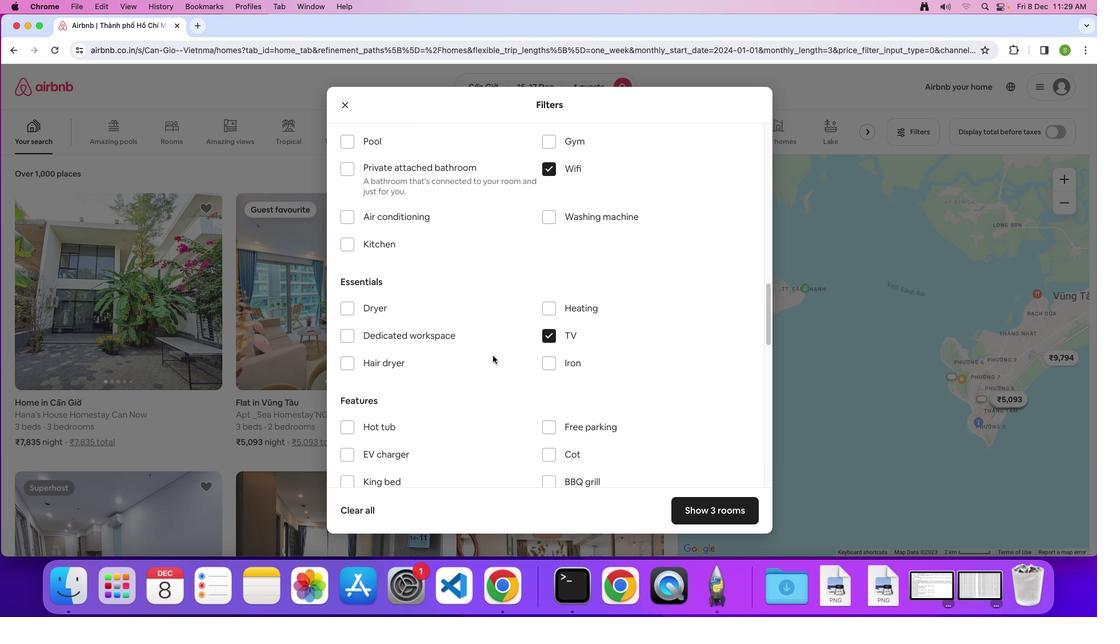 
Action: Mouse scrolled (492, 356) with delta (0, 0)
Screenshot: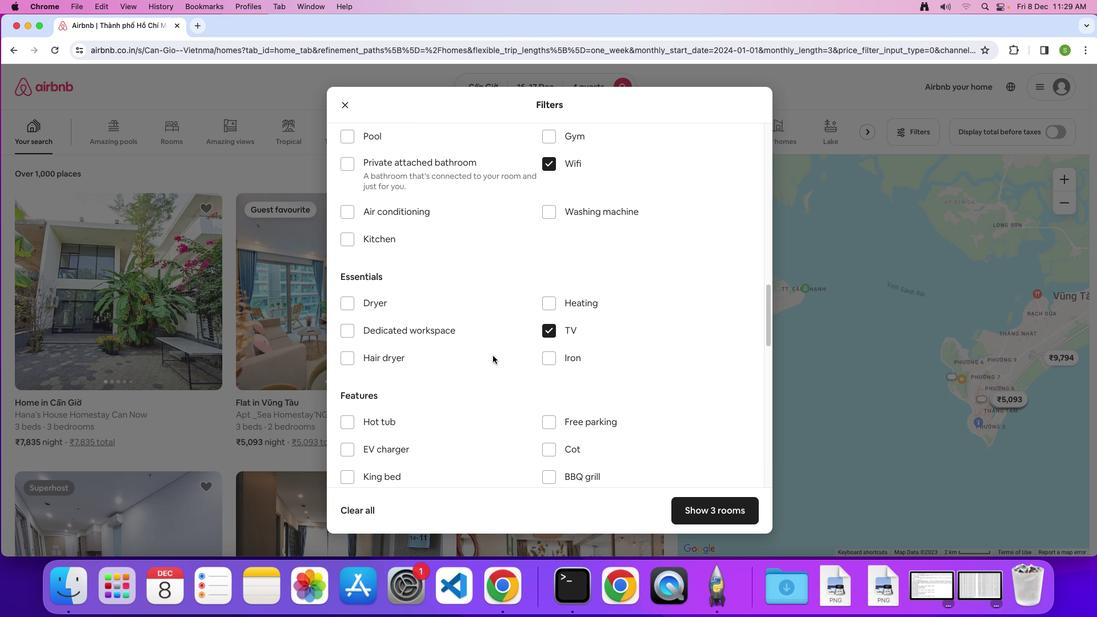 
Action: Mouse scrolled (492, 356) with delta (0, 0)
Screenshot: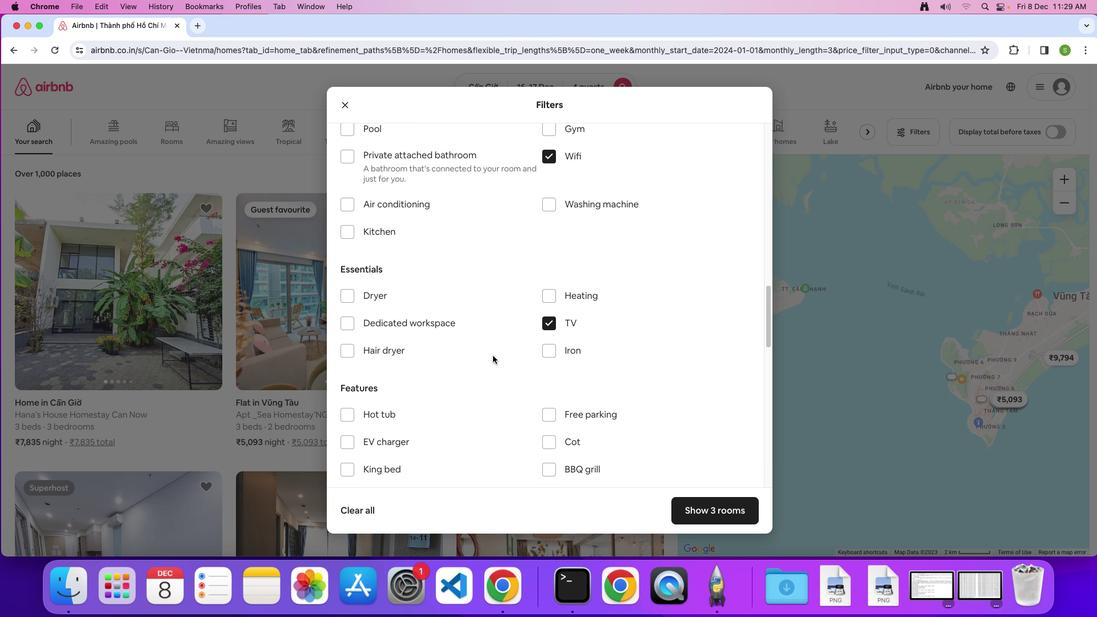 
Action: Mouse scrolled (492, 356) with delta (0, 0)
Screenshot: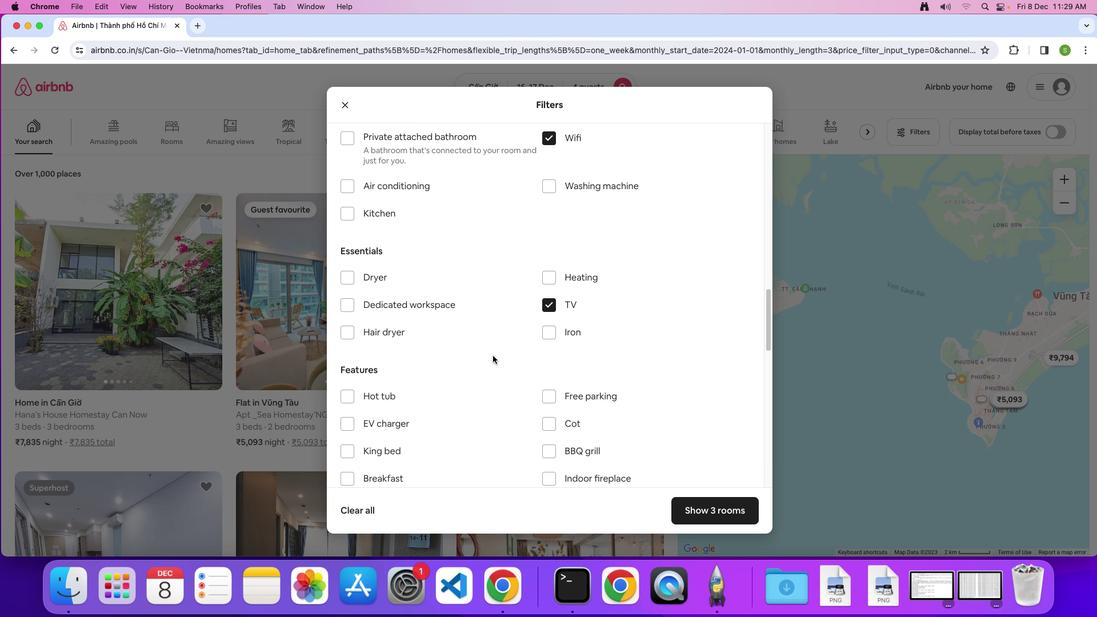 
Action: Mouse scrolled (492, 356) with delta (0, -1)
Screenshot: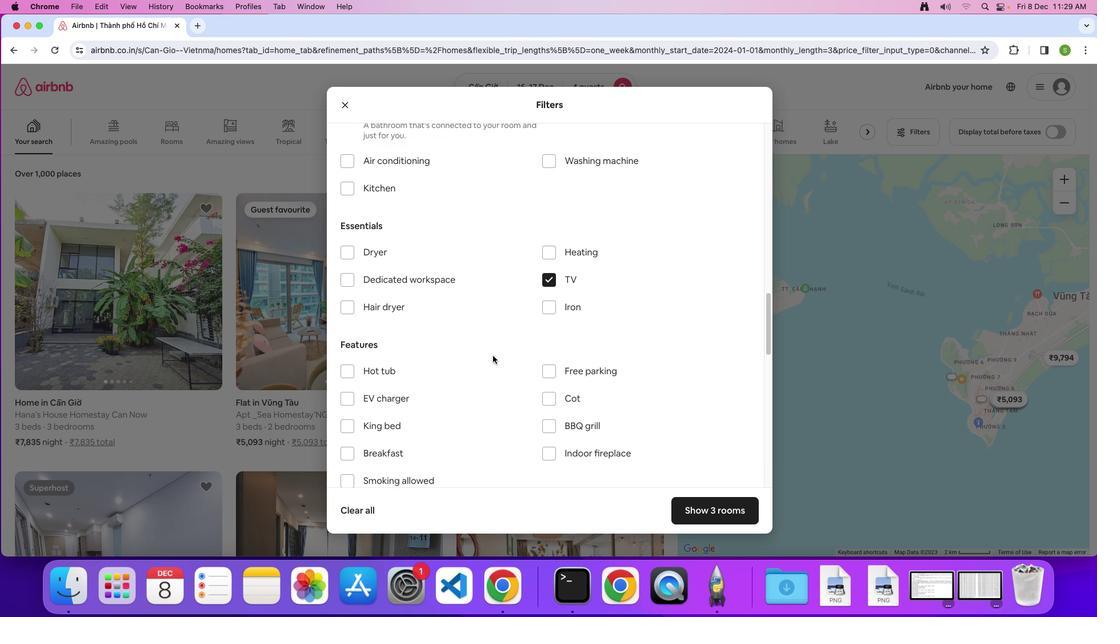 
Action: Mouse scrolled (492, 356) with delta (0, 0)
Screenshot: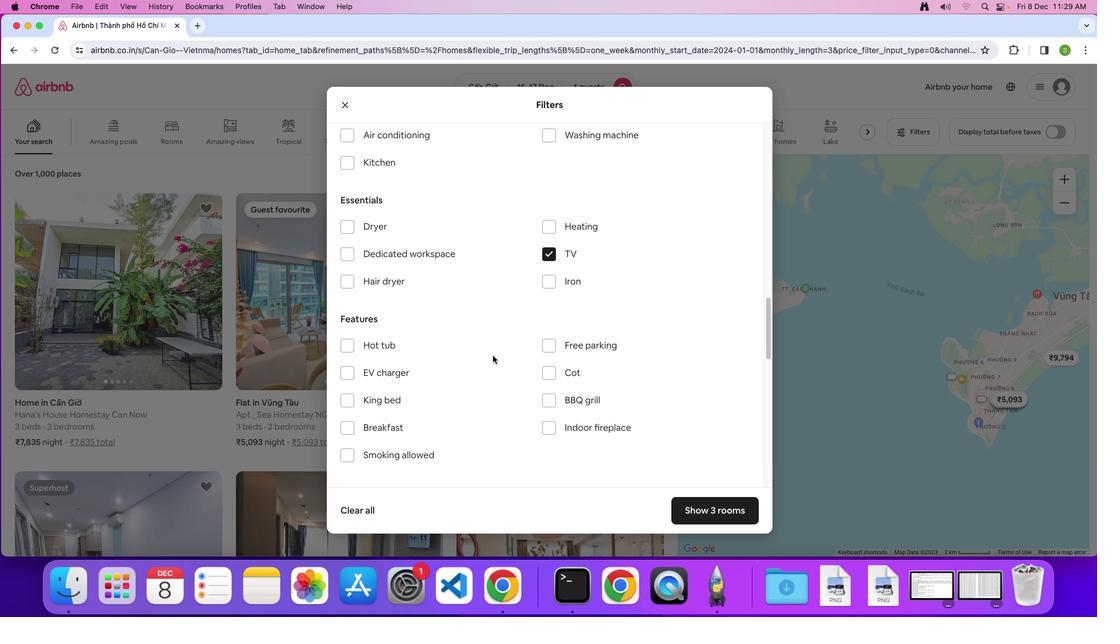 
Action: Mouse scrolled (492, 356) with delta (0, 0)
Screenshot: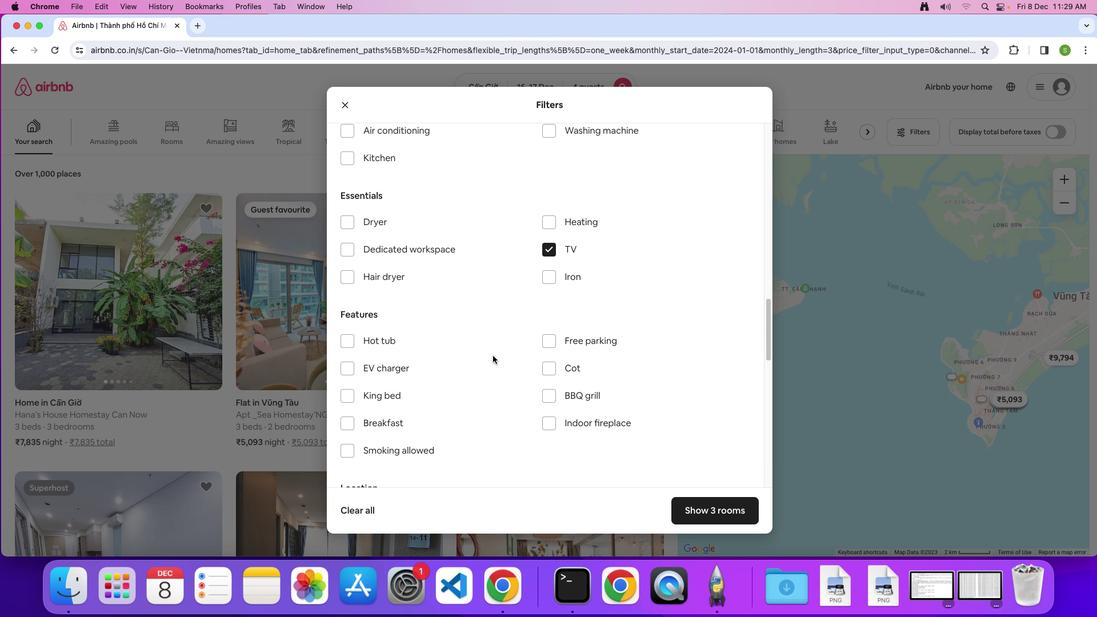 
Action: Mouse moved to (352, 421)
Screenshot: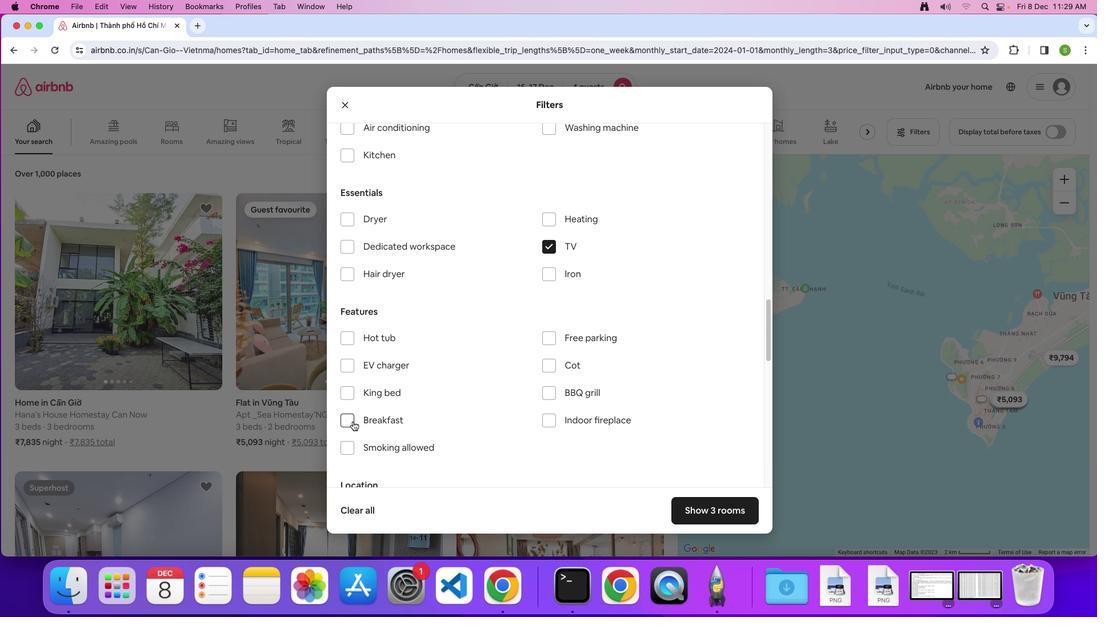 
Action: Mouse pressed left at (352, 421)
Screenshot: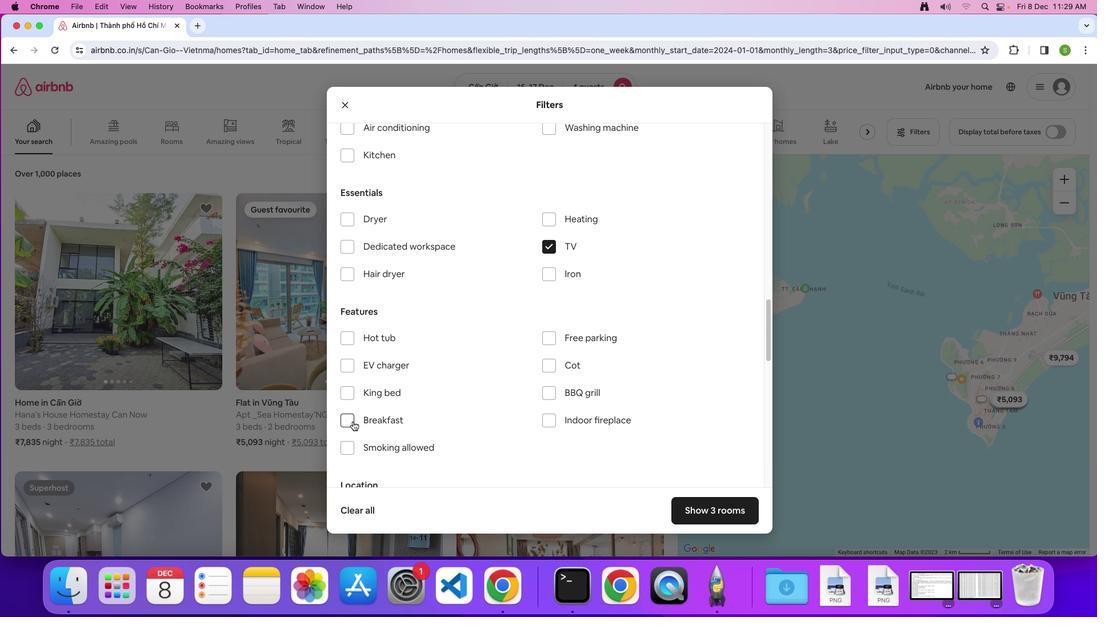 
Action: Mouse moved to (463, 397)
Screenshot: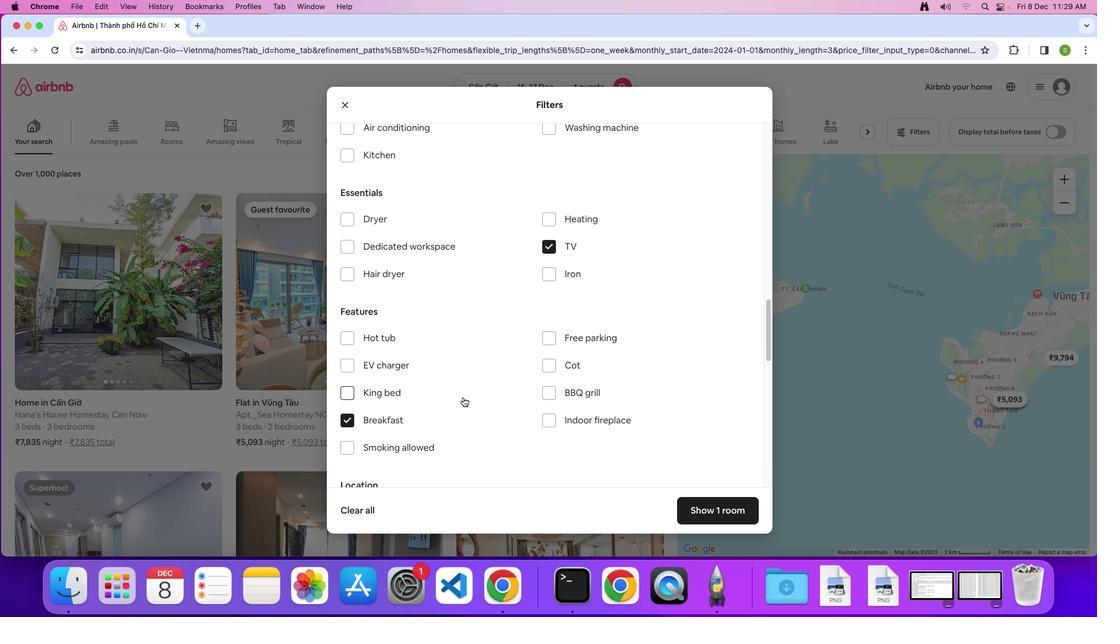 
Action: Mouse scrolled (463, 397) with delta (0, 0)
Screenshot: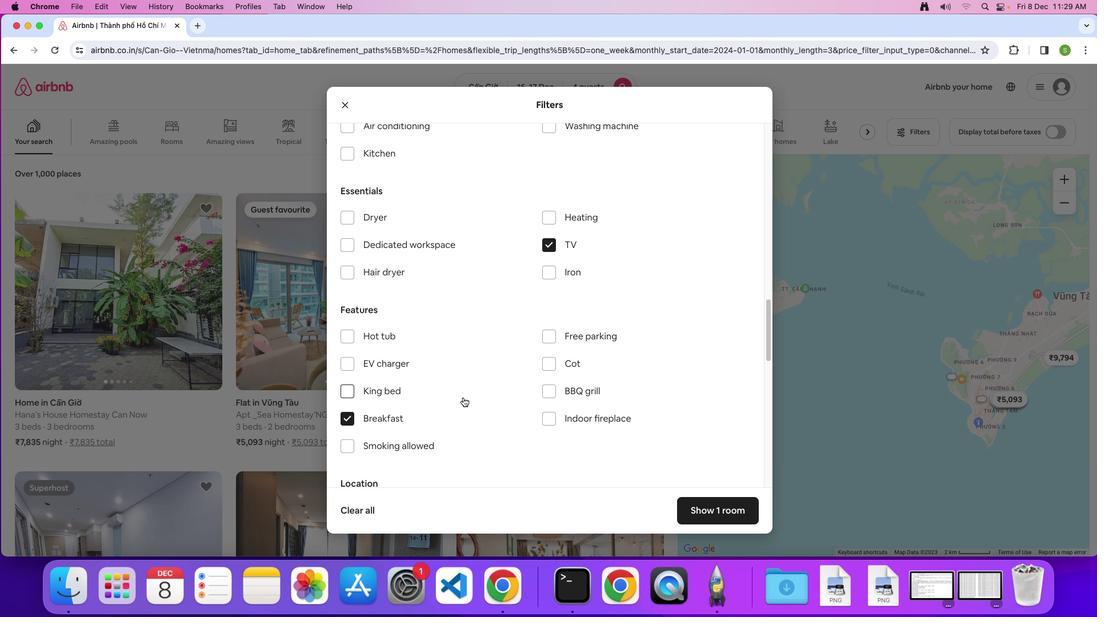 
Action: Mouse scrolled (463, 397) with delta (0, 0)
Screenshot: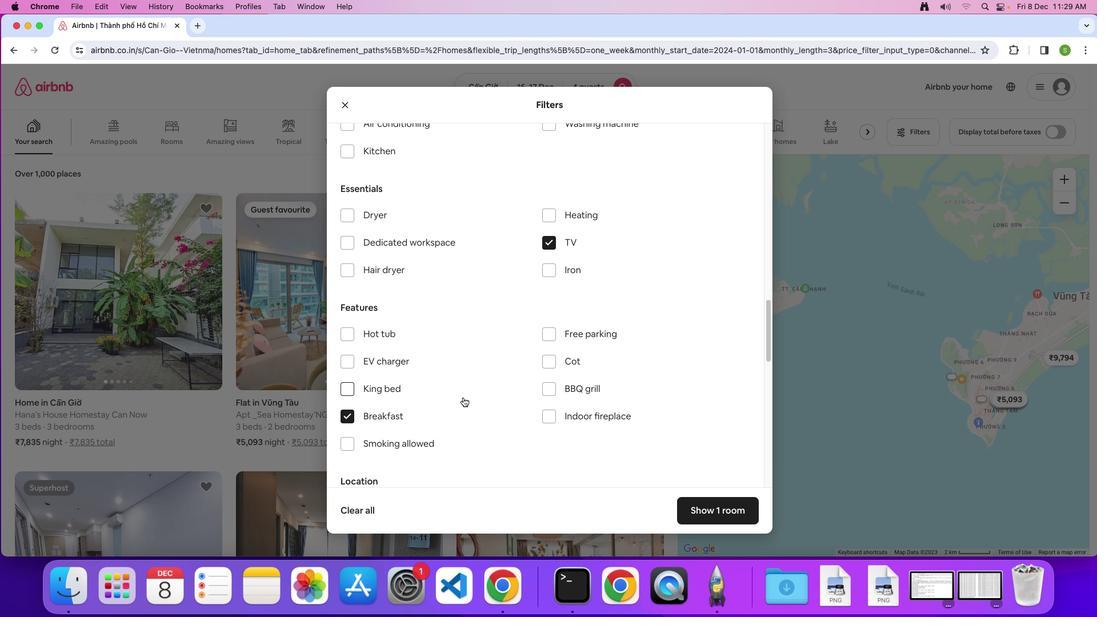 
Action: Mouse scrolled (463, 397) with delta (0, 0)
Screenshot: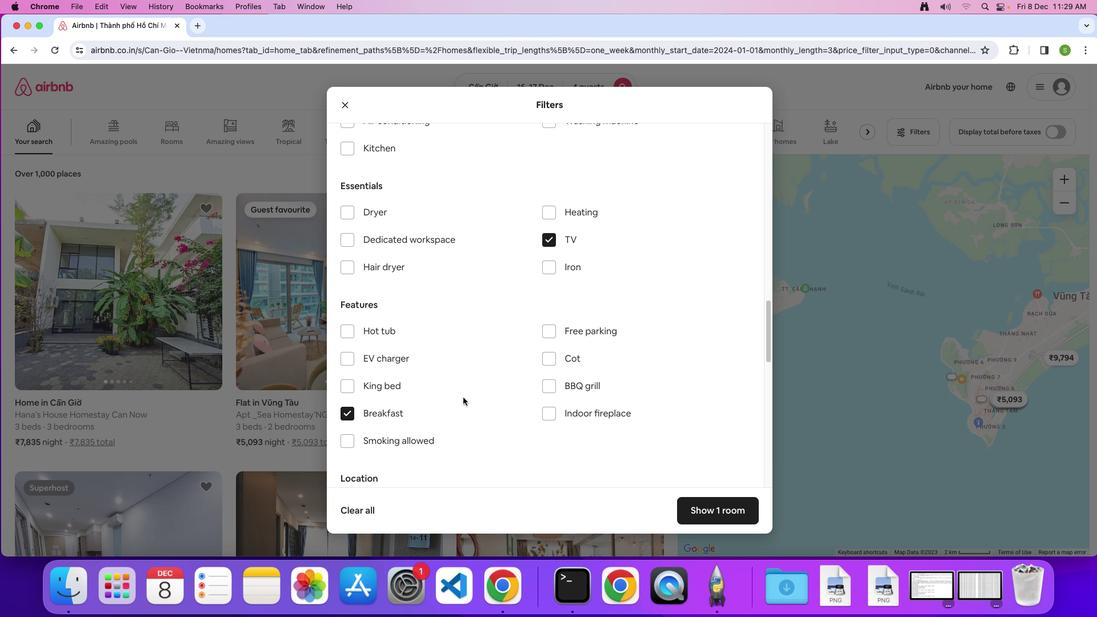 
Action: Mouse scrolled (463, 397) with delta (0, 0)
Screenshot: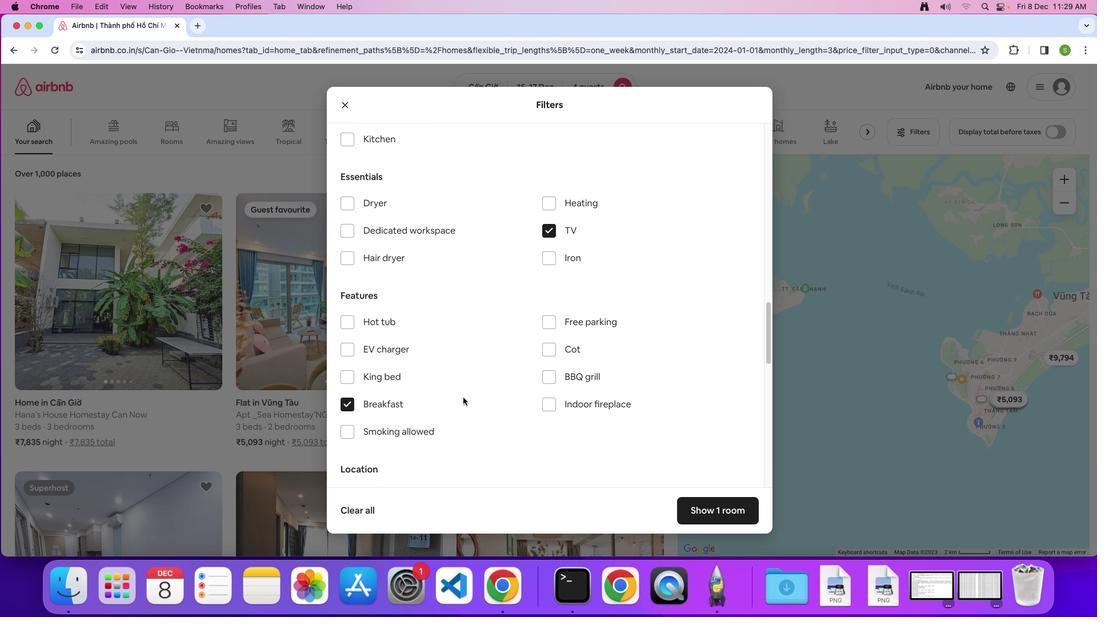 
Action: Mouse scrolled (463, 397) with delta (0, 0)
Screenshot: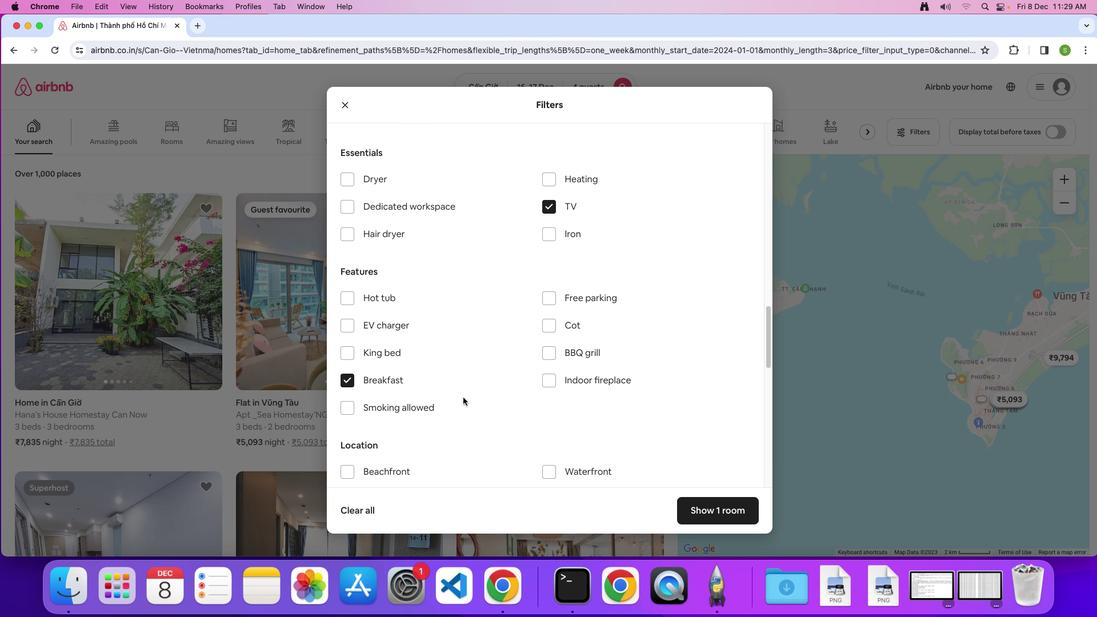 
Action: Mouse moved to (556, 275)
Screenshot: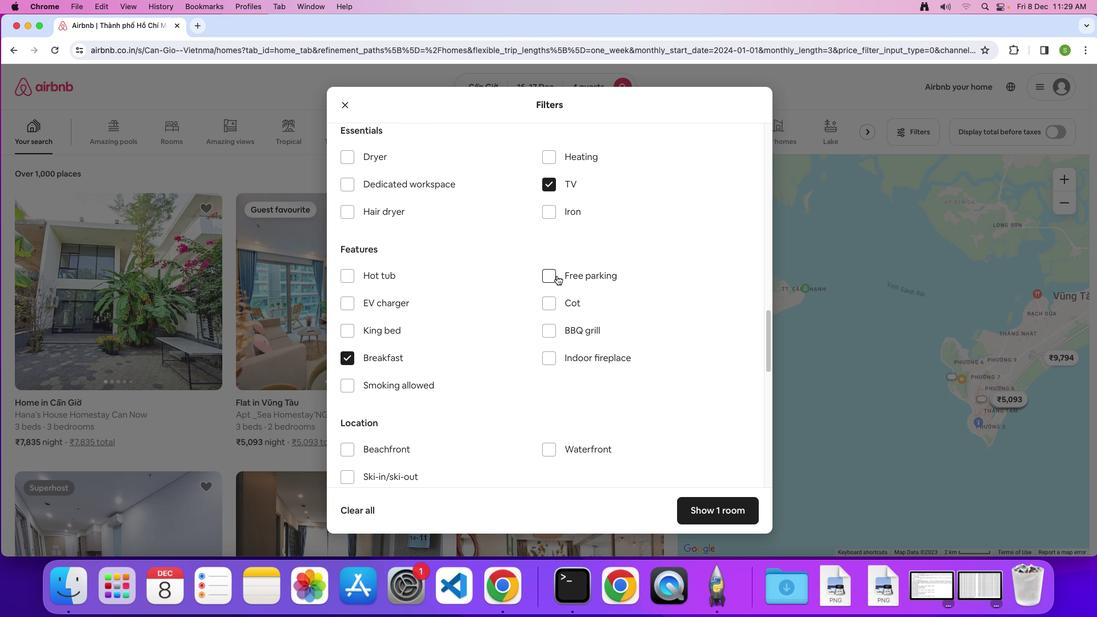 
Action: Mouse pressed left at (556, 275)
Screenshot: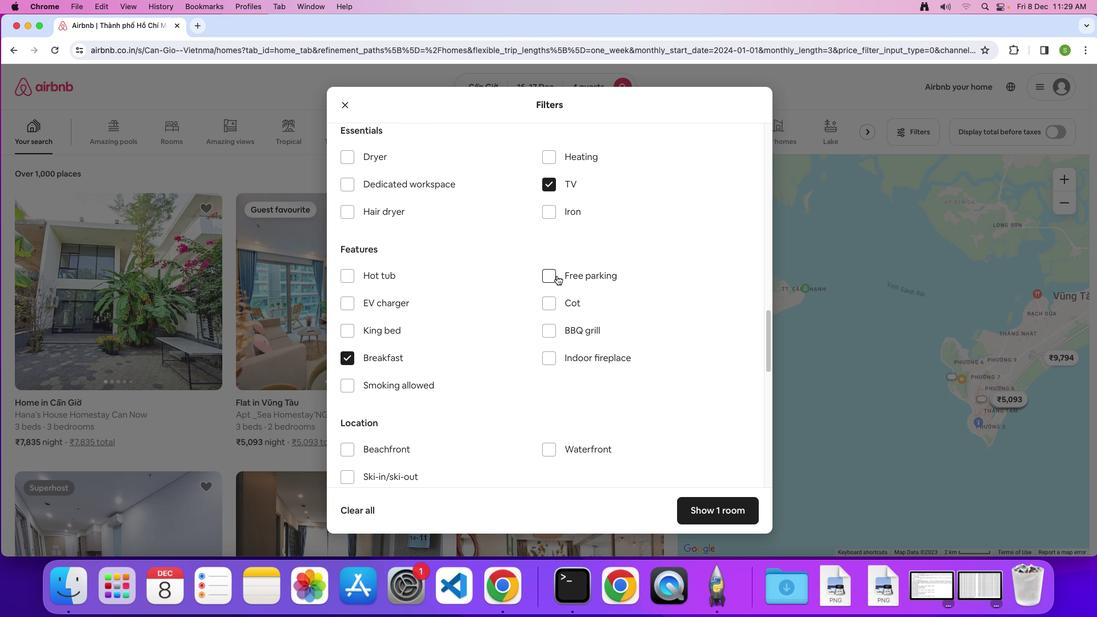 
Action: Mouse moved to (501, 284)
Screenshot: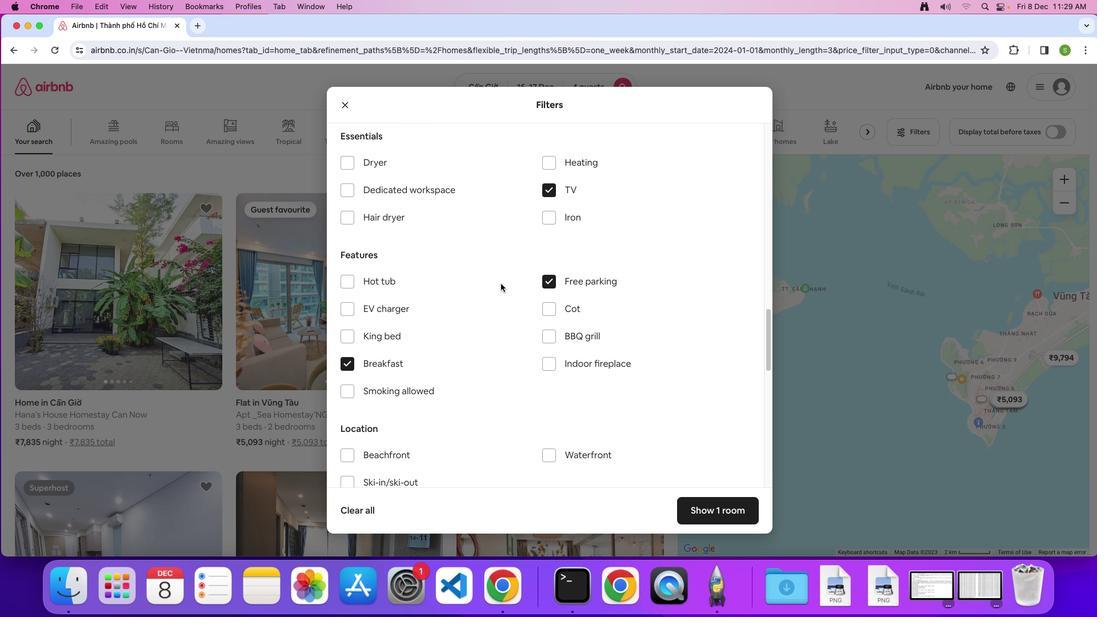 
Action: Mouse scrolled (501, 284) with delta (0, 0)
Screenshot: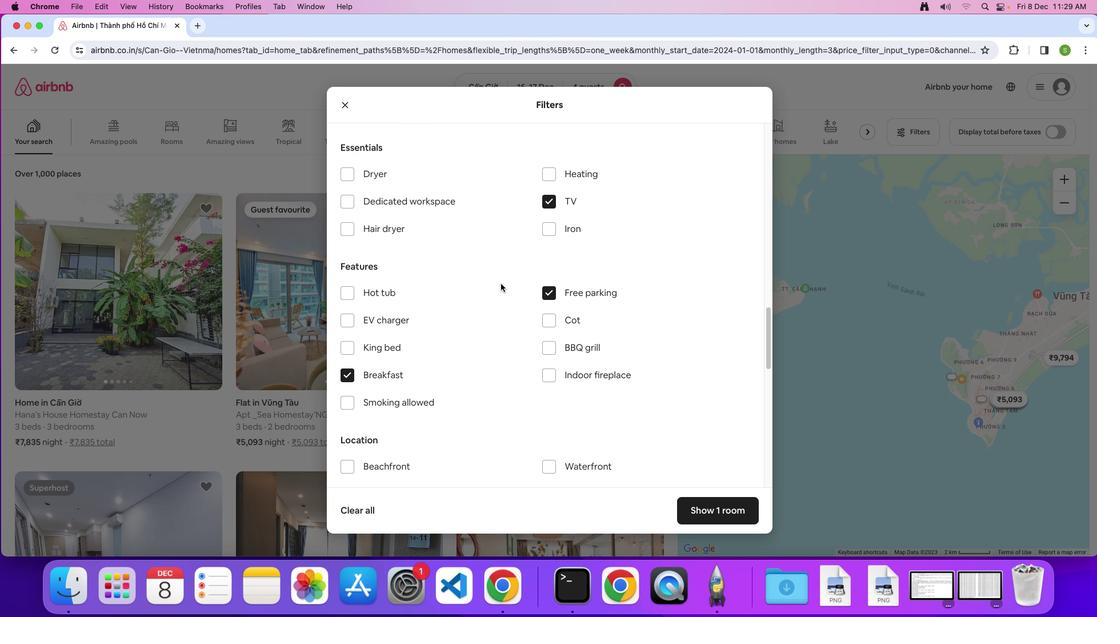 
Action: Mouse scrolled (501, 284) with delta (0, 0)
Screenshot: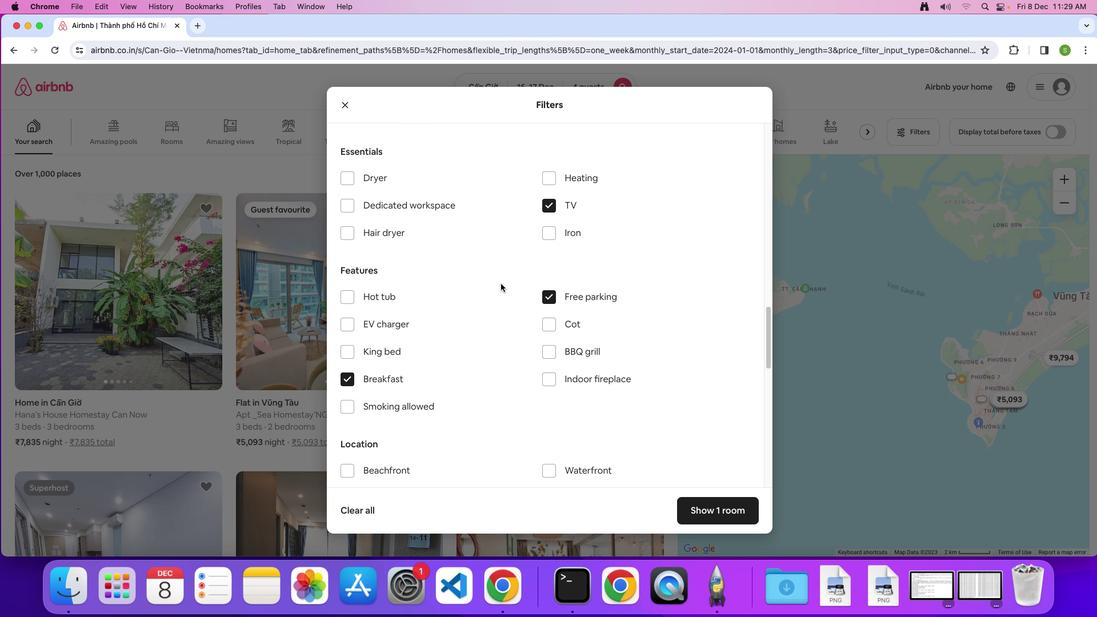 
Action: Mouse moved to (473, 315)
Screenshot: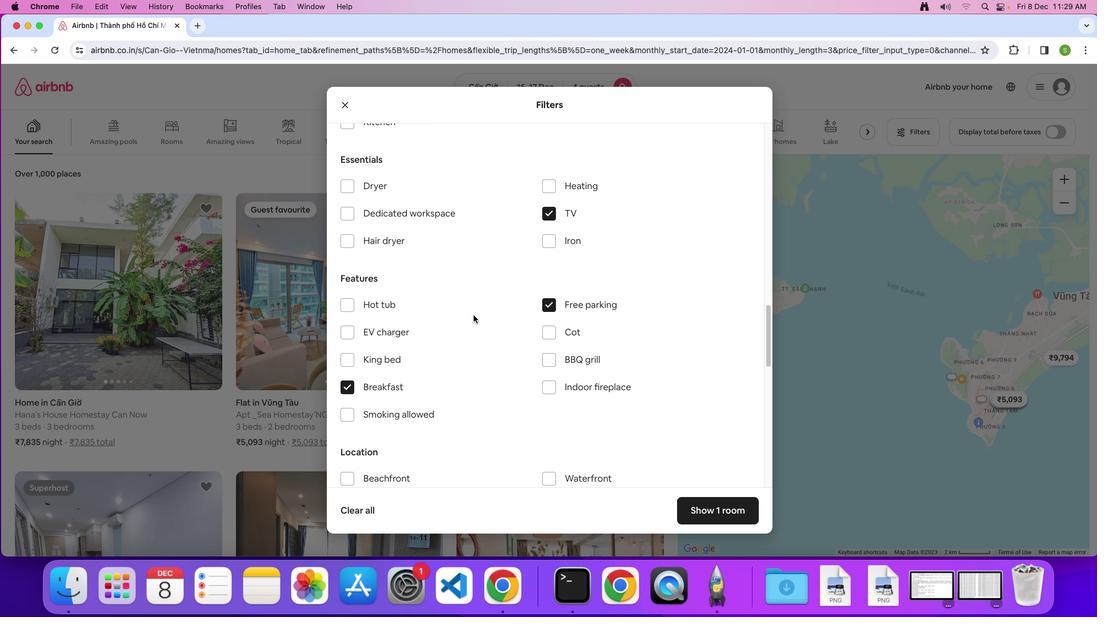 
Action: Mouse scrolled (473, 315) with delta (0, 0)
Screenshot: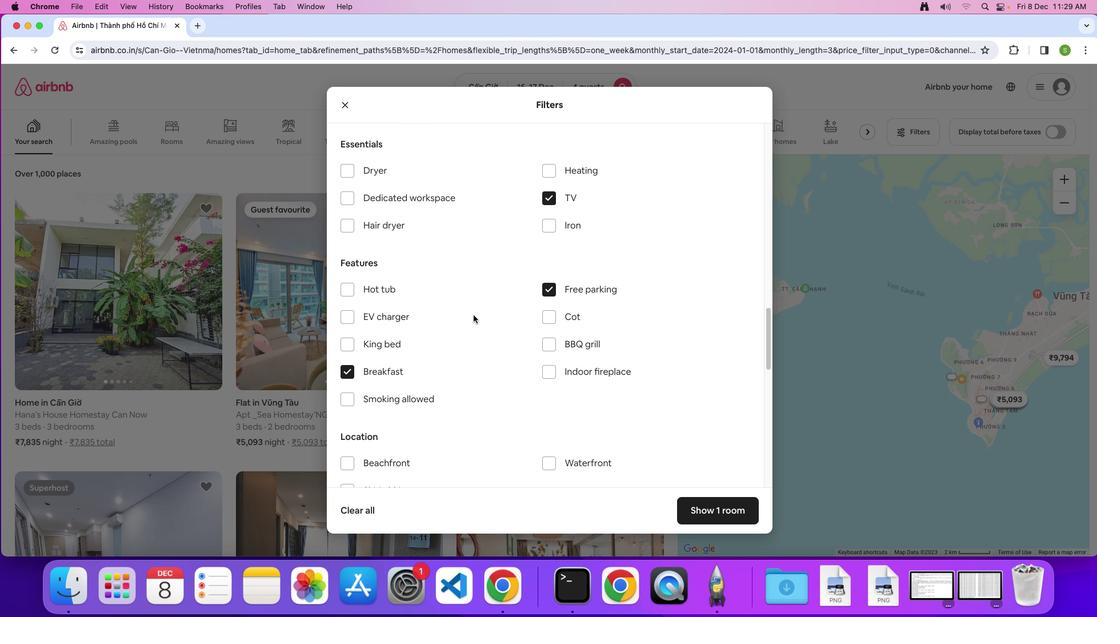 
Action: Mouse scrolled (473, 315) with delta (0, 0)
Screenshot: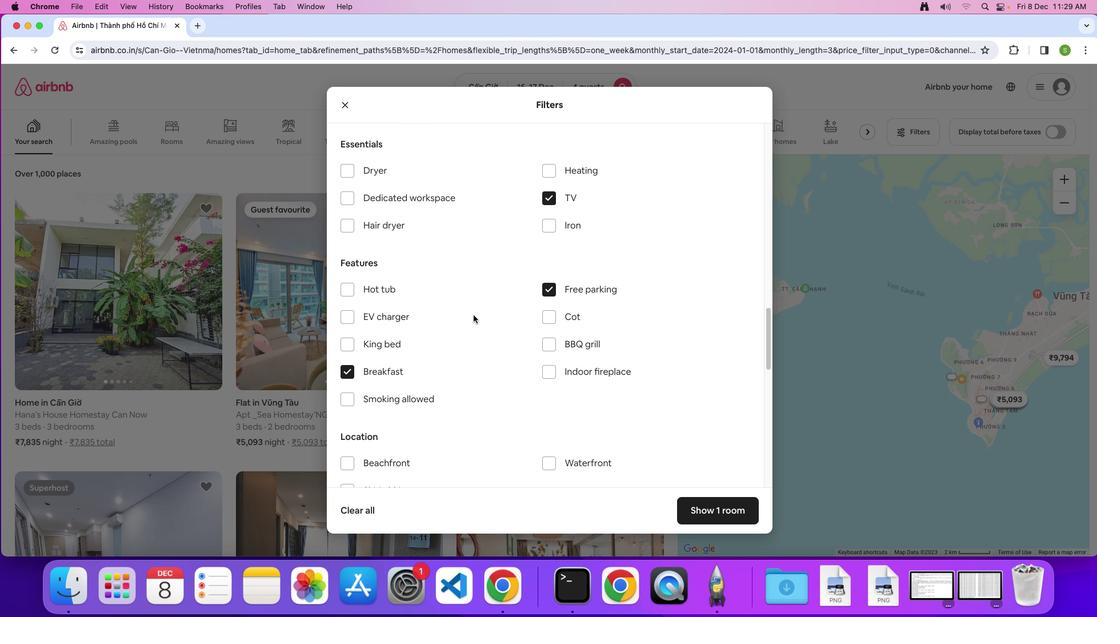 
Action: Mouse scrolled (473, 315) with delta (0, -1)
Screenshot: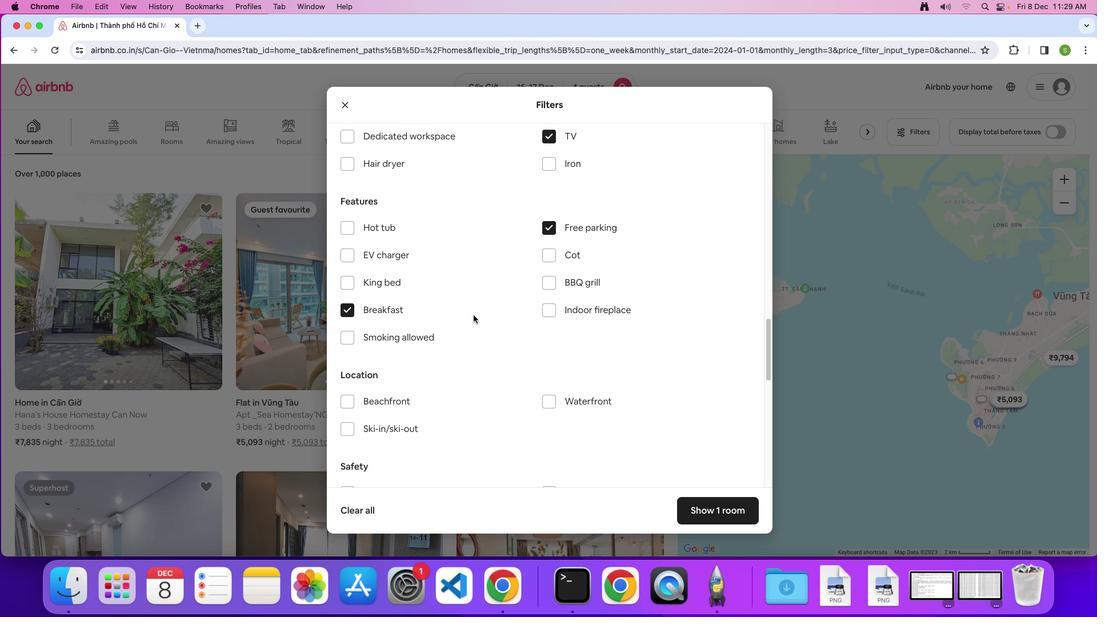 
Action: Mouse scrolled (473, 315) with delta (0, 0)
Screenshot: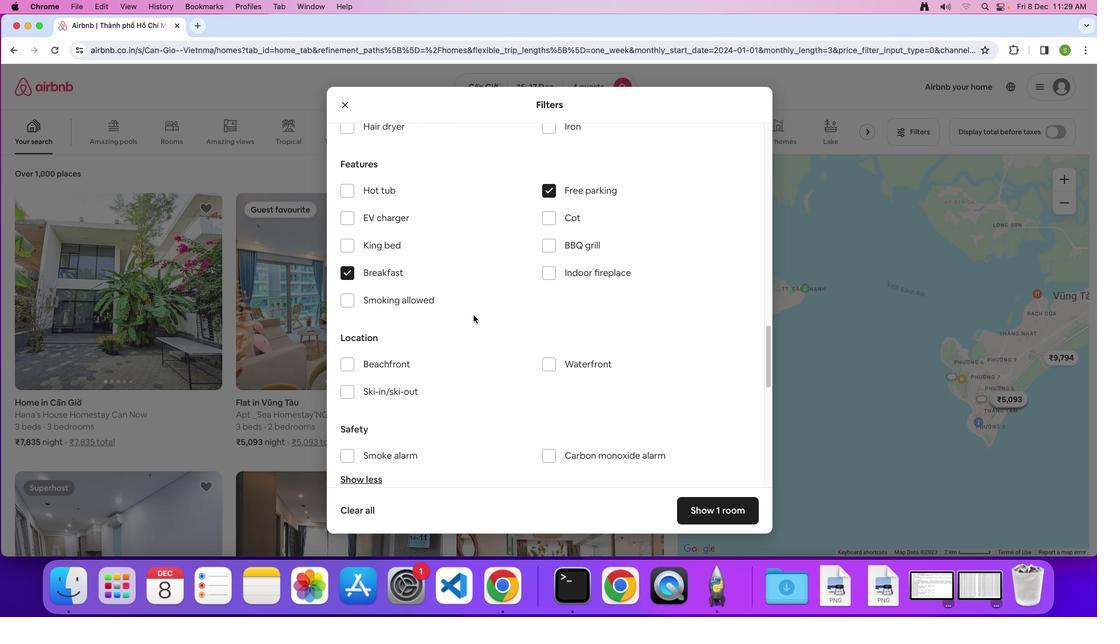 
Action: Mouse scrolled (473, 315) with delta (0, 0)
Screenshot: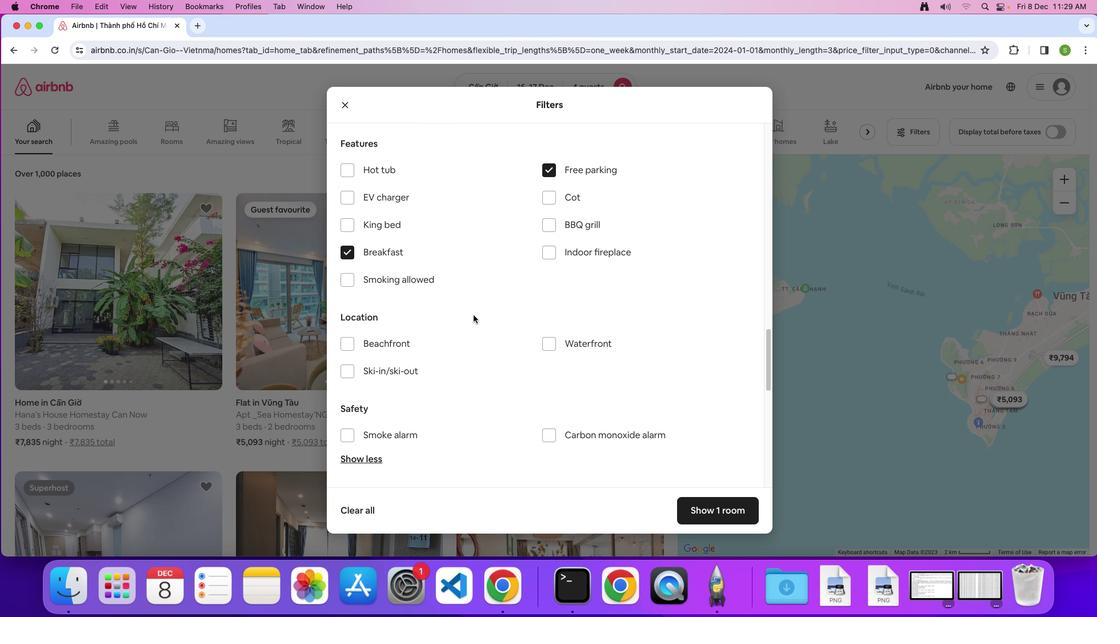 
Action: Mouse scrolled (473, 315) with delta (0, -1)
Screenshot: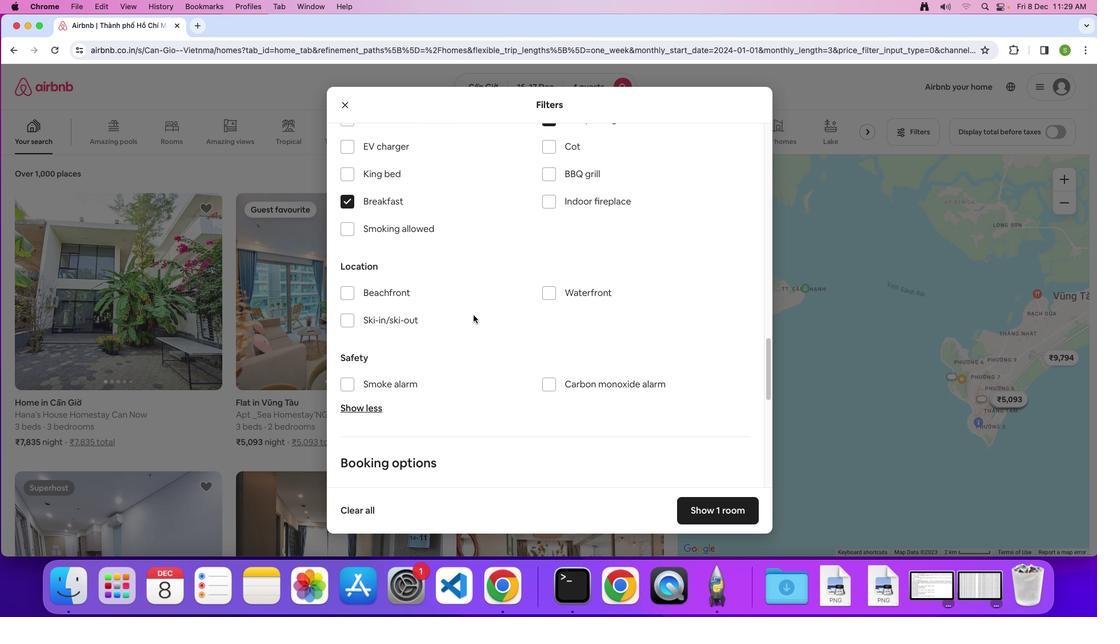 
Action: Mouse scrolled (473, 315) with delta (0, 0)
Screenshot: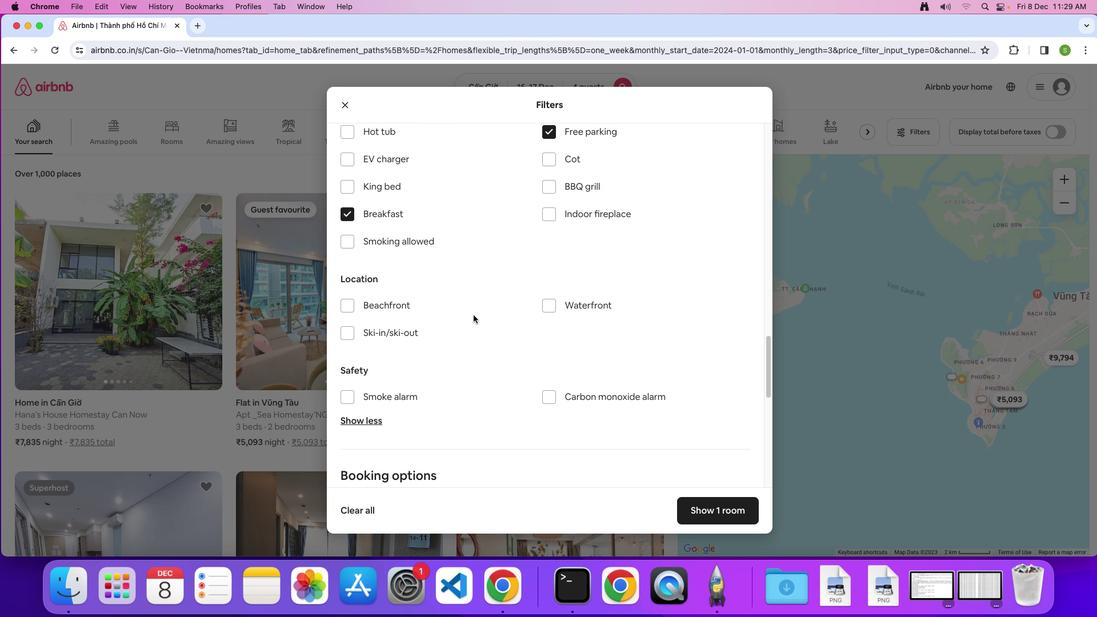 
Action: Mouse scrolled (473, 315) with delta (0, 0)
Screenshot: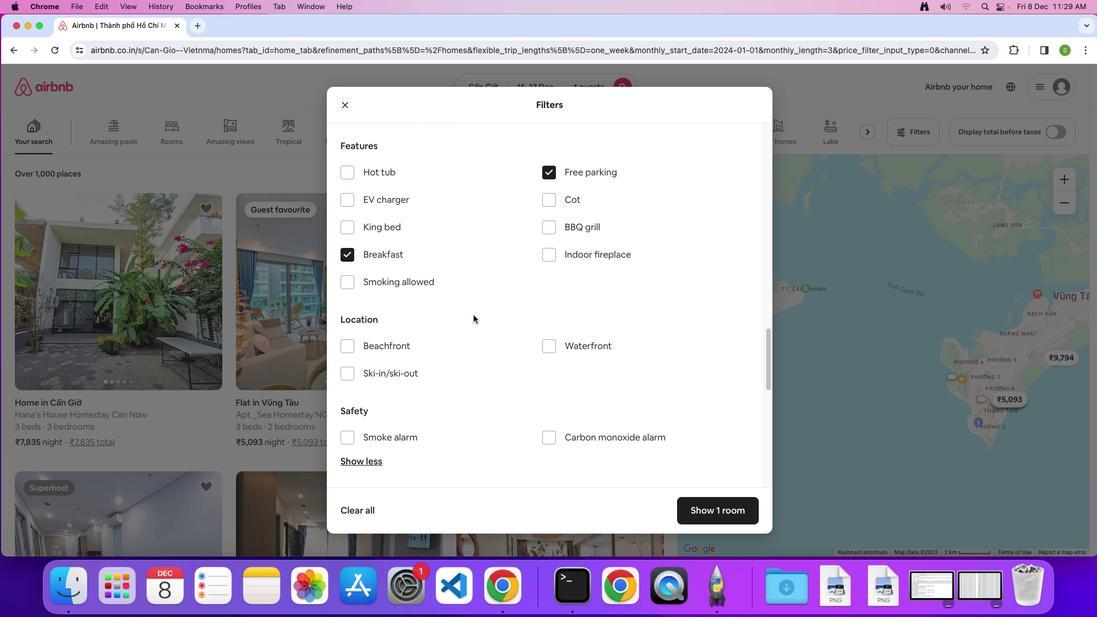 
Action: Mouse scrolled (473, 315) with delta (0, 2)
Screenshot: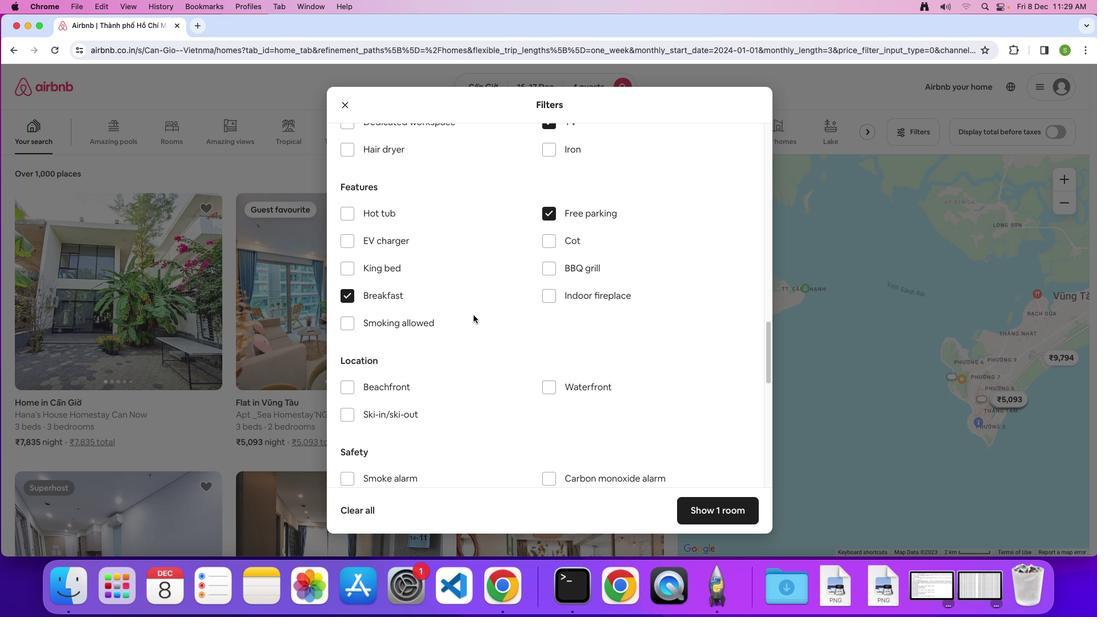 
Action: Mouse scrolled (473, 315) with delta (0, 0)
Screenshot: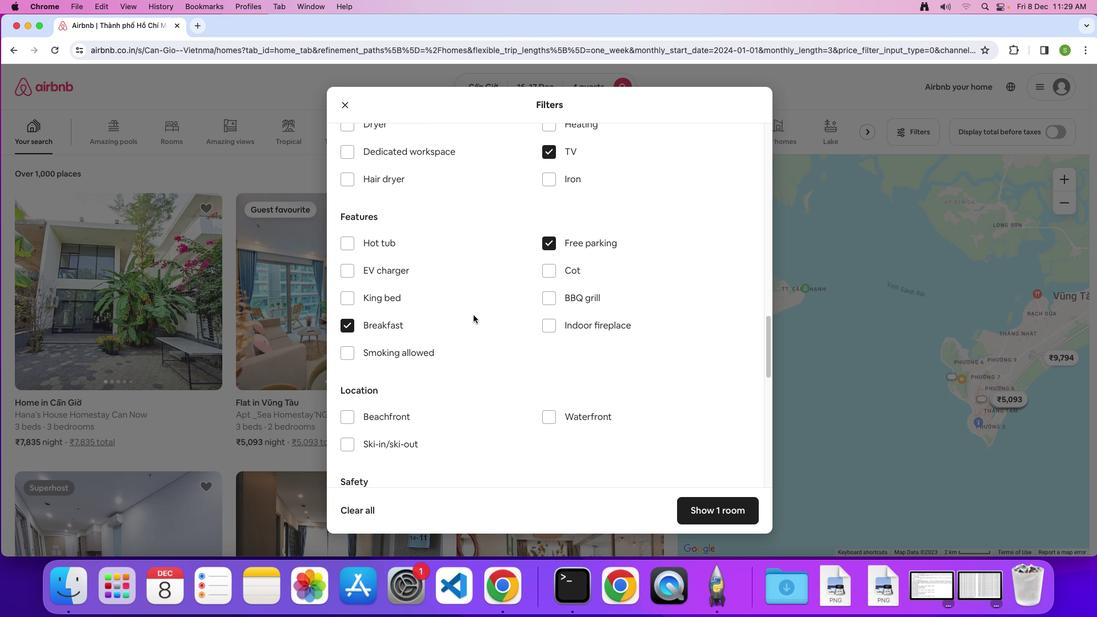 
Action: Mouse scrolled (473, 315) with delta (0, 0)
Screenshot: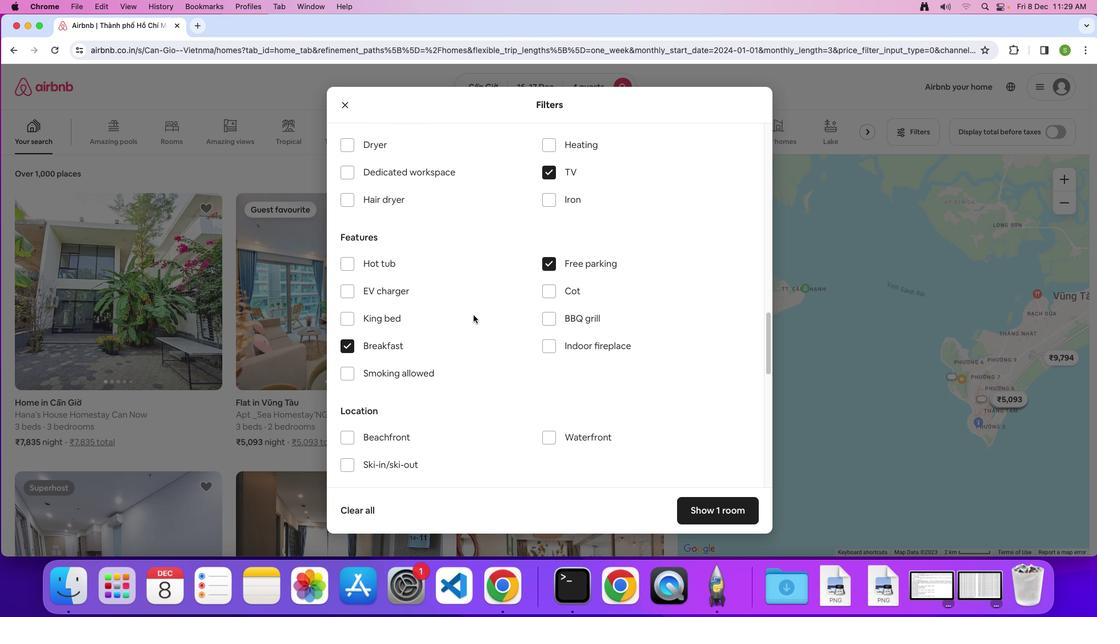
Action: Mouse scrolled (473, 315) with delta (0, 0)
Screenshot: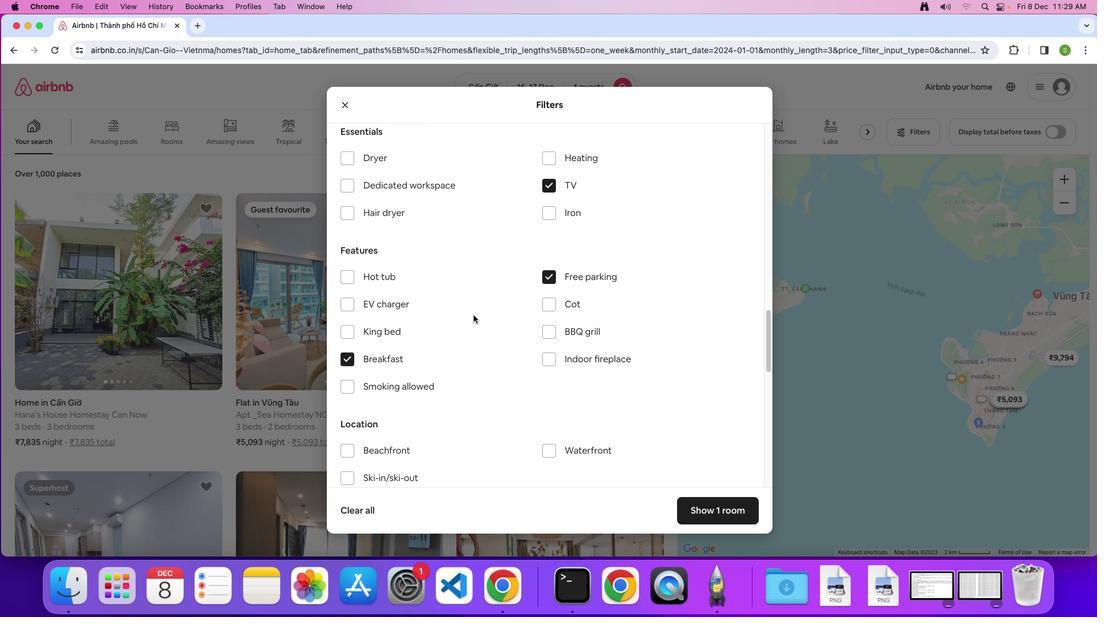 
Action: Mouse scrolled (473, 315) with delta (0, 1)
Screenshot: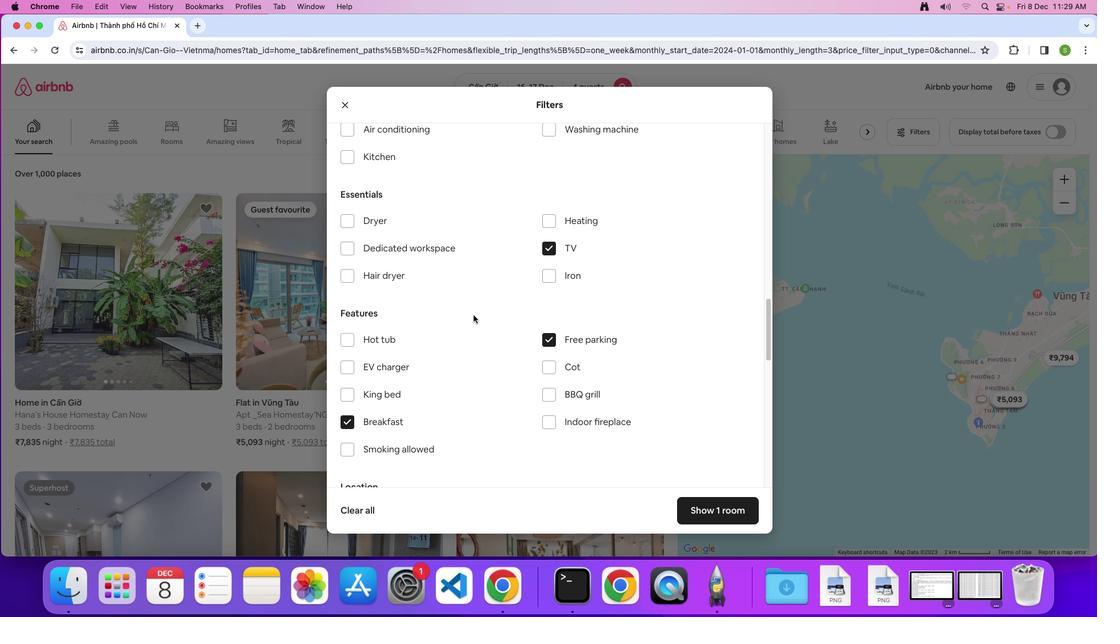 
Action: Mouse scrolled (473, 315) with delta (0, 0)
Screenshot: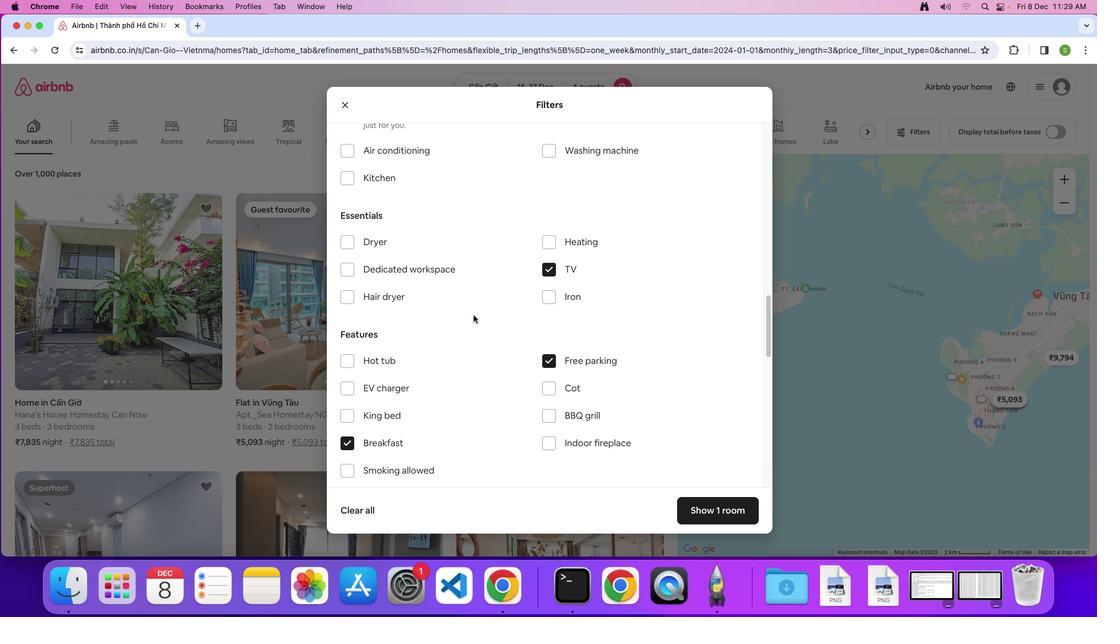 
Action: Mouse scrolled (473, 315) with delta (0, 0)
Screenshot: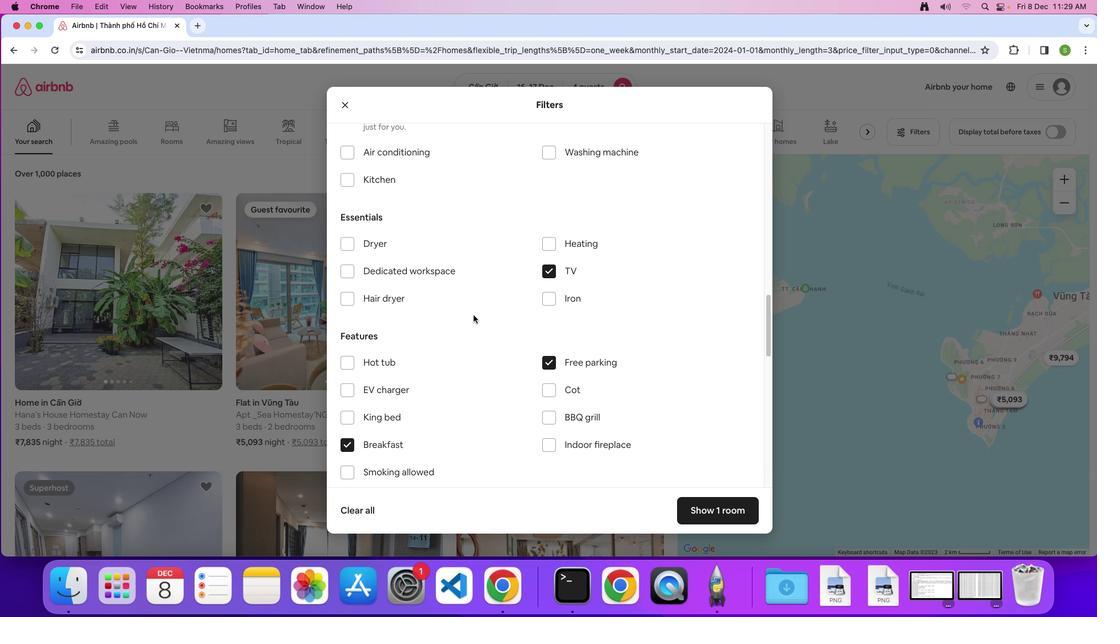 
Action: Mouse scrolled (473, 315) with delta (0, 0)
Screenshot: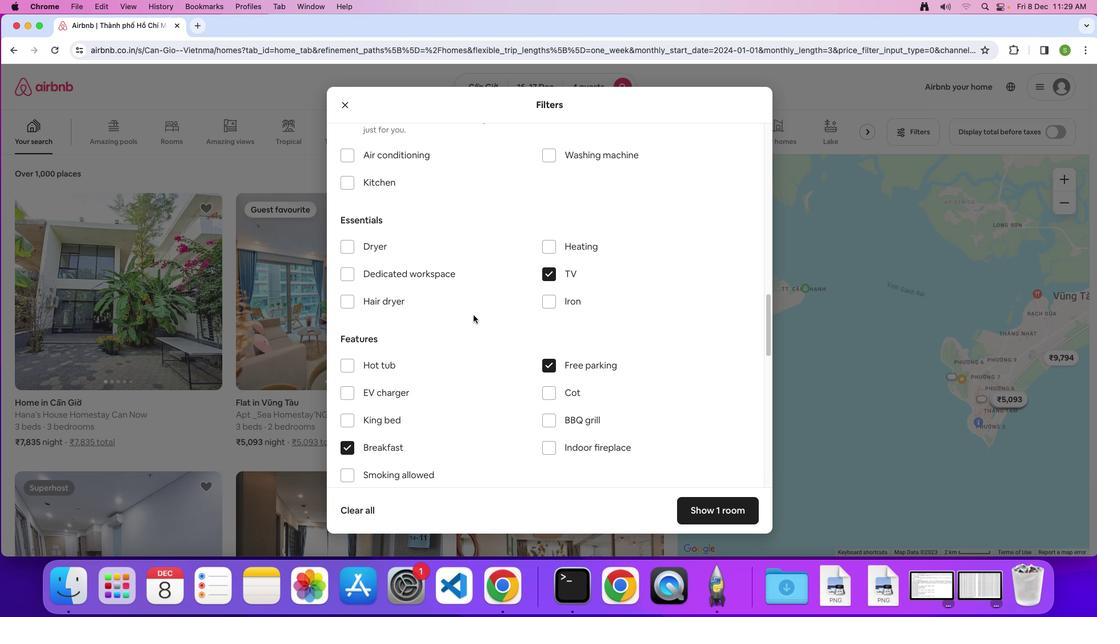 
Action: Mouse scrolled (473, 315) with delta (0, 0)
Screenshot: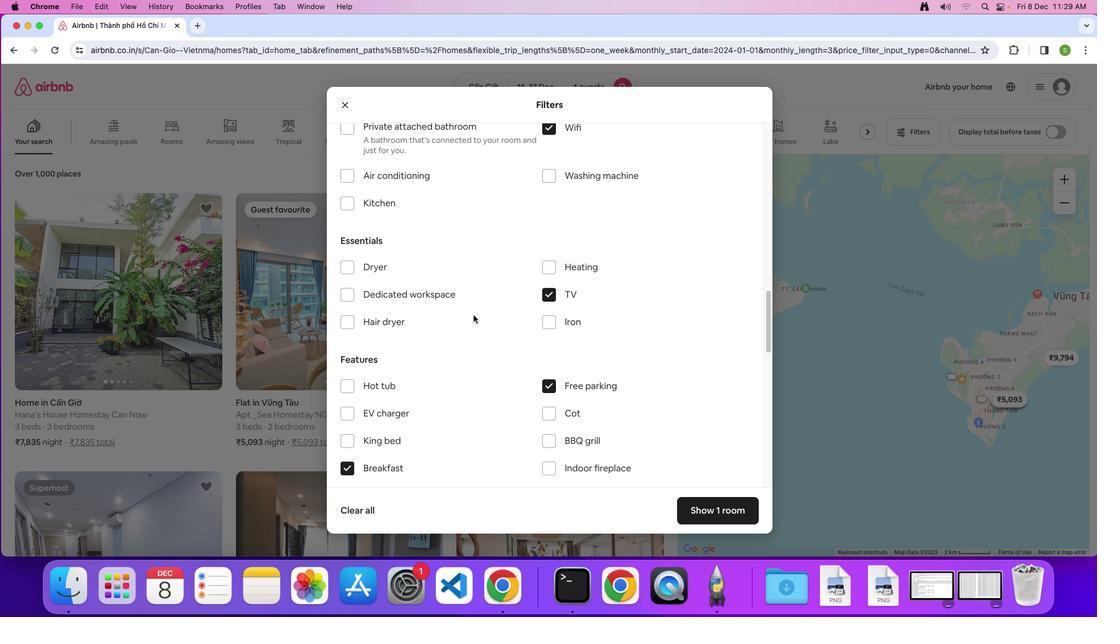 
Action: Mouse scrolled (473, 315) with delta (0, 0)
Screenshot: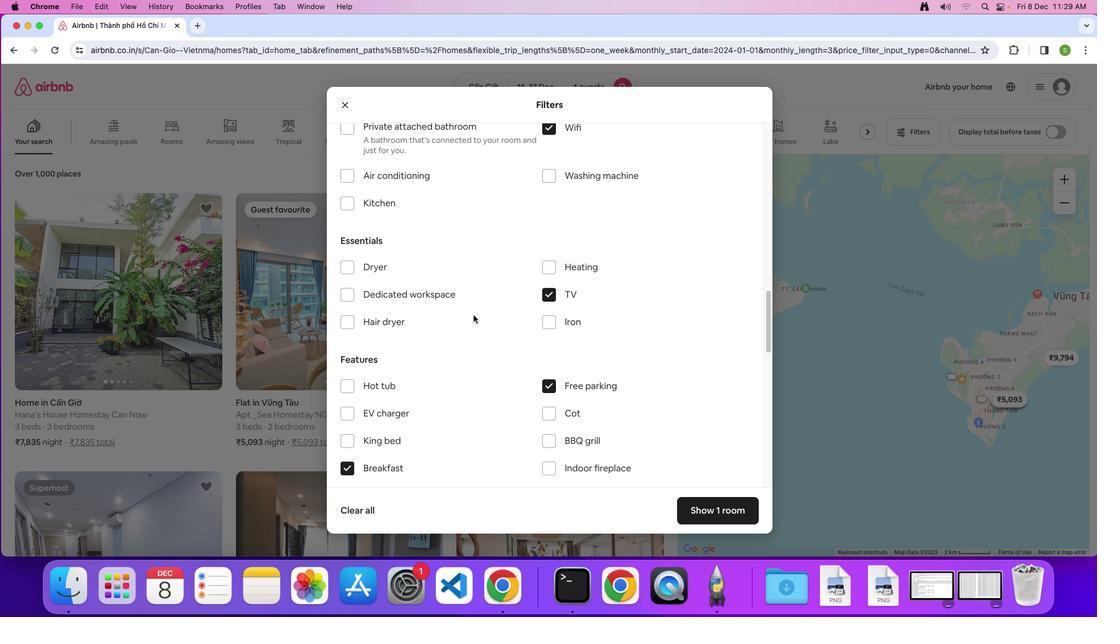 
Action: Mouse scrolled (473, 315) with delta (0, 0)
Screenshot: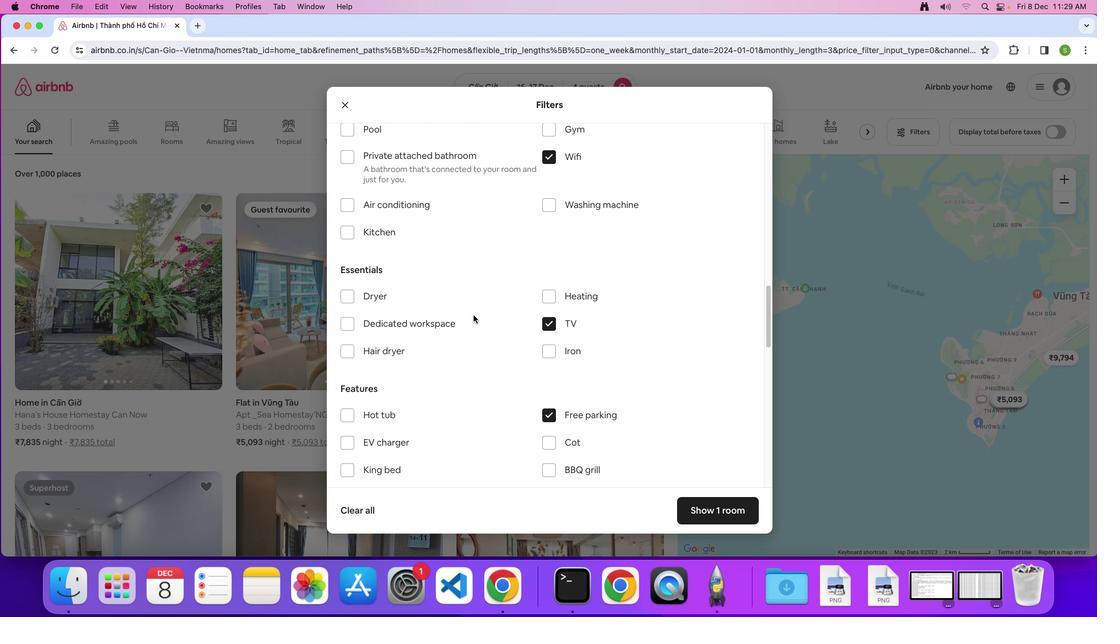 
Action: Mouse scrolled (473, 315) with delta (0, 0)
Screenshot: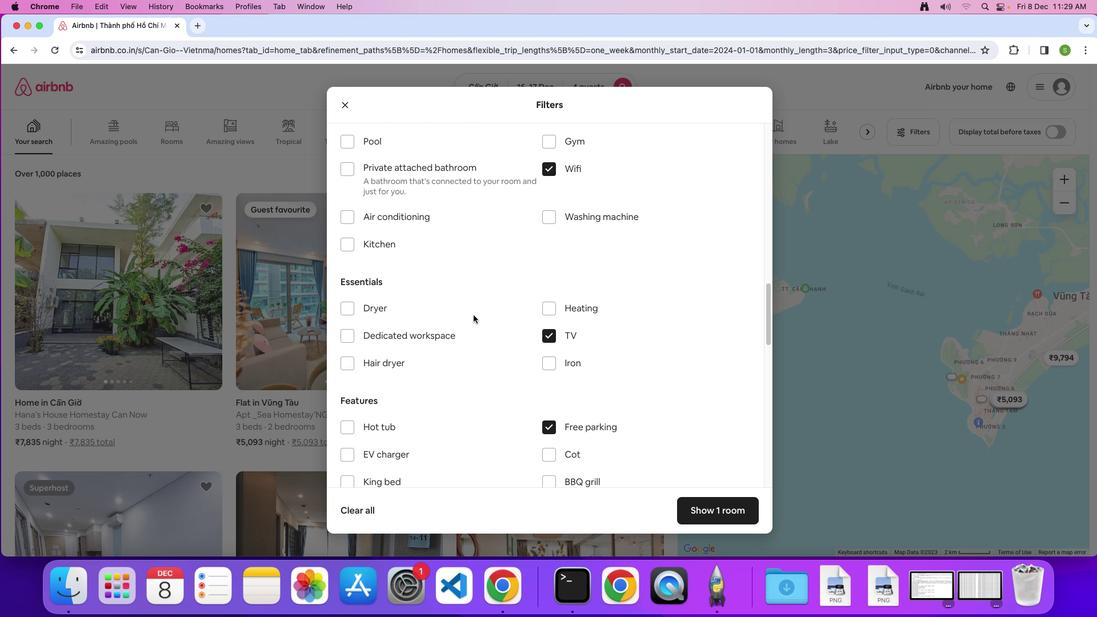 
Action: Mouse scrolled (473, 315) with delta (0, 1)
Screenshot: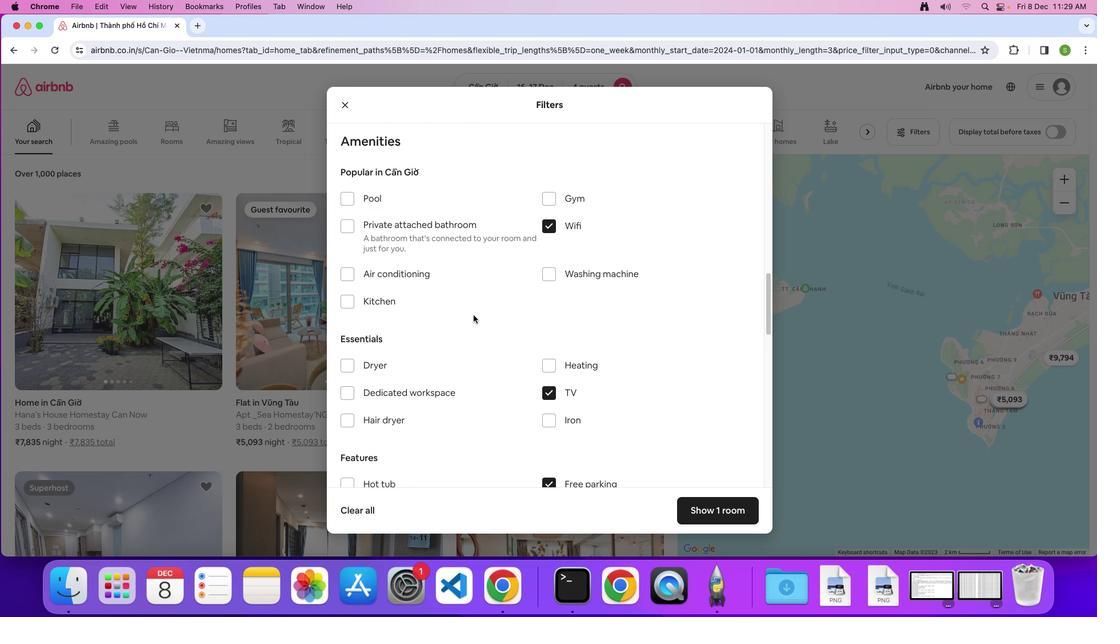 
Action: Mouse moved to (553, 218)
Screenshot: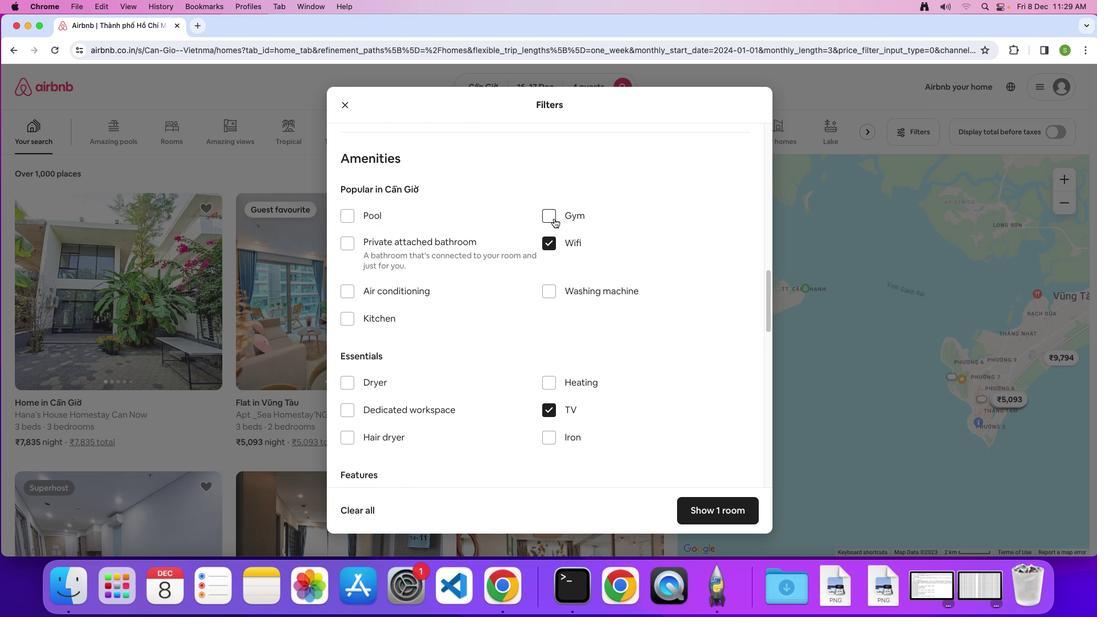 
Action: Mouse pressed left at (553, 218)
Screenshot: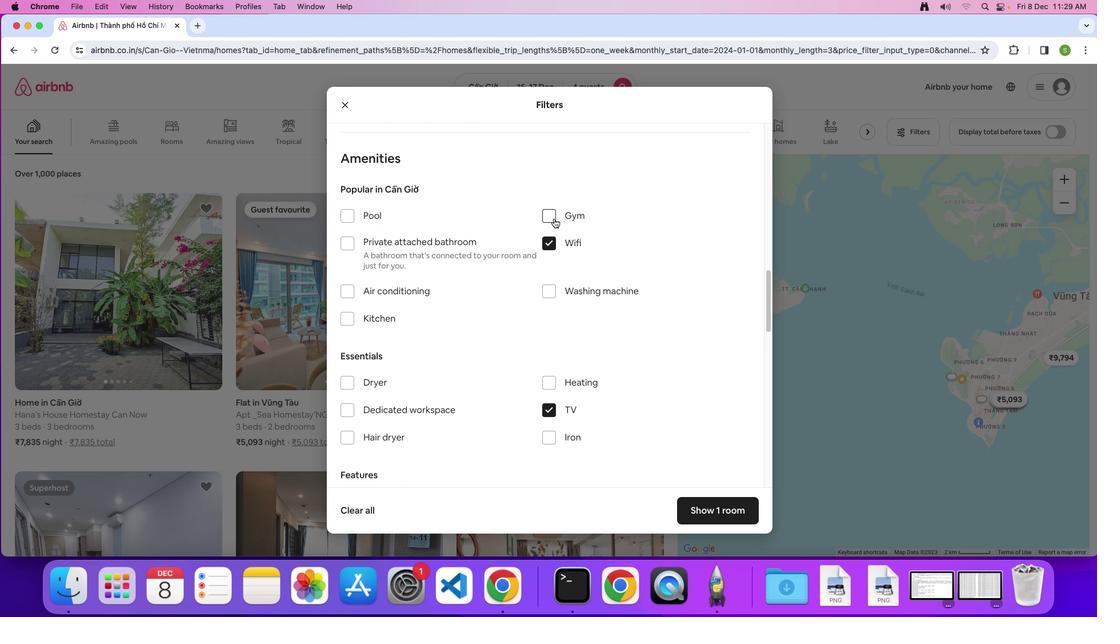 
Action: Mouse moved to (700, 509)
Screenshot: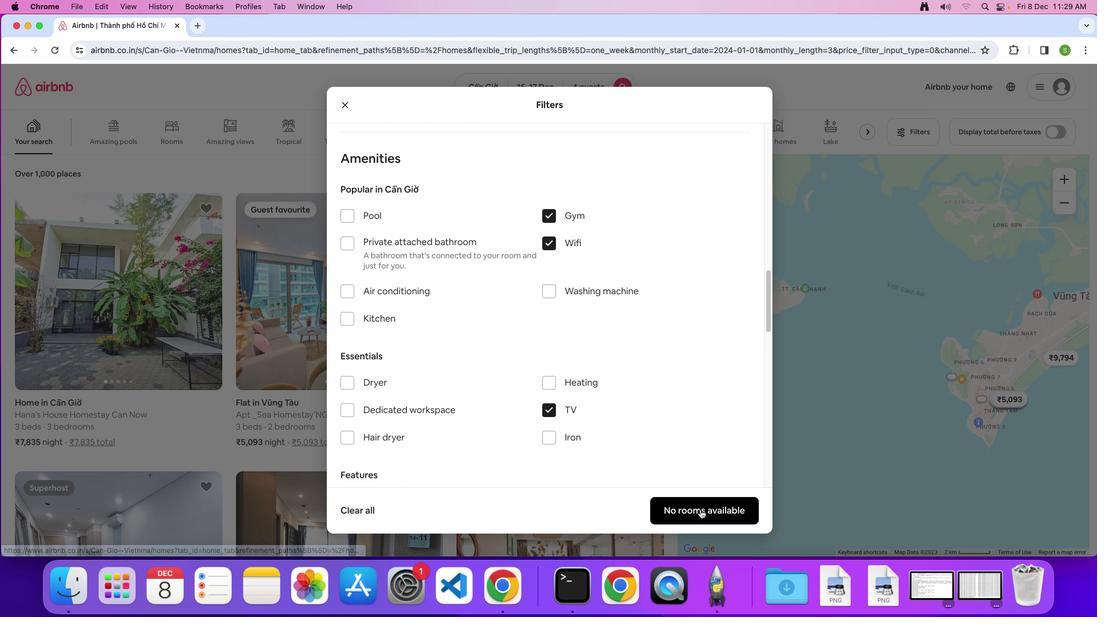 
Action: Mouse pressed left at (700, 509)
Screenshot: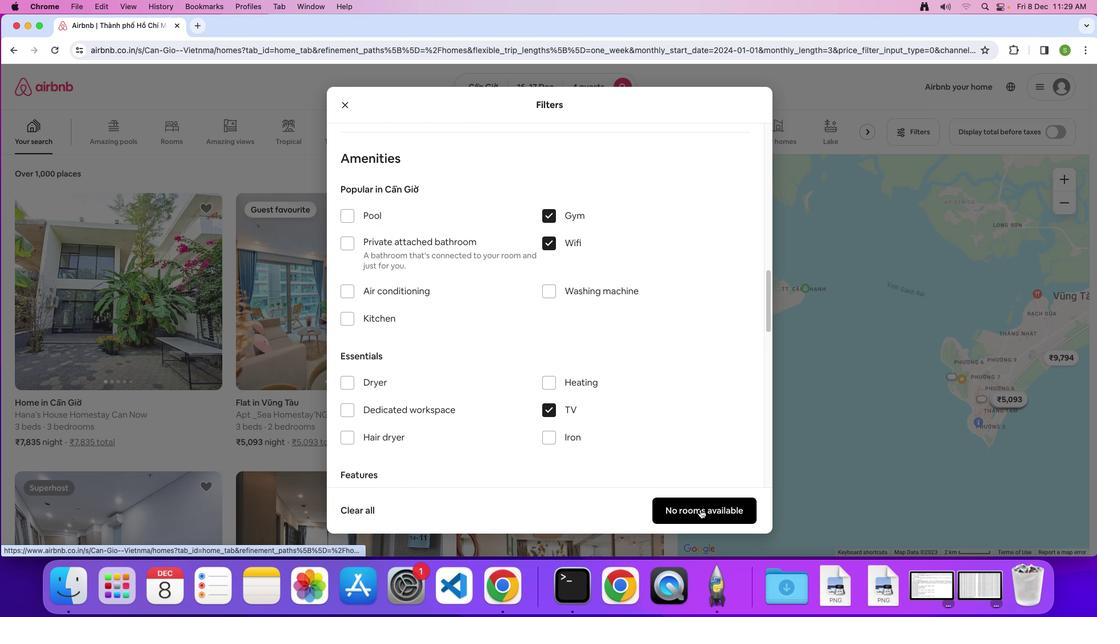 
Action: Mouse moved to (500, 328)
Screenshot: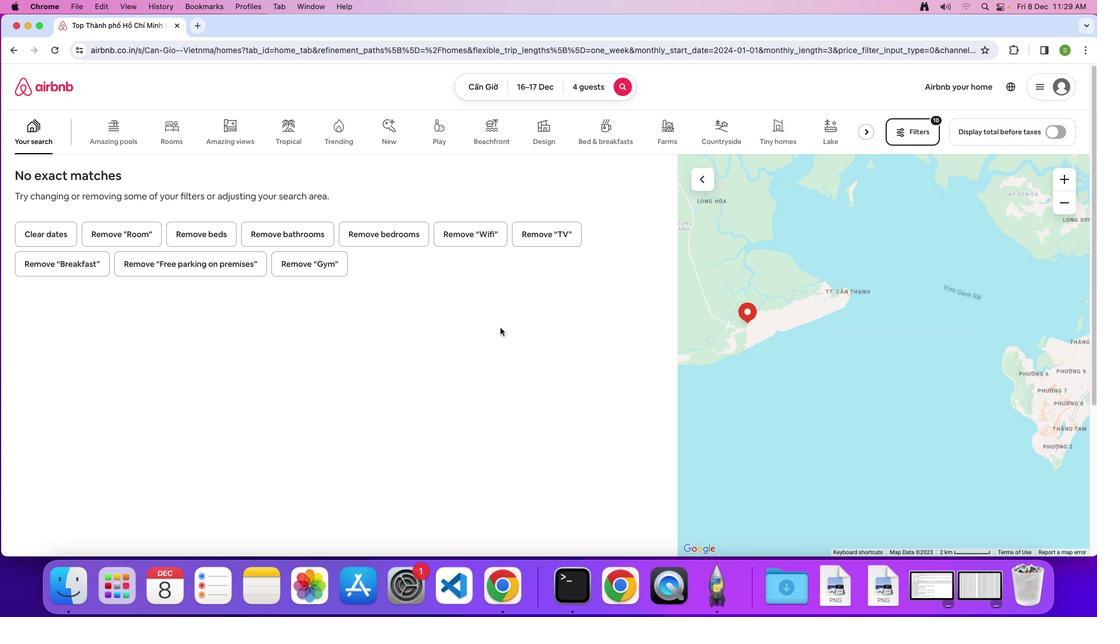 
